 Task: Look for space in Pucallpa, Peru from 10th July, 2023 to 15th July, 2023 for 7 adults in price range Rs.10000 to Rs.15000. Place can be entire place or shared room with 4 bedrooms having 7 beds and 4 bathrooms. Property type can be house, flat, guest house. Amenities needed are: wifi, TV, free parkinig on premises, gym, breakfast. Booking option can be shelf check-in. Required host language is English.
Action: Mouse moved to (407, 84)
Screenshot: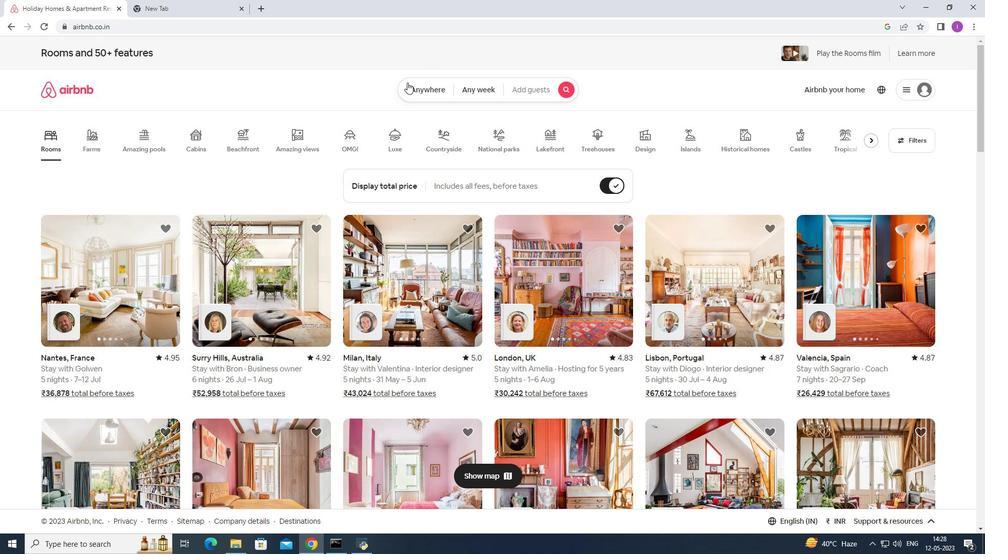 
Action: Mouse pressed left at (407, 84)
Screenshot: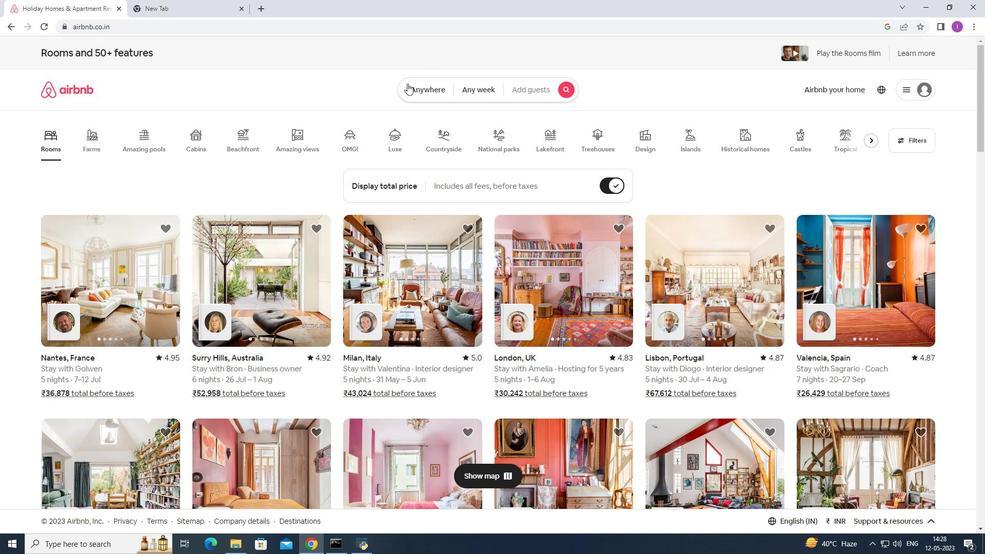 
Action: Mouse moved to (316, 134)
Screenshot: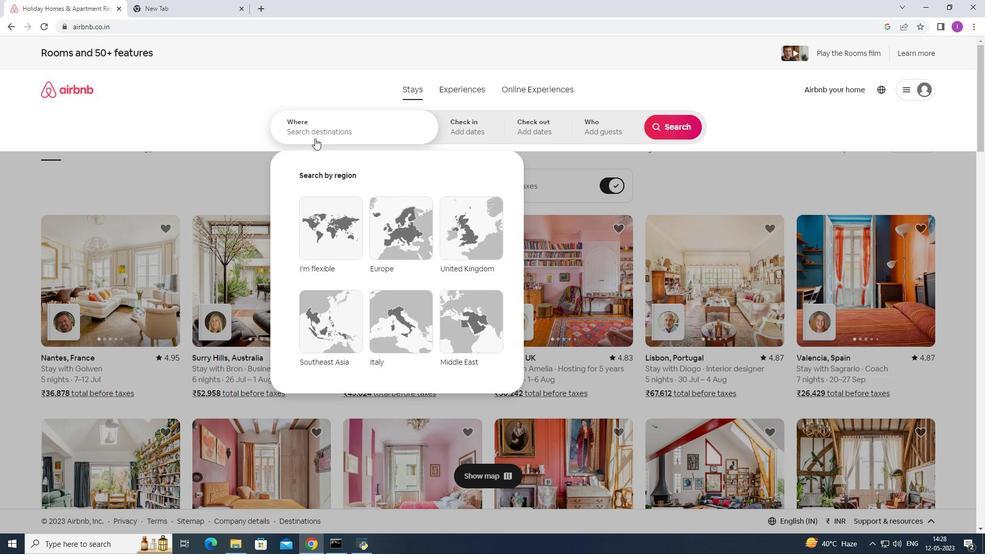 
Action: Mouse pressed left at (316, 134)
Screenshot: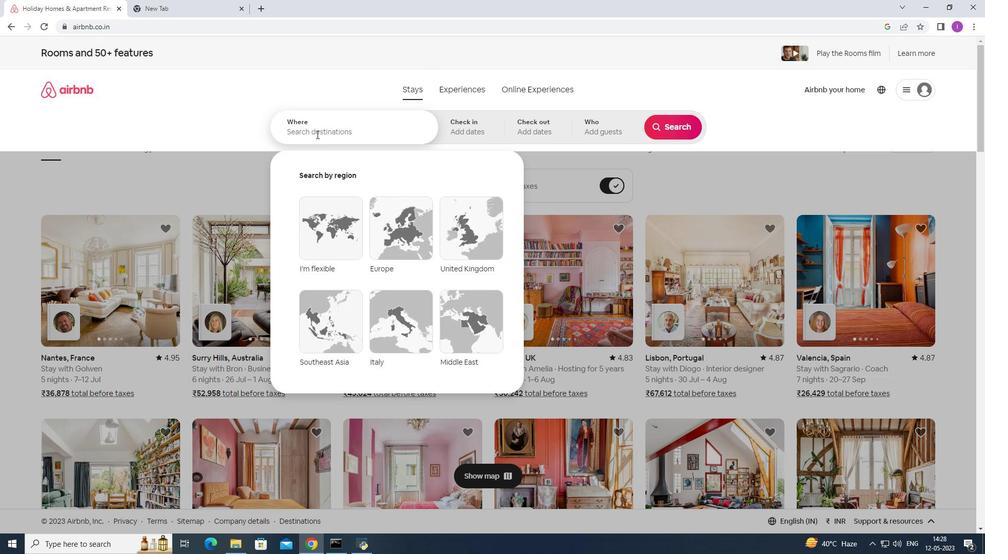 
Action: Mouse moved to (322, 132)
Screenshot: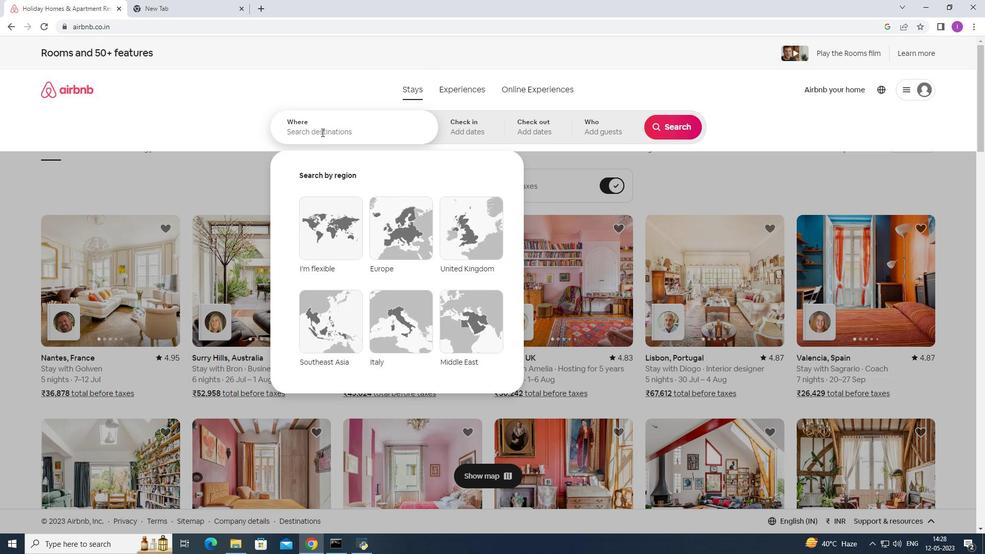 
Action: Key pressed <Key.shift>Pucallpa,<Key.shift>Peru
Screenshot: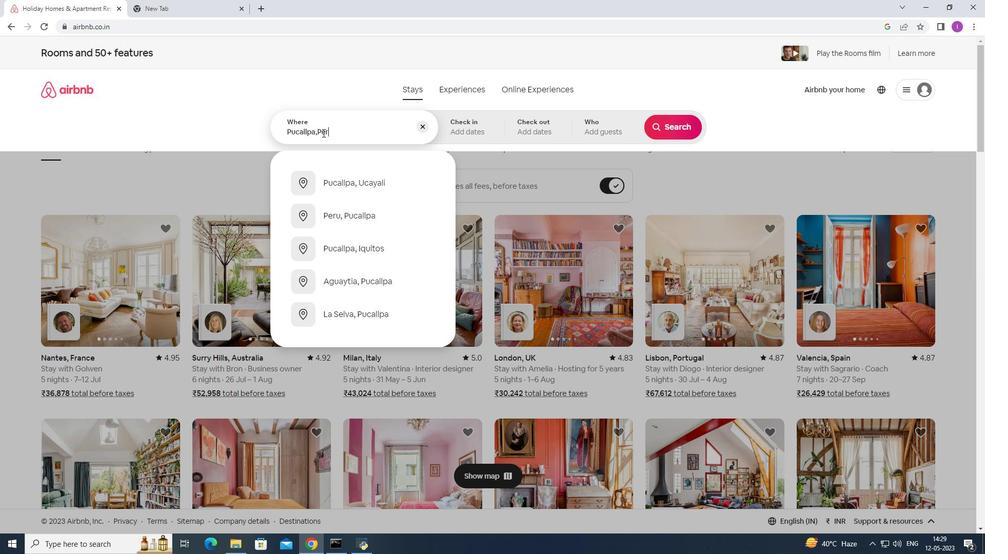 
Action: Mouse moved to (334, 176)
Screenshot: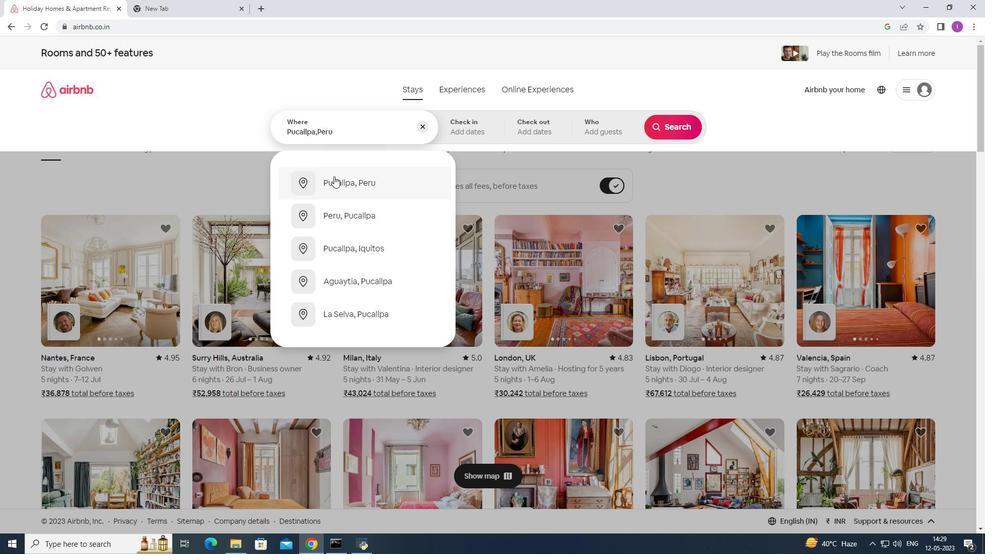 
Action: Mouse pressed left at (334, 176)
Screenshot: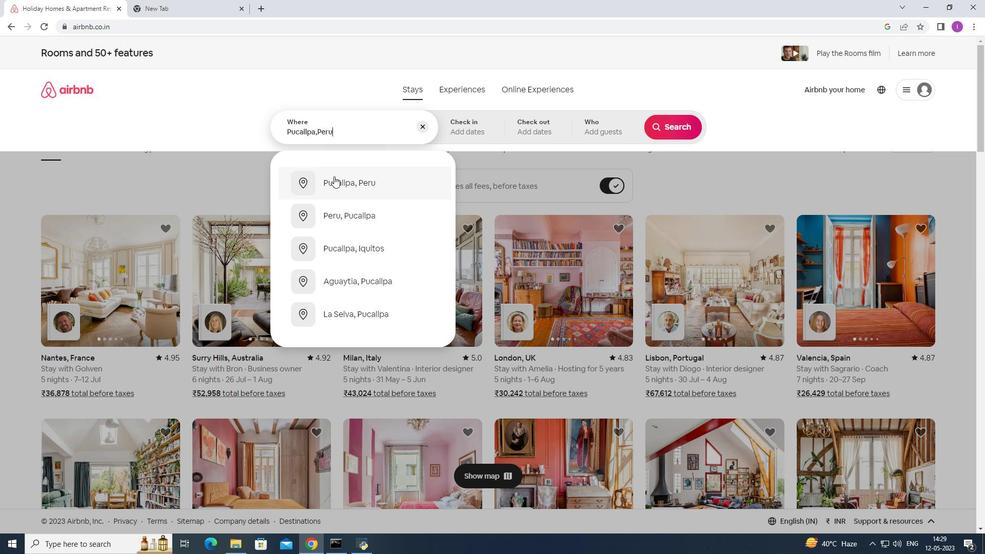 
Action: Mouse moved to (668, 212)
Screenshot: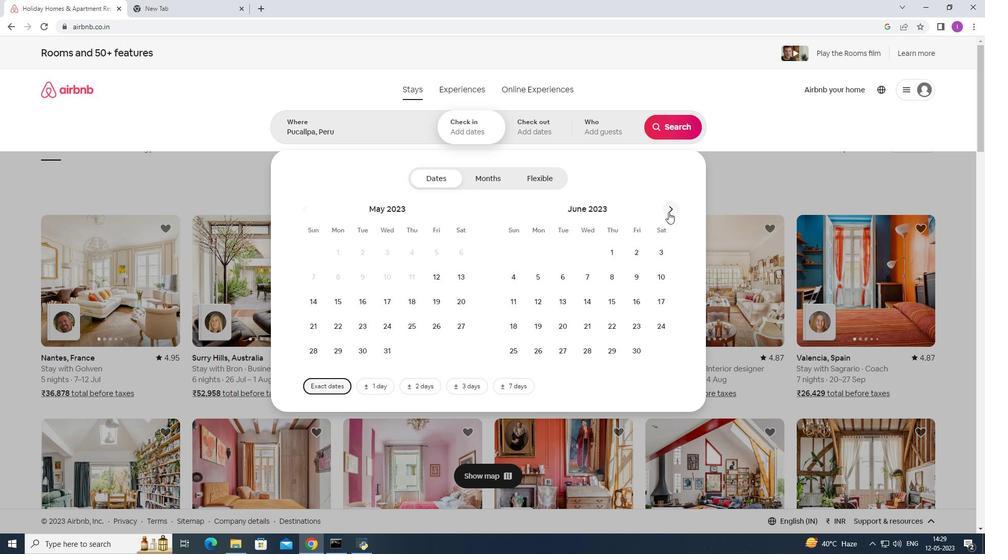 
Action: Mouse pressed left at (668, 212)
Screenshot: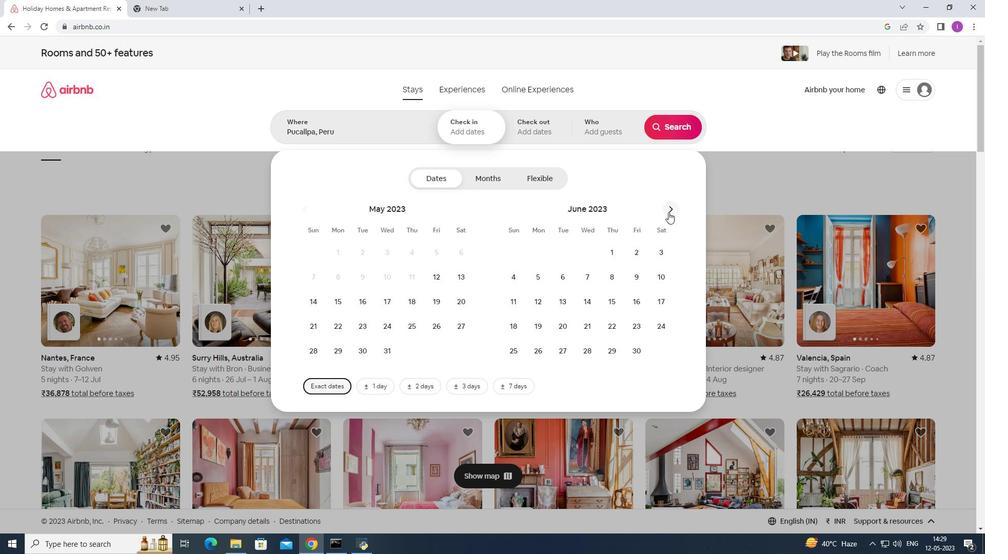 
Action: Mouse moved to (533, 304)
Screenshot: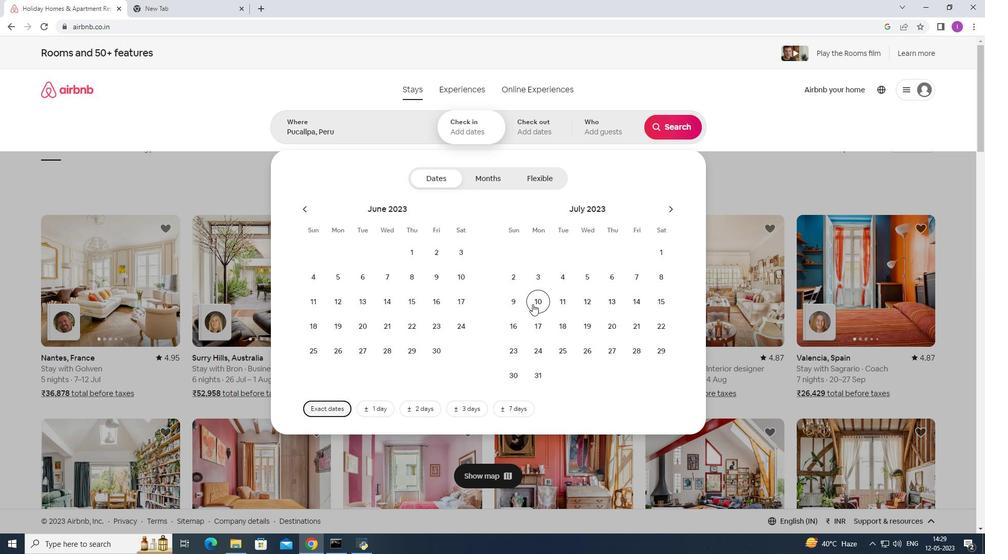 
Action: Mouse pressed left at (533, 304)
Screenshot: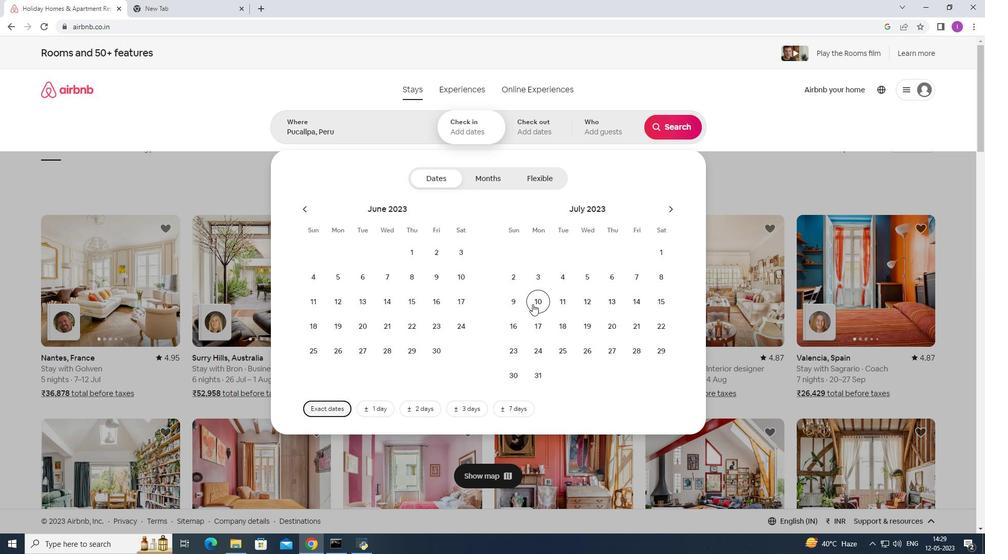 
Action: Mouse moved to (659, 302)
Screenshot: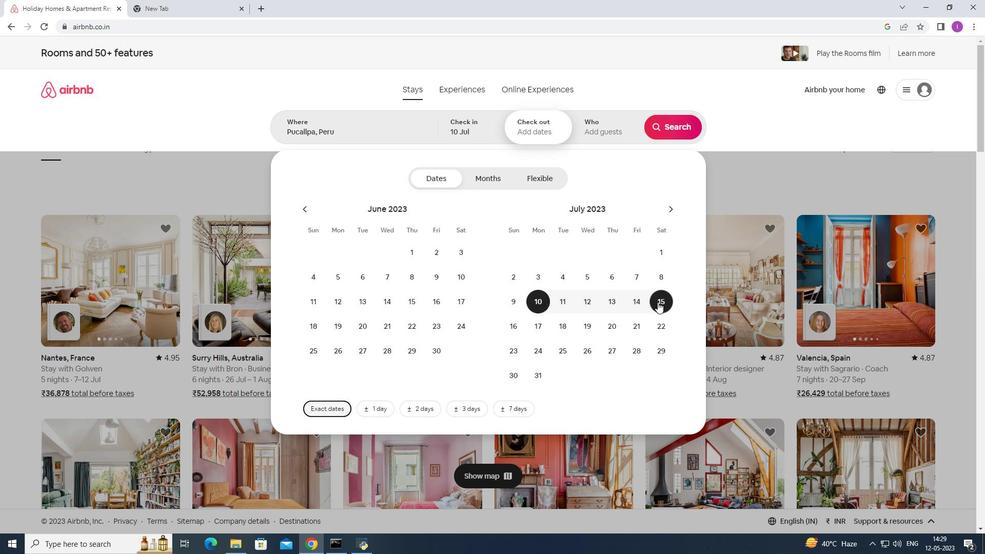 
Action: Mouse pressed left at (659, 302)
Screenshot: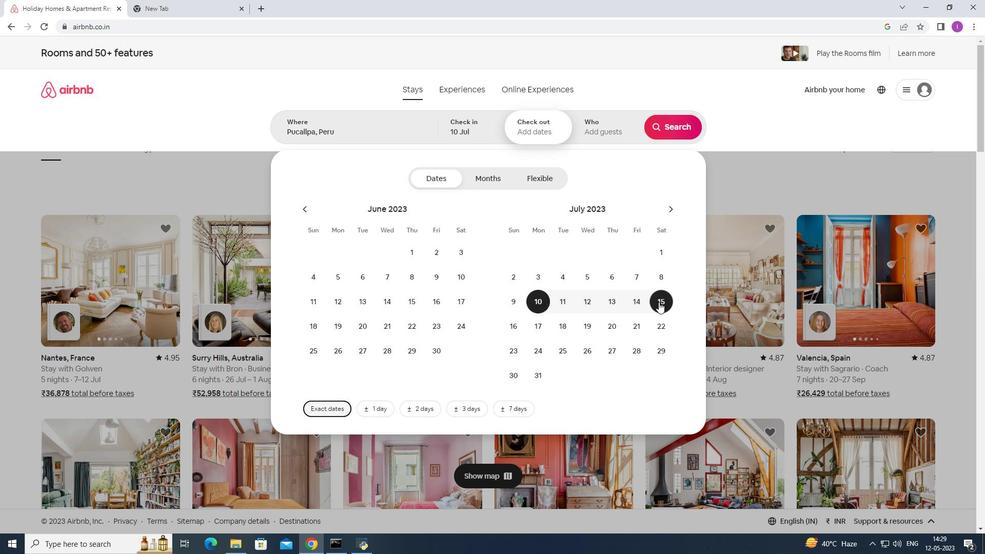 
Action: Mouse moved to (609, 131)
Screenshot: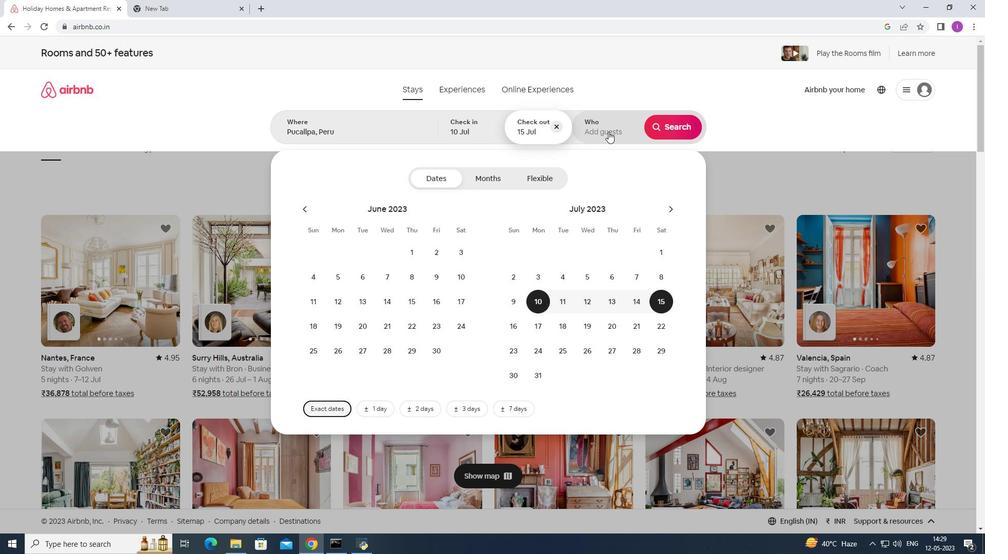 
Action: Mouse pressed left at (609, 131)
Screenshot: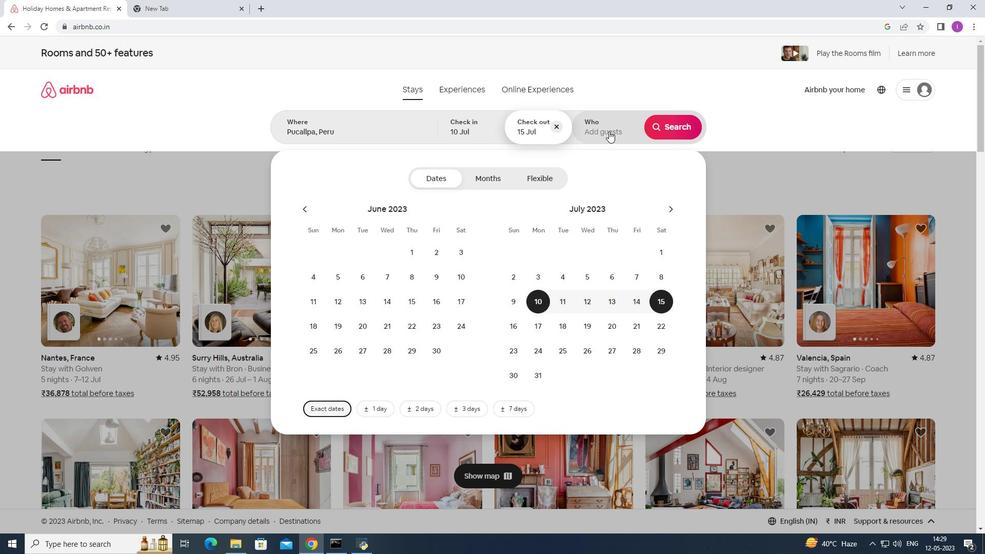 
Action: Mouse moved to (678, 182)
Screenshot: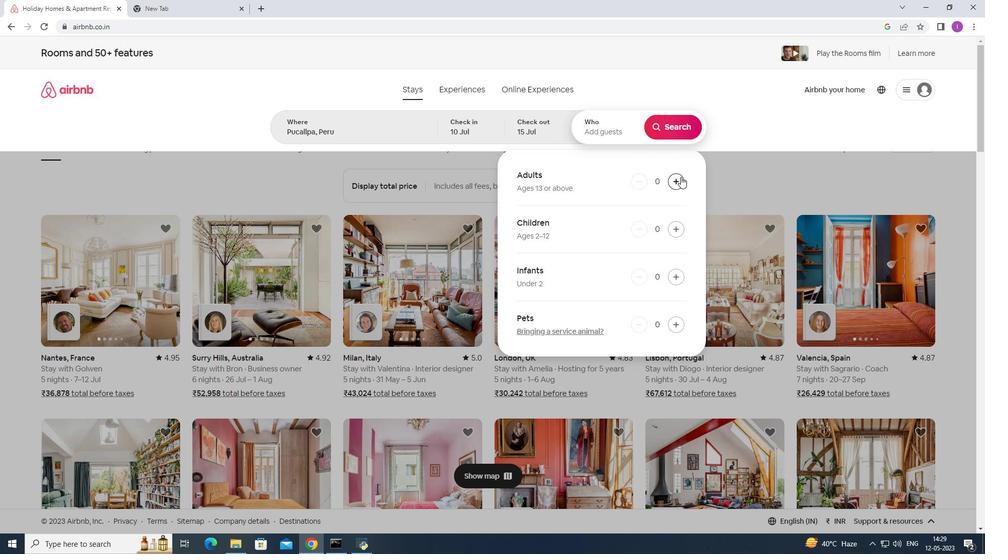 
Action: Mouse pressed left at (678, 182)
Screenshot: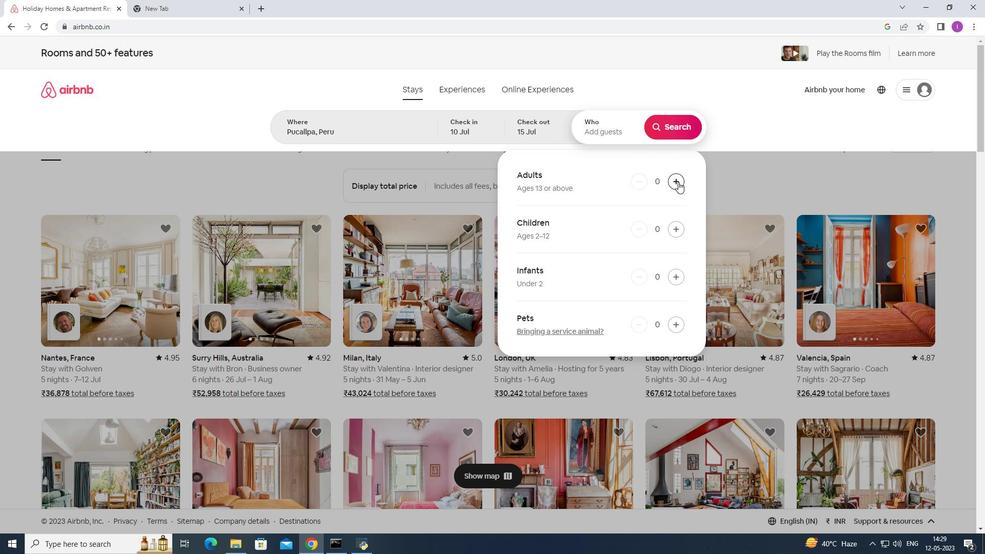 
Action: Mouse pressed left at (678, 182)
Screenshot: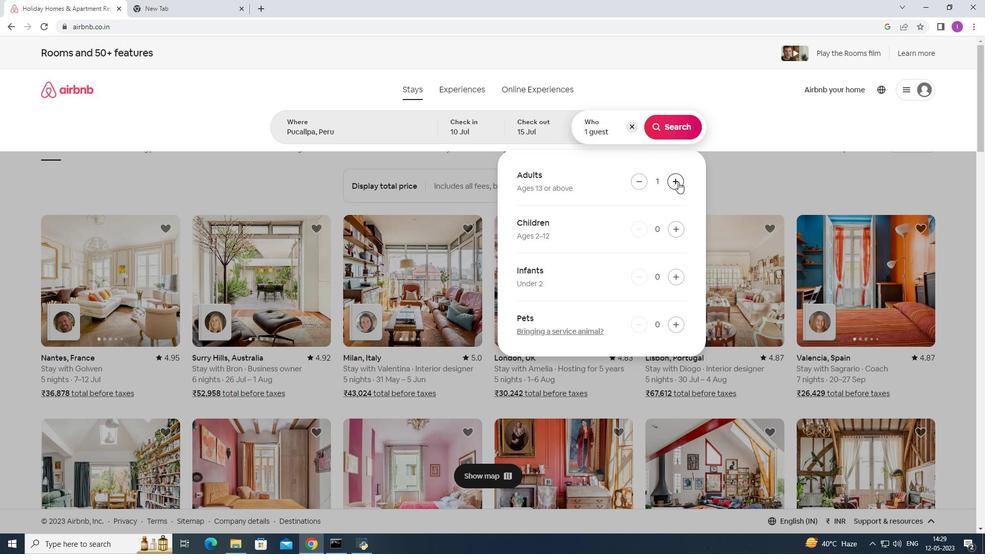 
Action: Mouse pressed left at (678, 182)
Screenshot: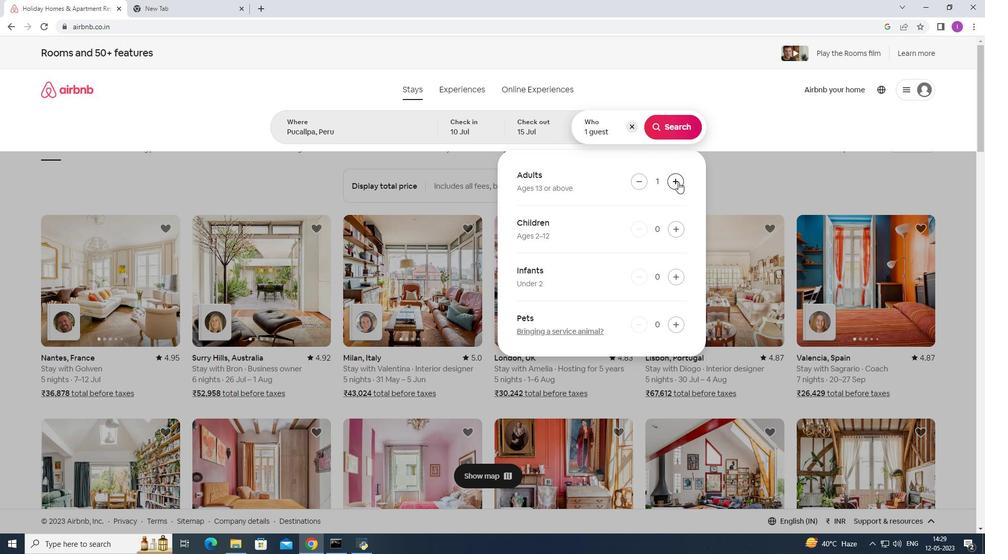 
Action: Mouse pressed left at (678, 182)
Screenshot: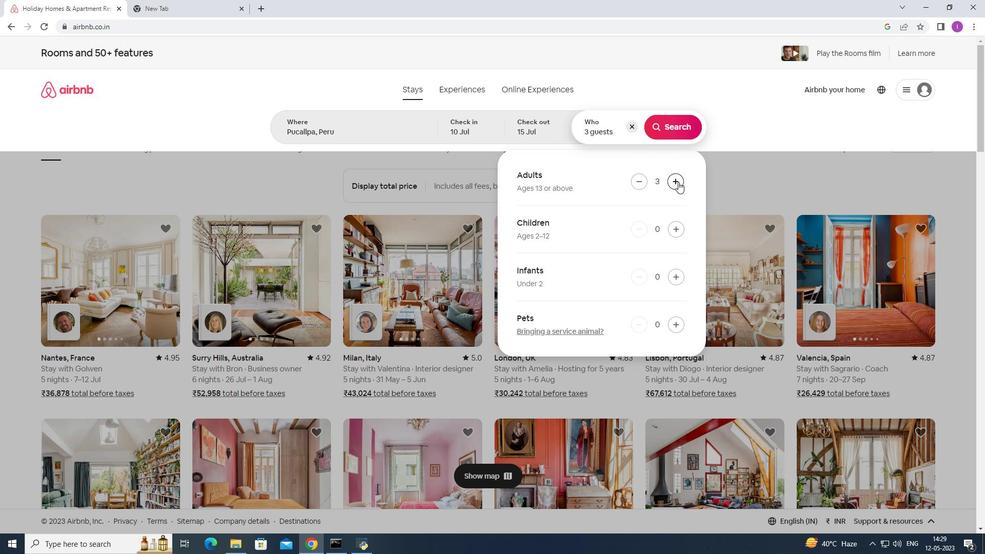 
Action: Mouse pressed left at (678, 182)
Screenshot: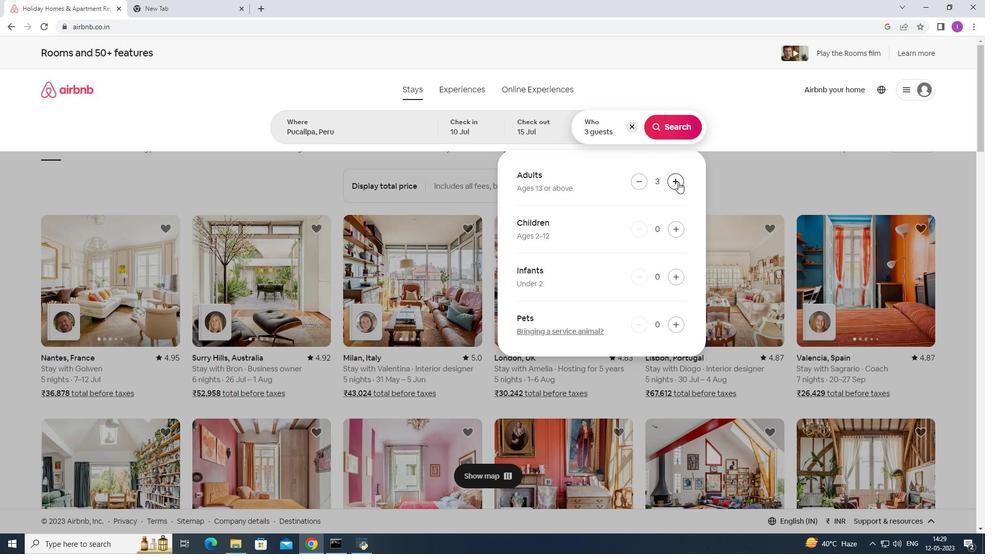 
Action: Mouse pressed left at (678, 182)
Screenshot: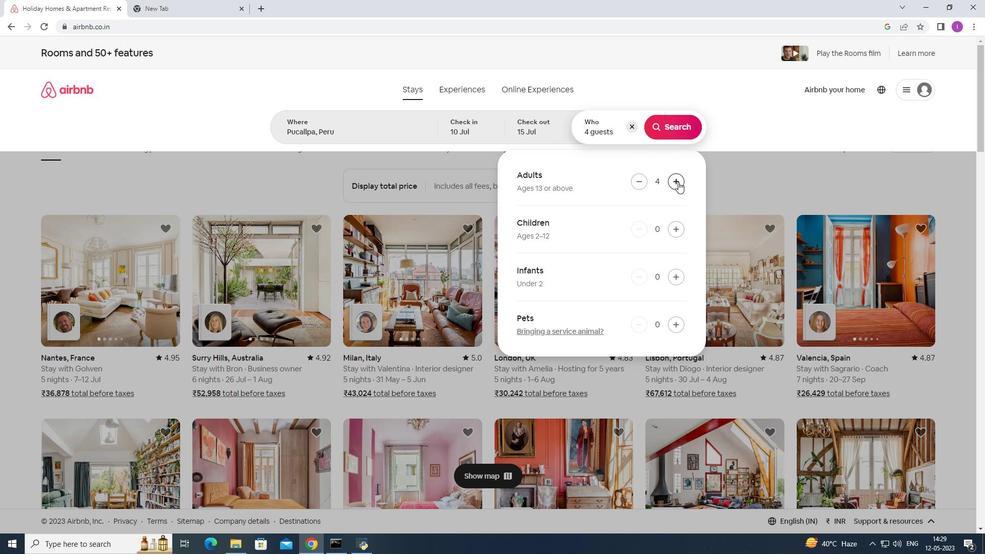 
Action: Mouse pressed left at (678, 182)
Screenshot: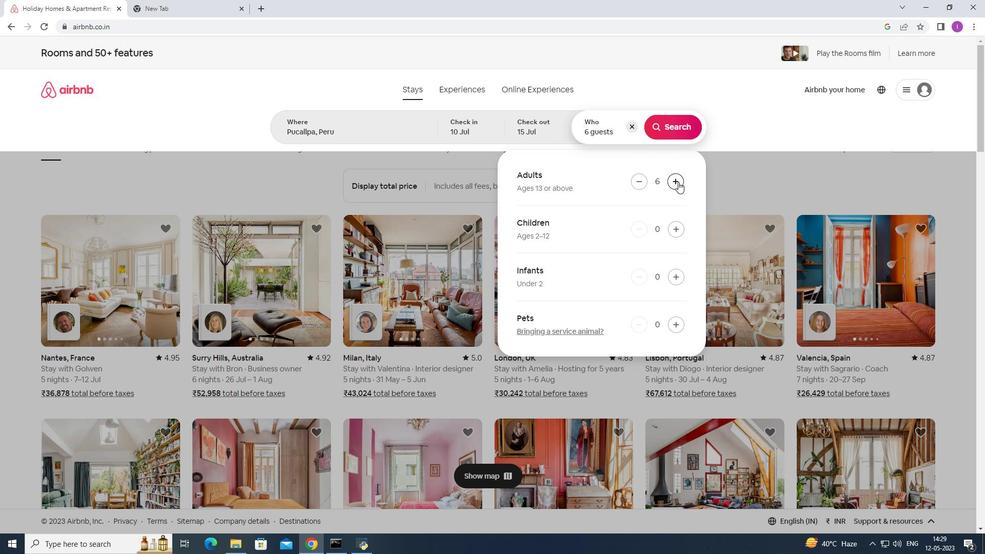 
Action: Mouse moved to (674, 123)
Screenshot: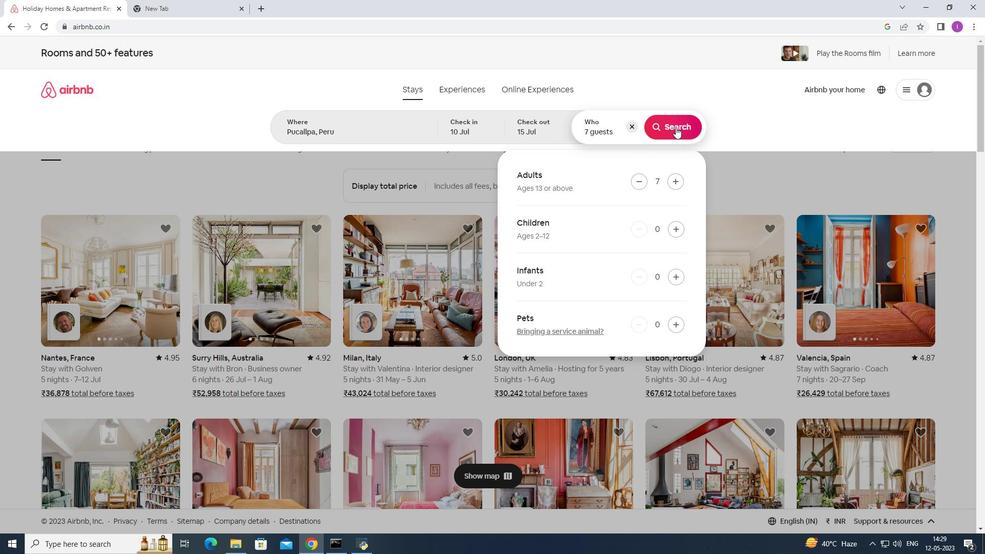 
Action: Mouse pressed left at (674, 123)
Screenshot: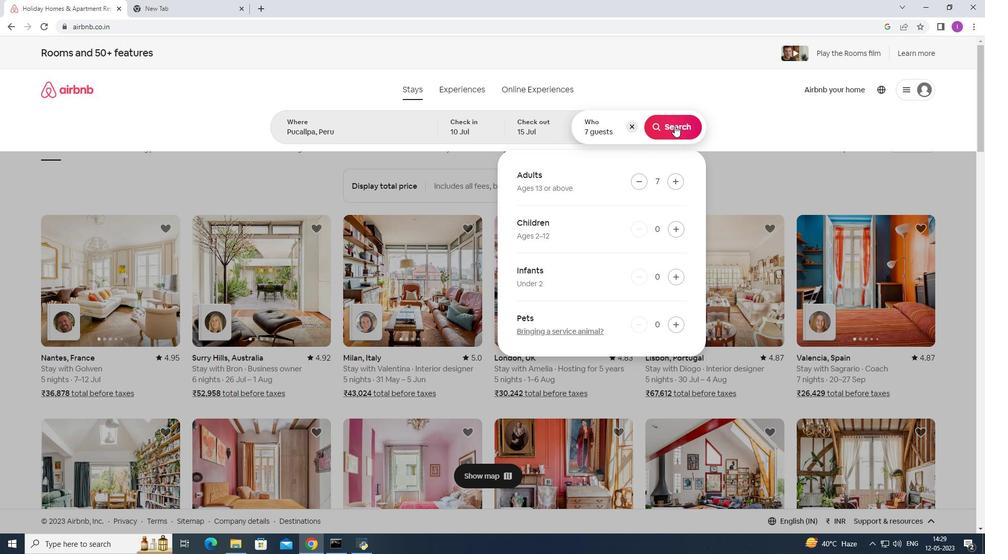 
Action: Mouse moved to (936, 98)
Screenshot: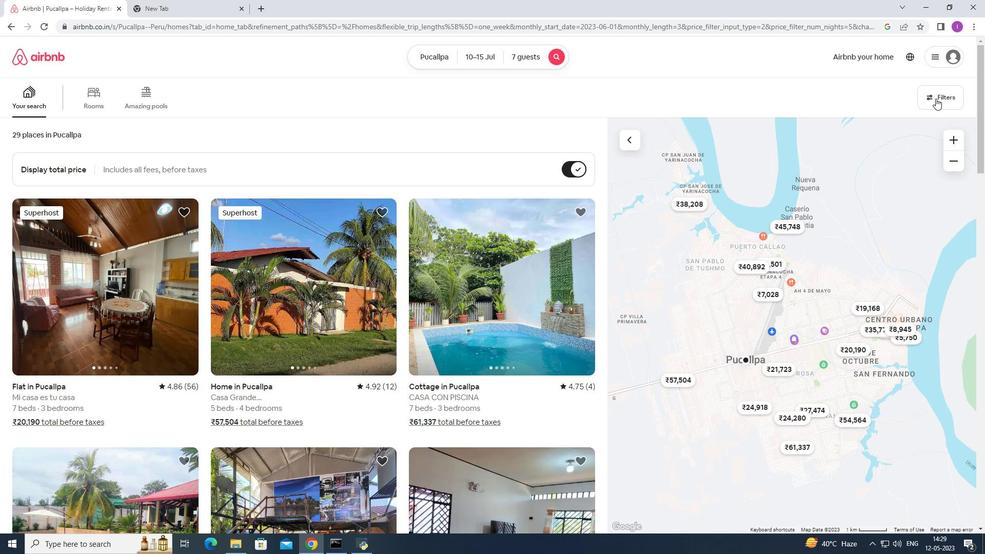 
Action: Mouse pressed left at (936, 98)
Screenshot: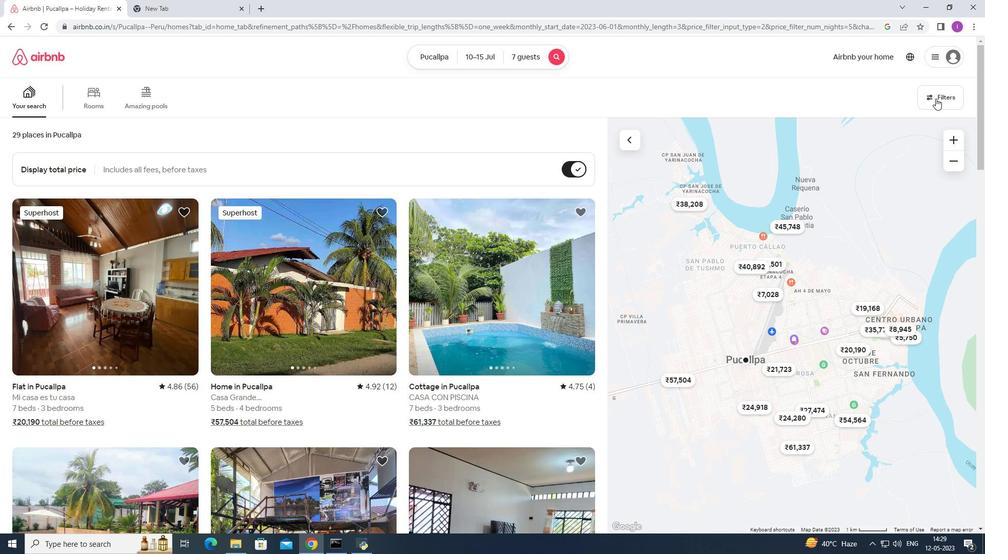 
Action: Mouse moved to (555, 351)
Screenshot: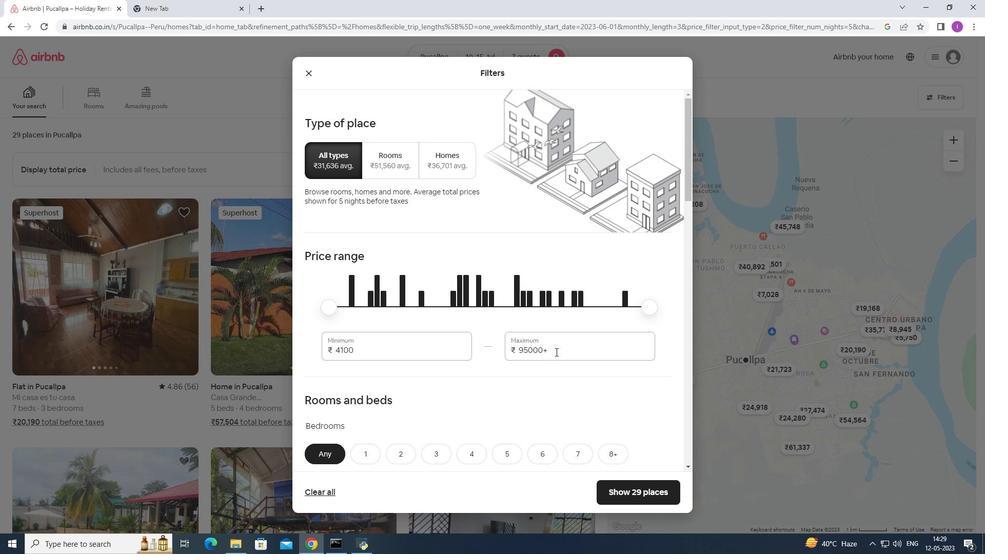 
Action: Mouse pressed left at (555, 351)
Screenshot: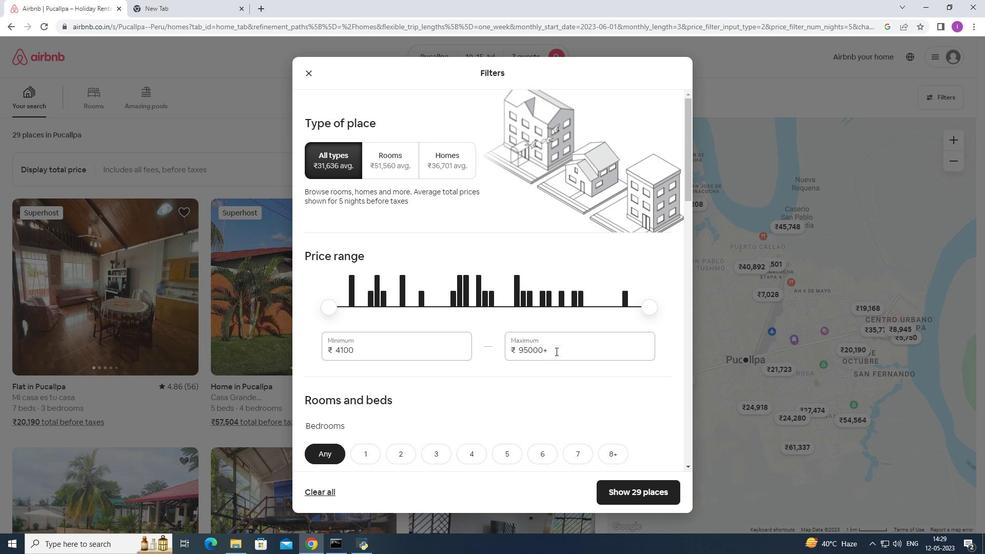 
Action: Mouse moved to (525, 337)
Screenshot: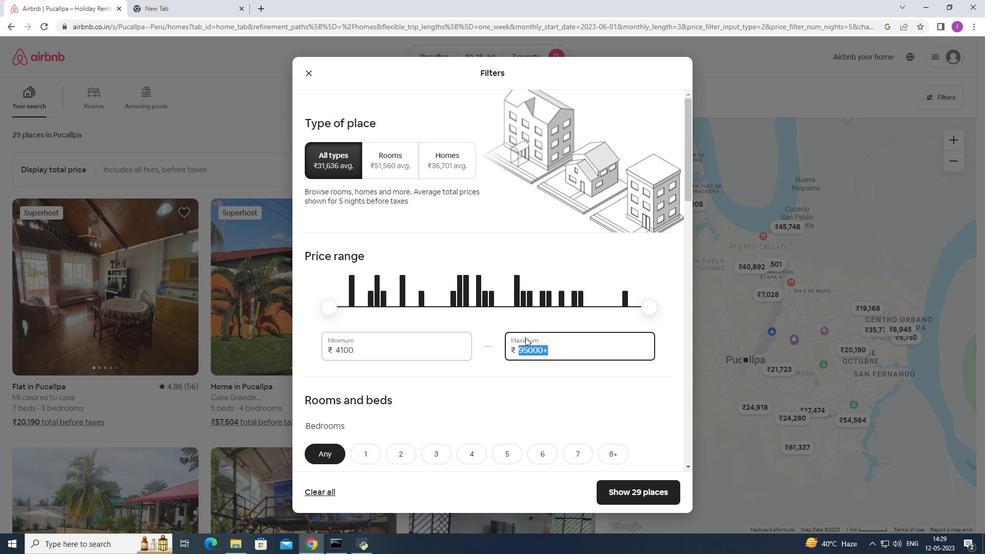 
Action: Key pressed 1
Screenshot: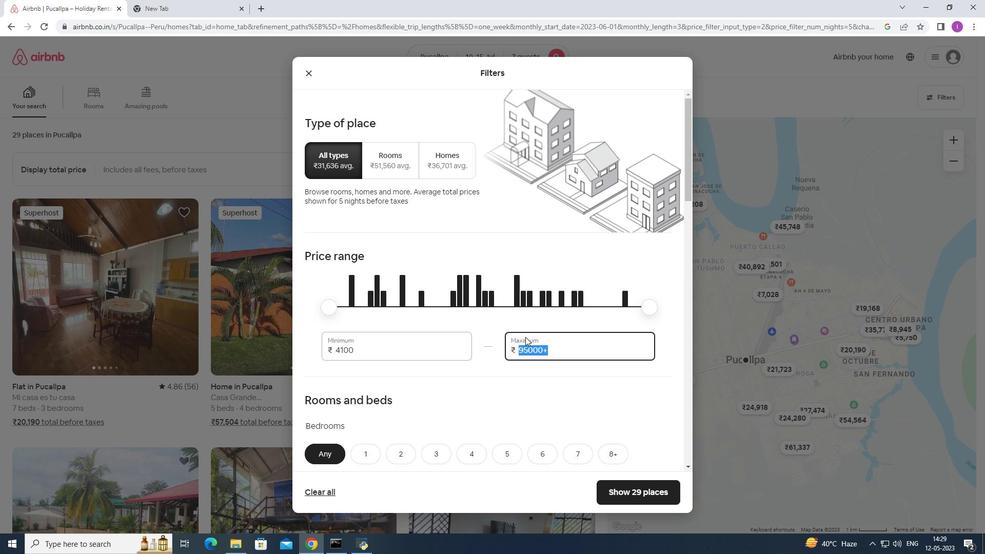 
Action: Mouse moved to (526, 335)
Screenshot: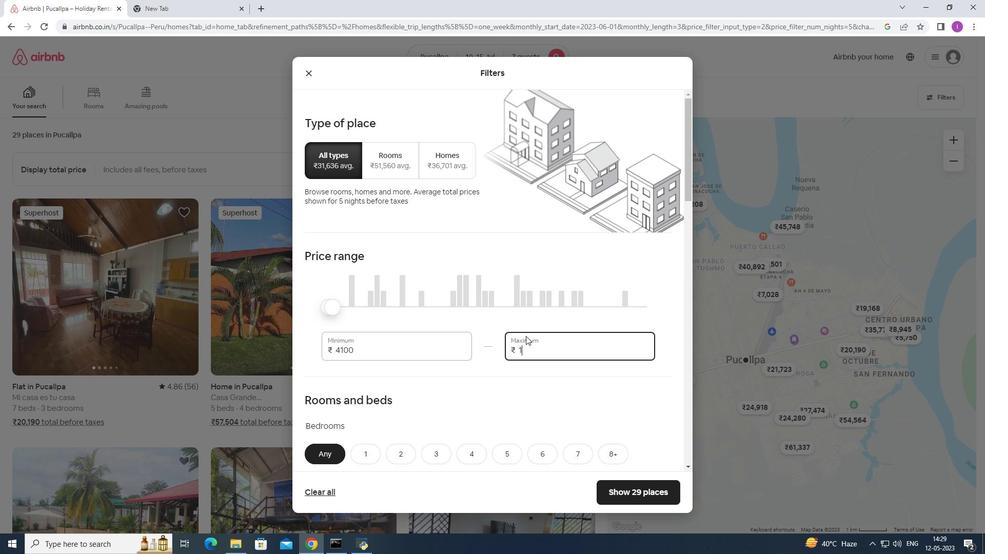 
Action: Key pressed 5
Screenshot: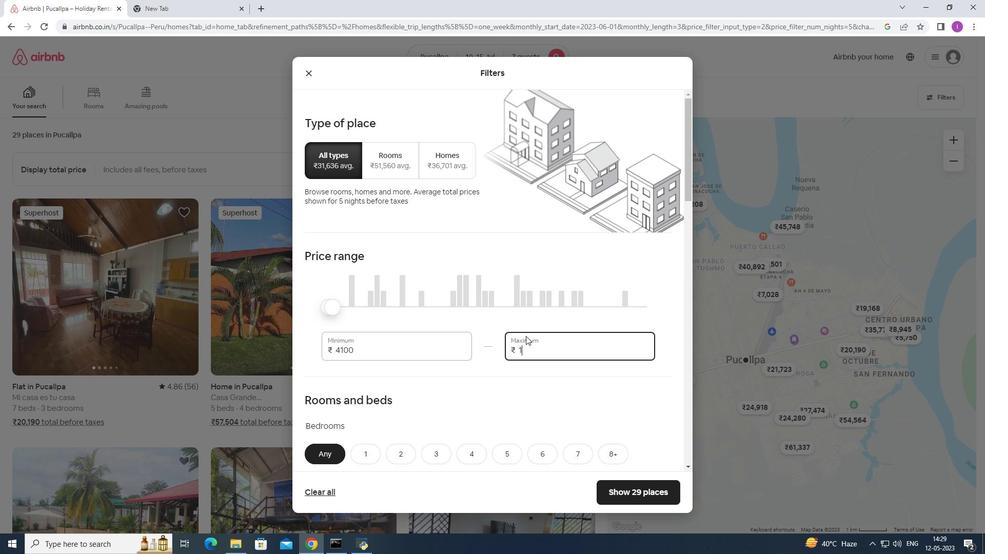 
Action: Mouse moved to (527, 333)
Screenshot: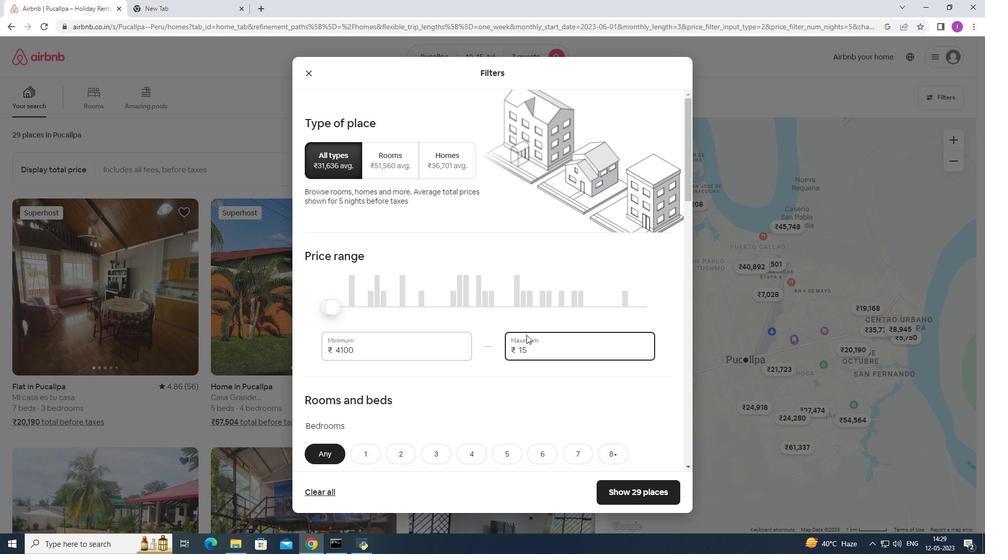 
Action: Key pressed 0
Screenshot: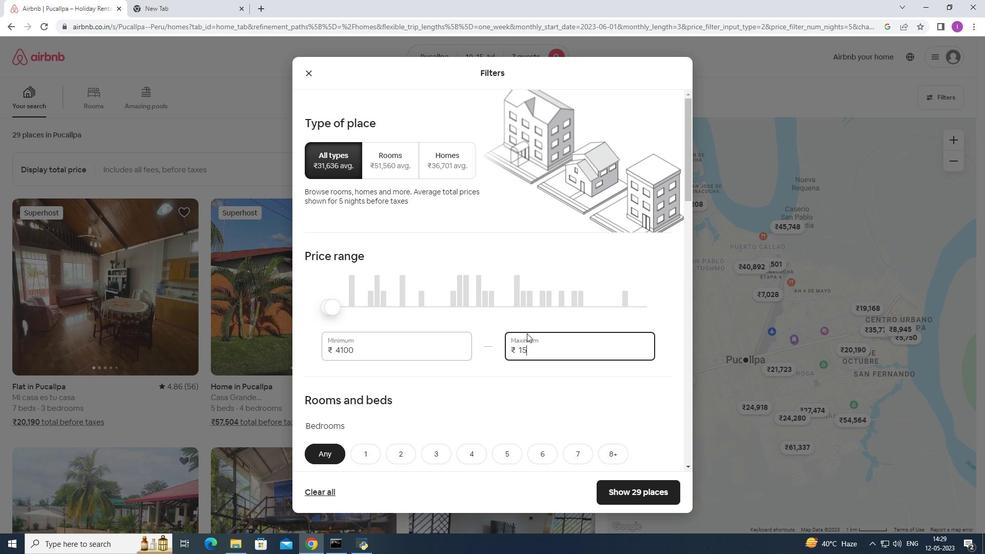 
Action: Mouse moved to (527, 332)
Screenshot: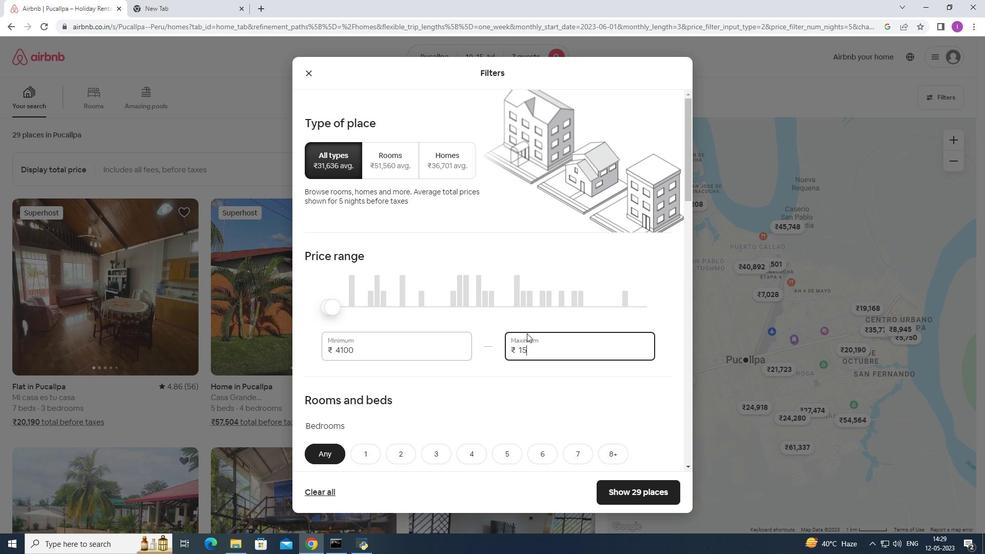 
Action: Key pressed 00
Screenshot: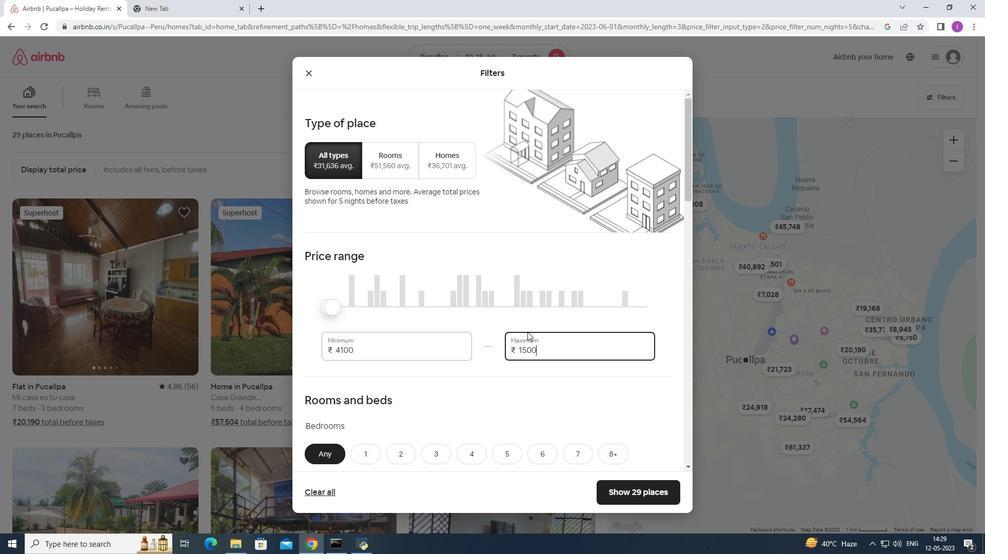 
Action: Mouse moved to (377, 352)
Screenshot: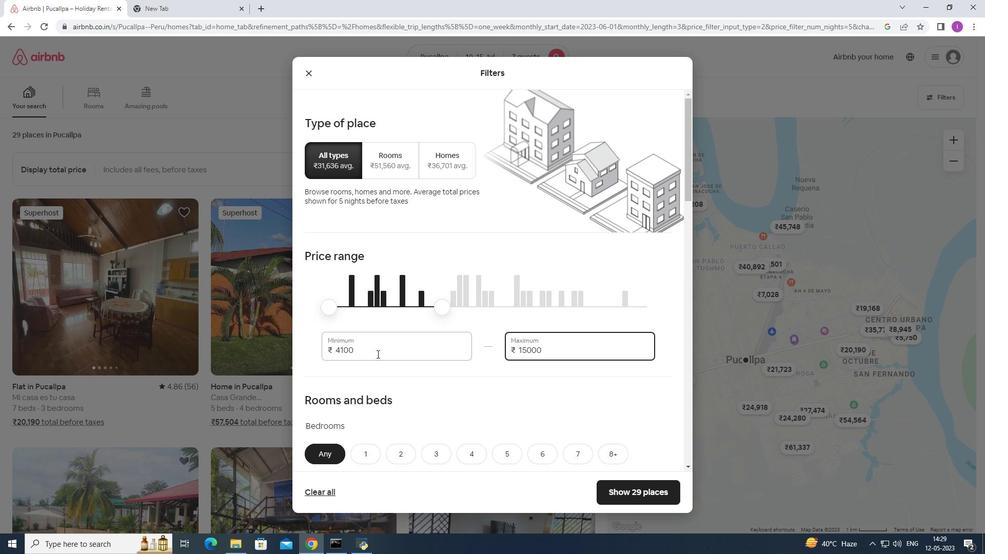 
Action: Mouse pressed left at (377, 352)
Screenshot: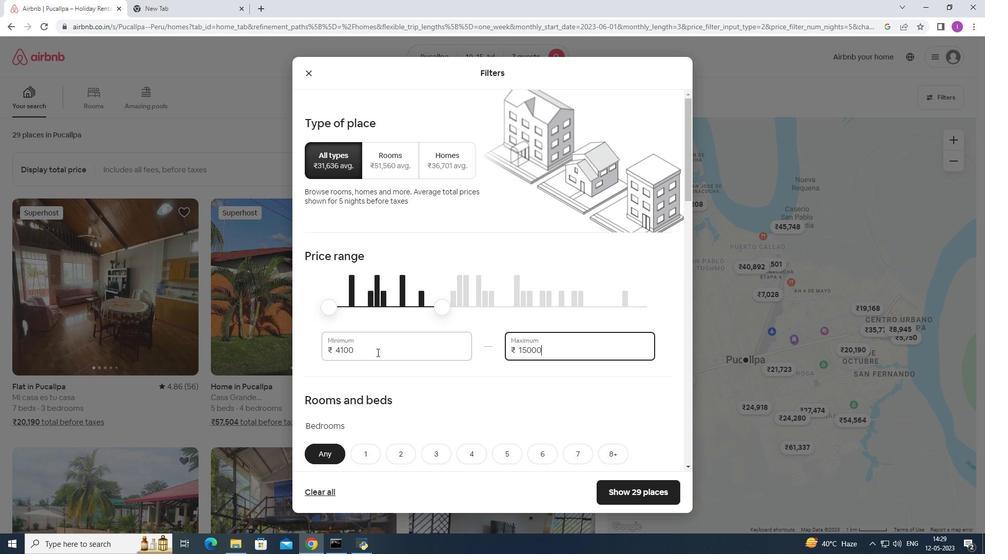 
Action: Mouse moved to (327, 342)
Screenshot: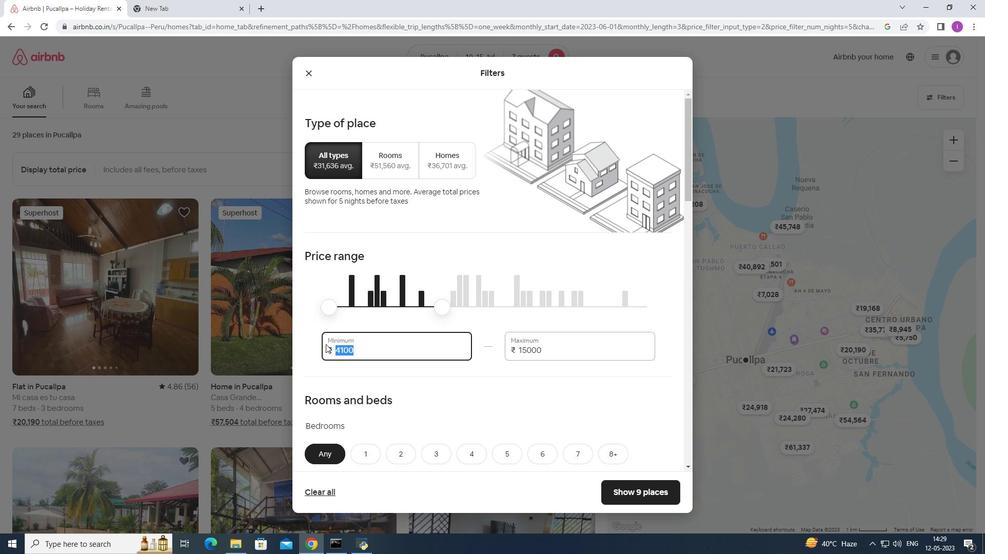 
Action: Key pressed 1
Screenshot: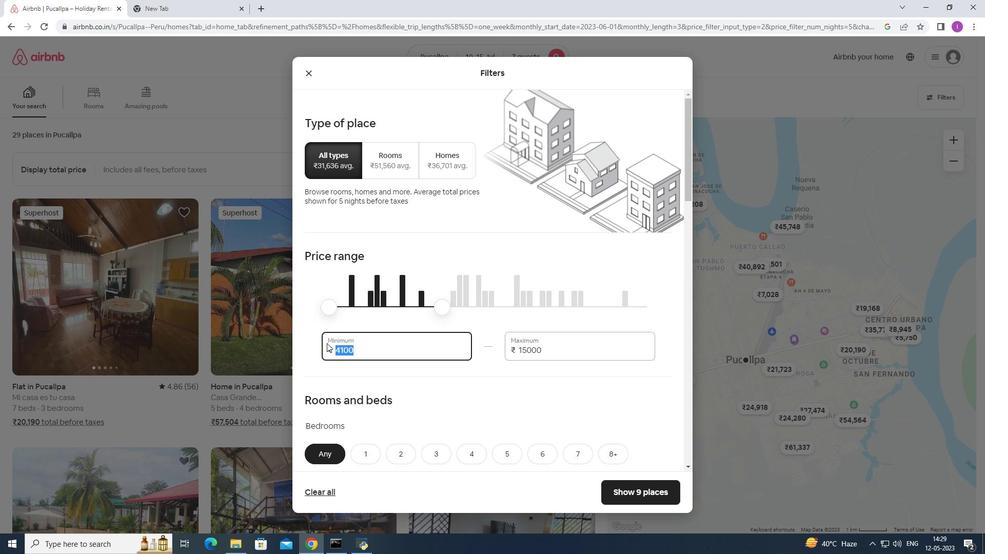 
Action: Mouse moved to (327, 341)
Screenshot: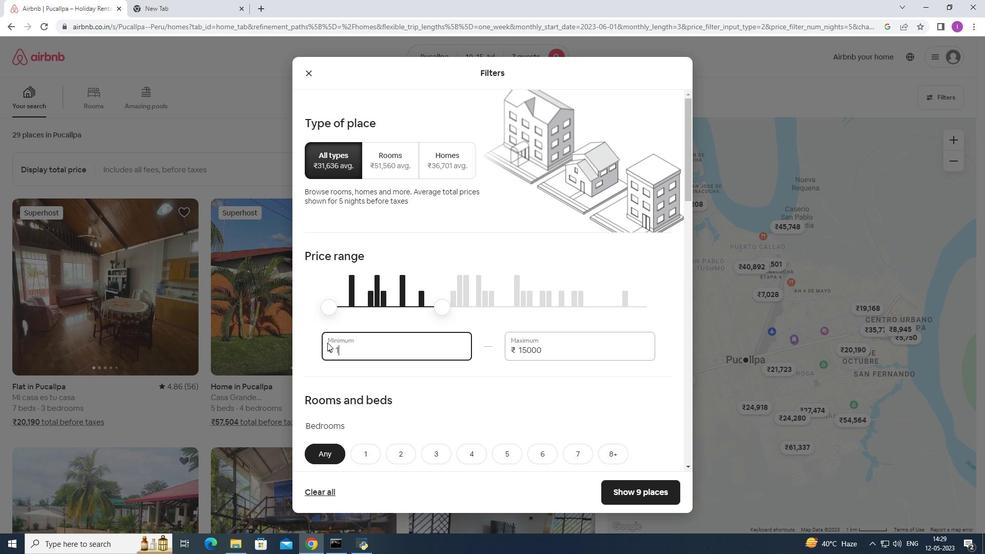 
Action: Key pressed 0
Screenshot: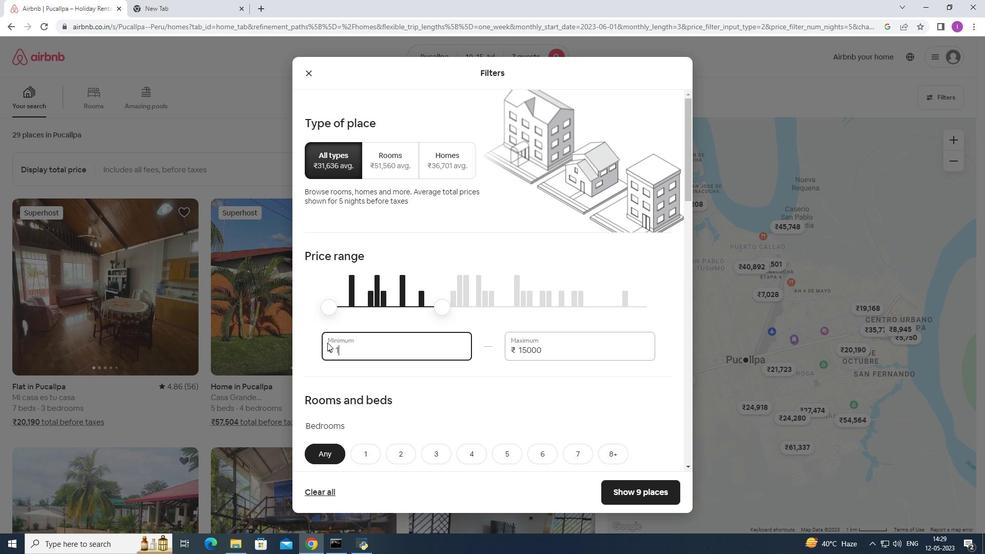 
Action: Mouse moved to (328, 340)
Screenshot: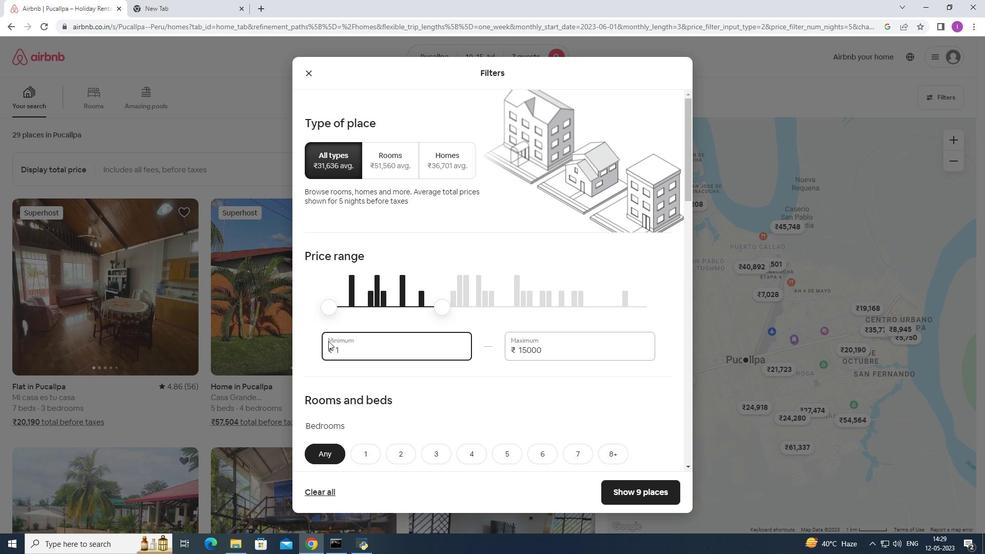 
Action: Key pressed 0
Screenshot: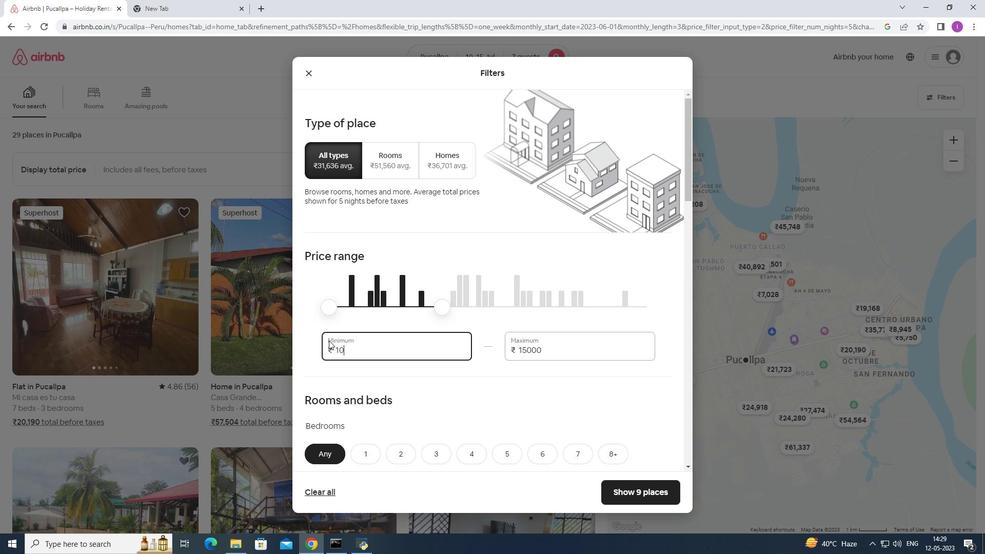 
Action: Mouse moved to (329, 339)
Screenshot: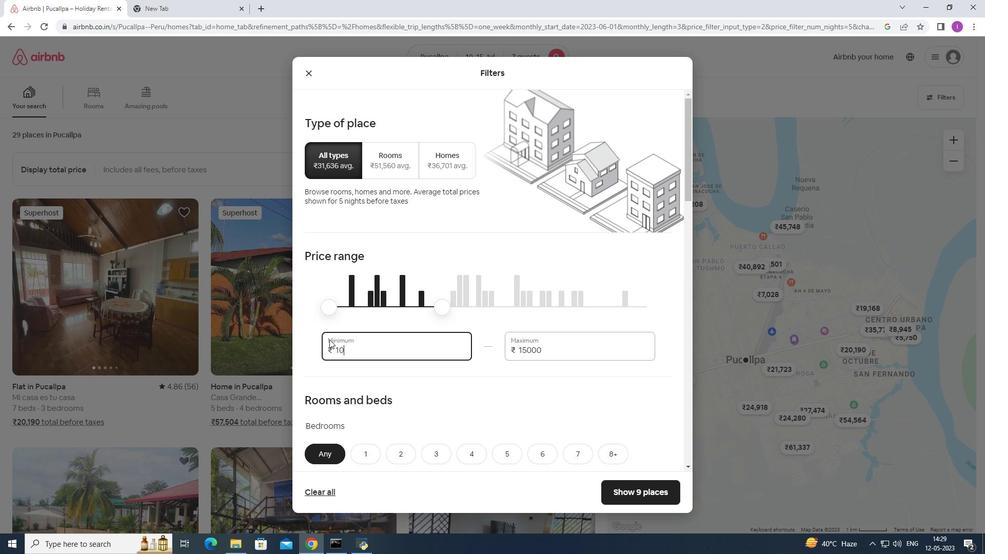 
Action: Key pressed 0
Screenshot: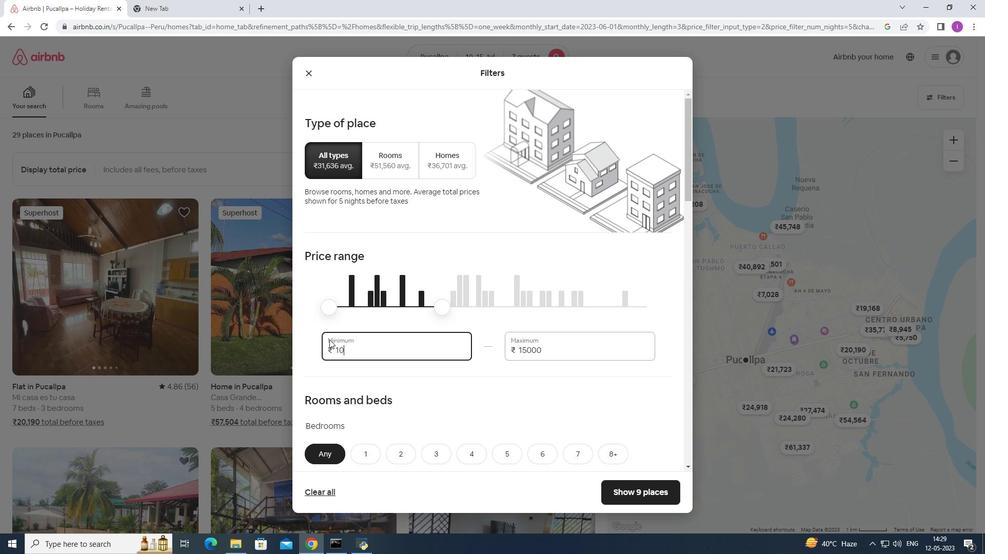 
Action: Mouse moved to (330, 339)
Screenshot: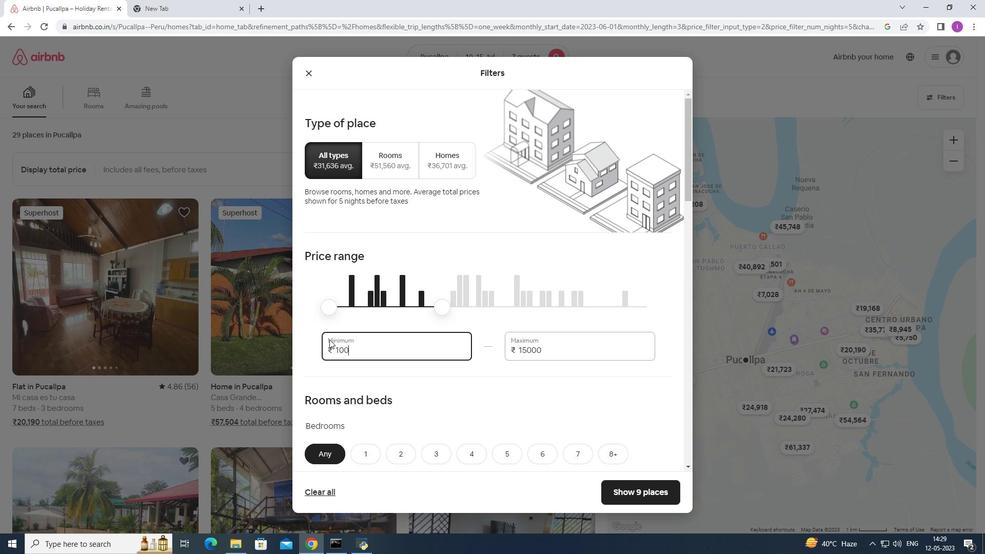 
Action: Key pressed 0
Screenshot: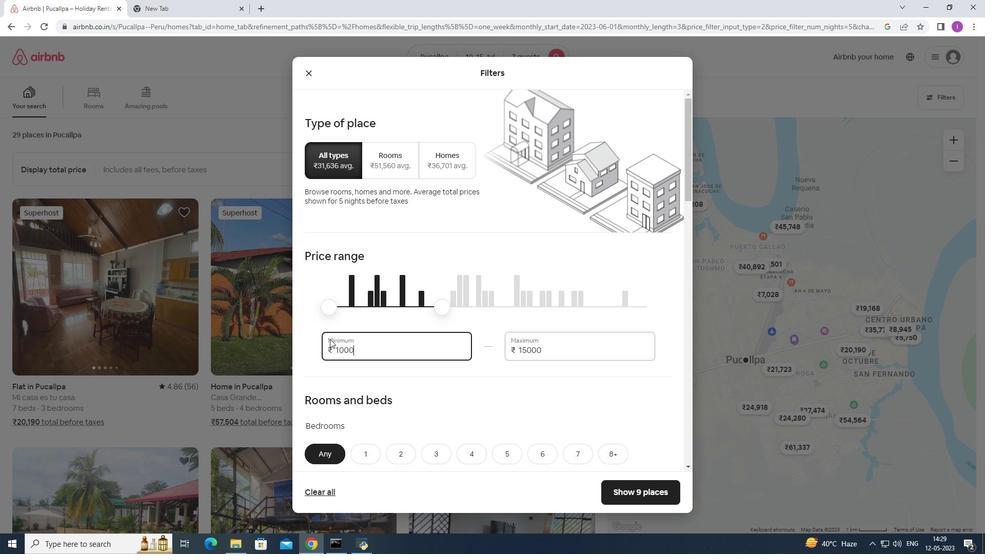 
Action: Mouse moved to (437, 362)
Screenshot: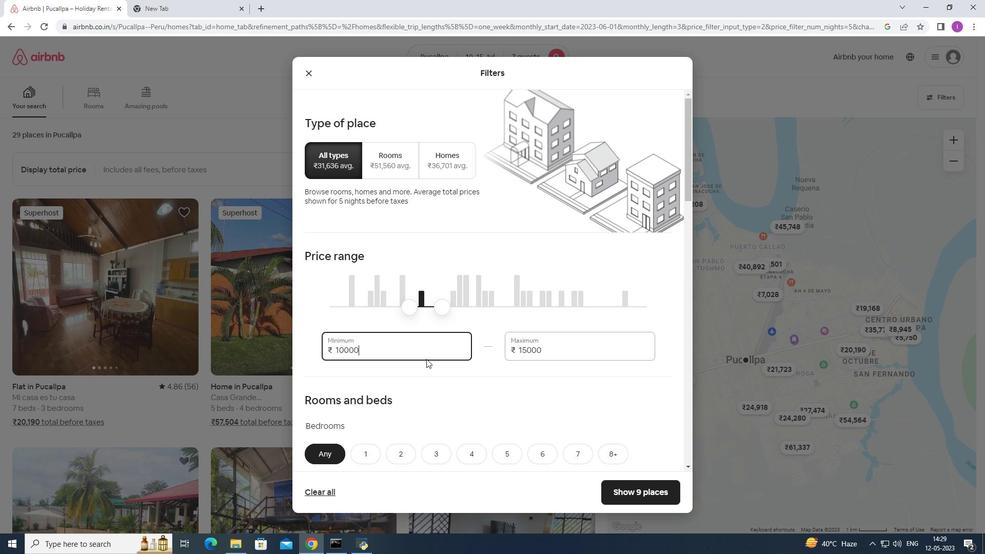 
Action: Mouse scrolled (437, 362) with delta (0, 0)
Screenshot: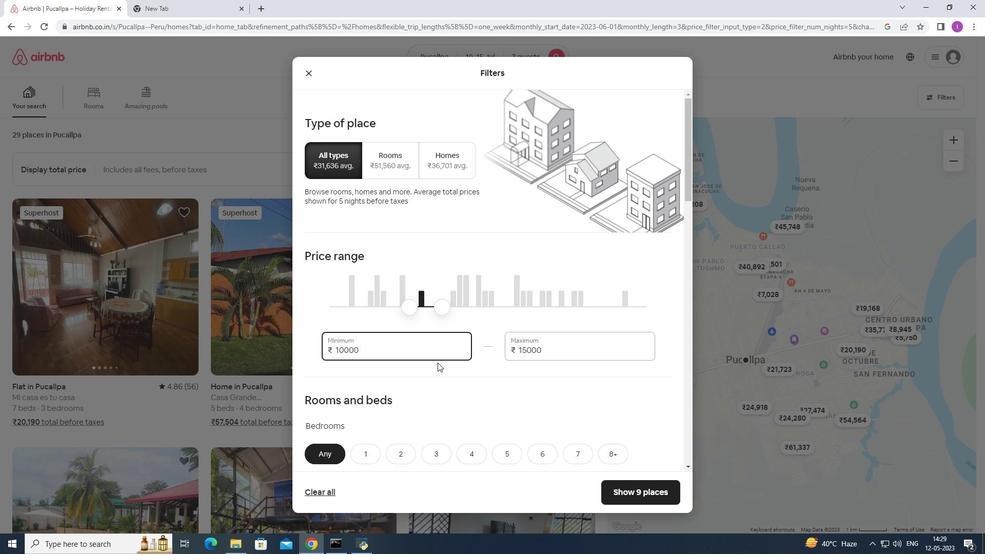 
Action: Mouse scrolled (437, 362) with delta (0, 0)
Screenshot: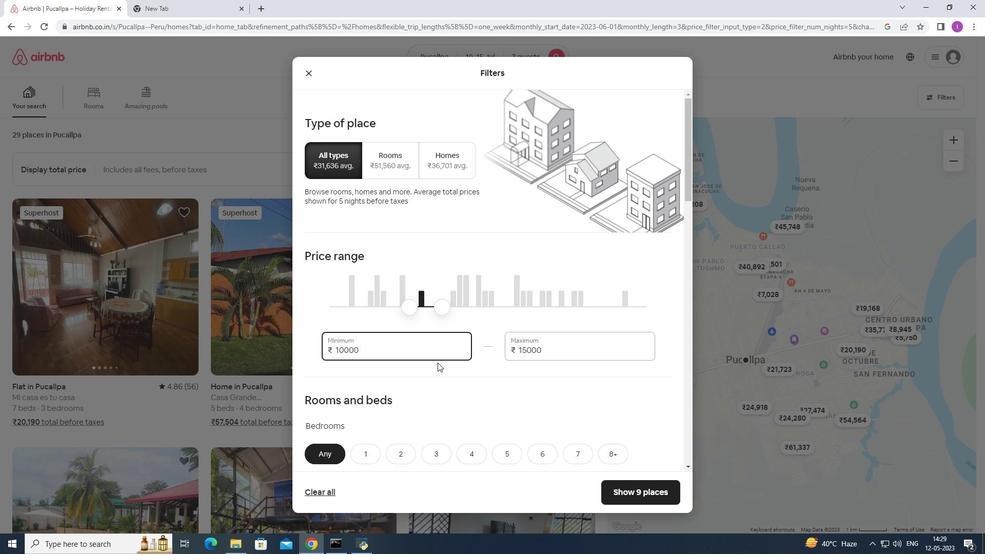 
Action: Mouse moved to (438, 362)
Screenshot: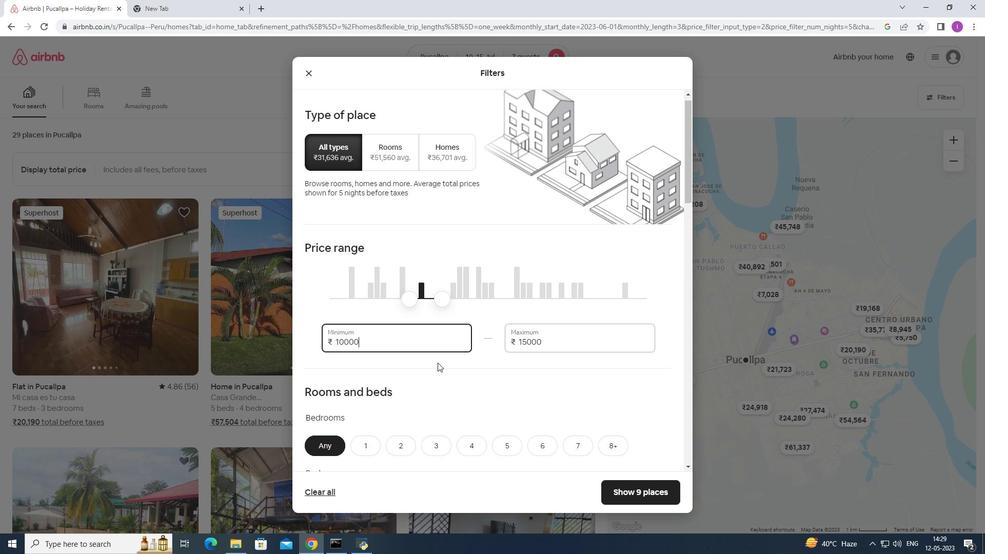 
Action: Mouse scrolled (438, 362) with delta (0, 0)
Screenshot: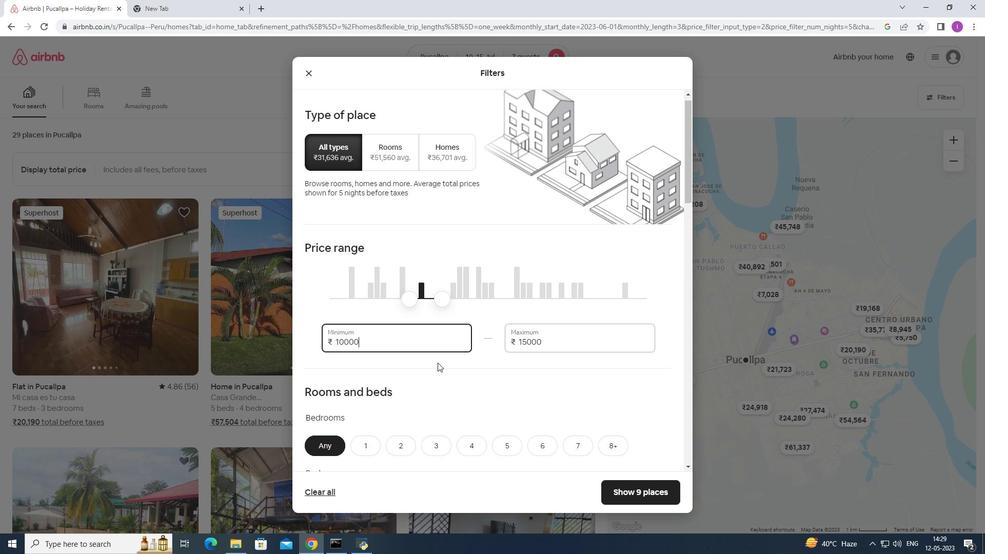 
Action: Mouse moved to (465, 303)
Screenshot: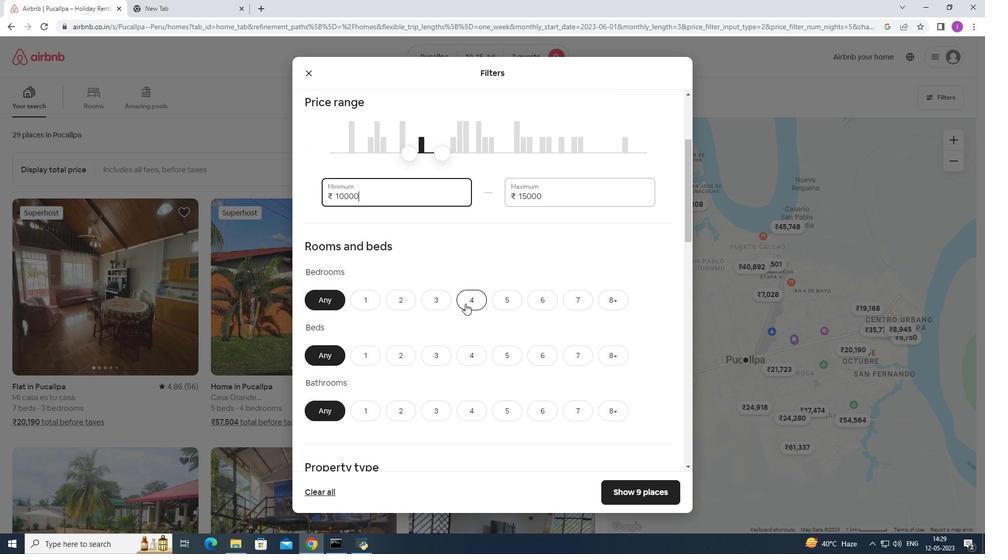 
Action: Mouse pressed left at (465, 303)
Screenshot: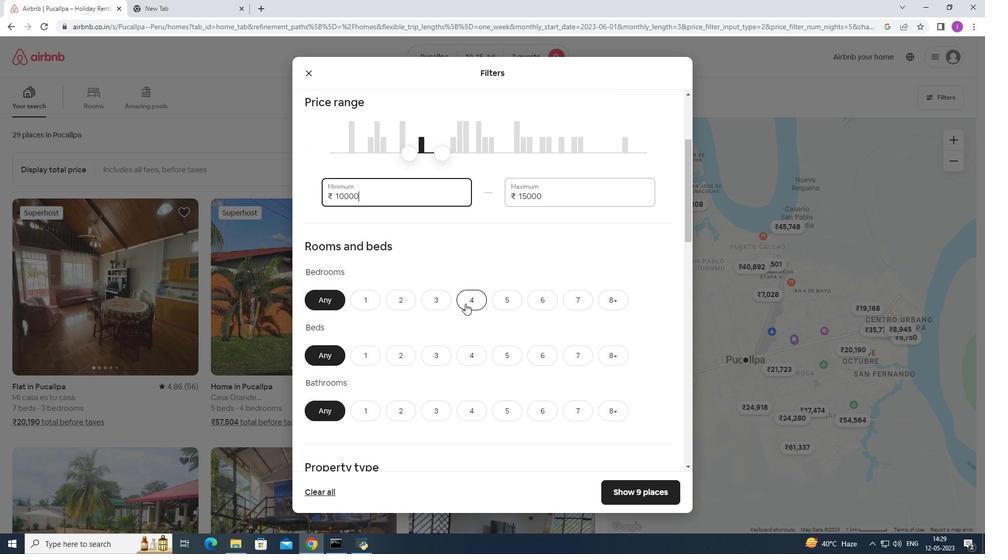 
Action: Mouse moved to (579, 359)
Screenshot: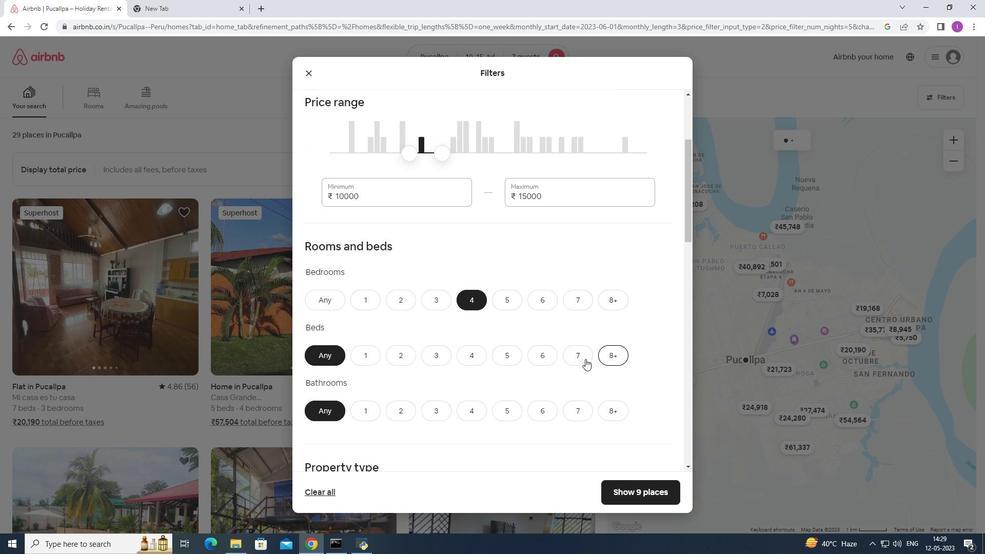 
Action: Mouse pressed left at (579, 359)
Screenshot: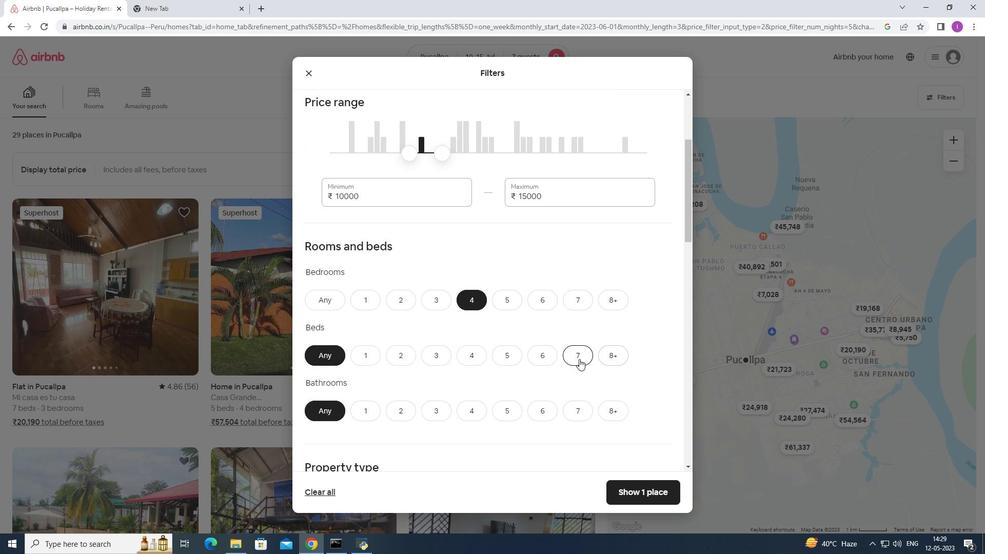 
Action: Mouse moved to (468, 405)
Screenshot: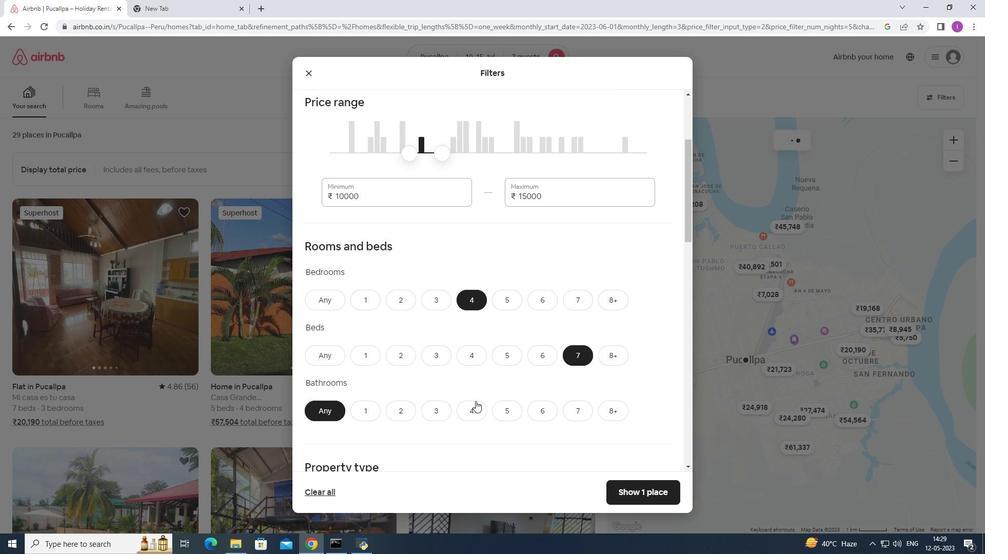 
Action: Mouse pressed left at (468, 405)
Screenshot: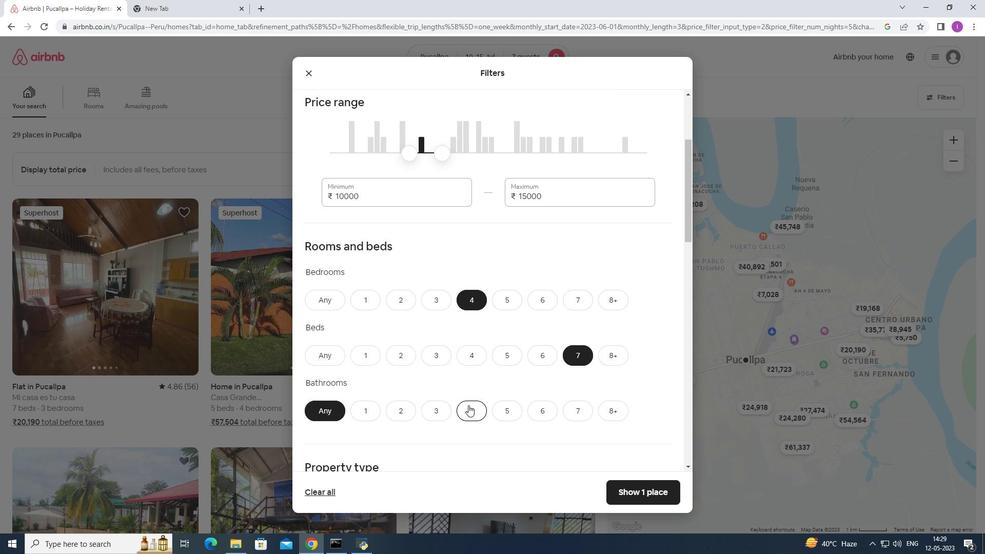 
Action: Mouse moved to (485, 324)
Screenshot: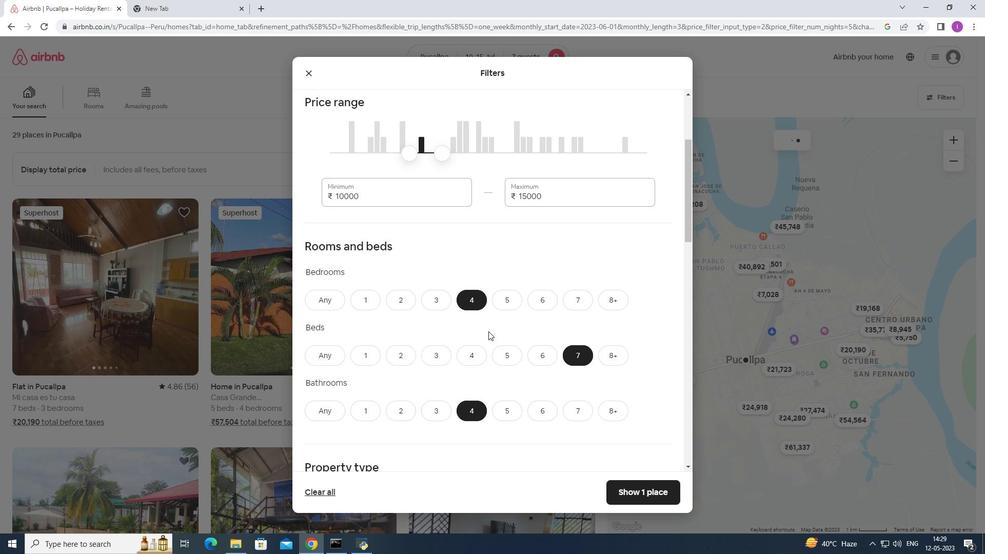 
Action: Mouse scrolled (485, 324) with delta (0, 0)
Screenshot: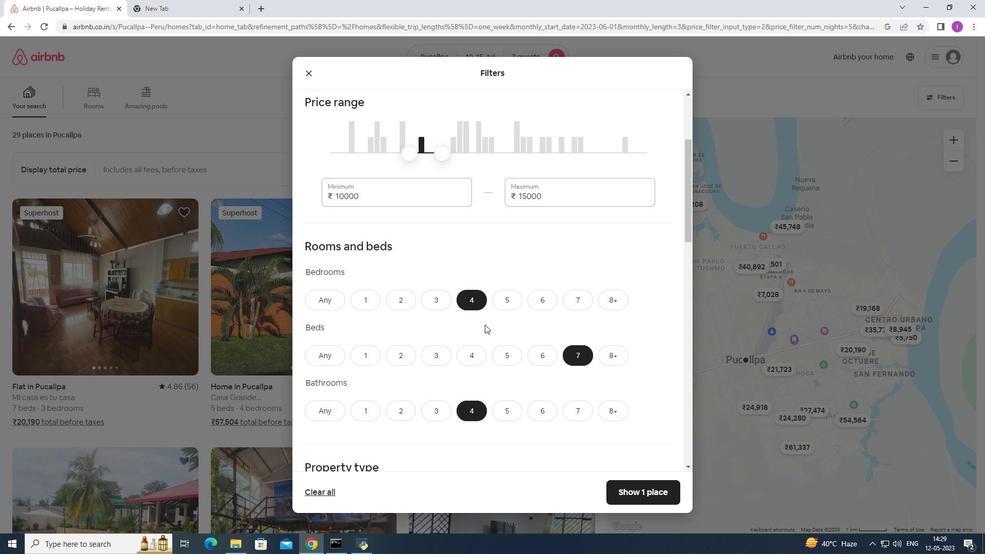 
Action: Mouse moved to (485, 324)
Screenshot: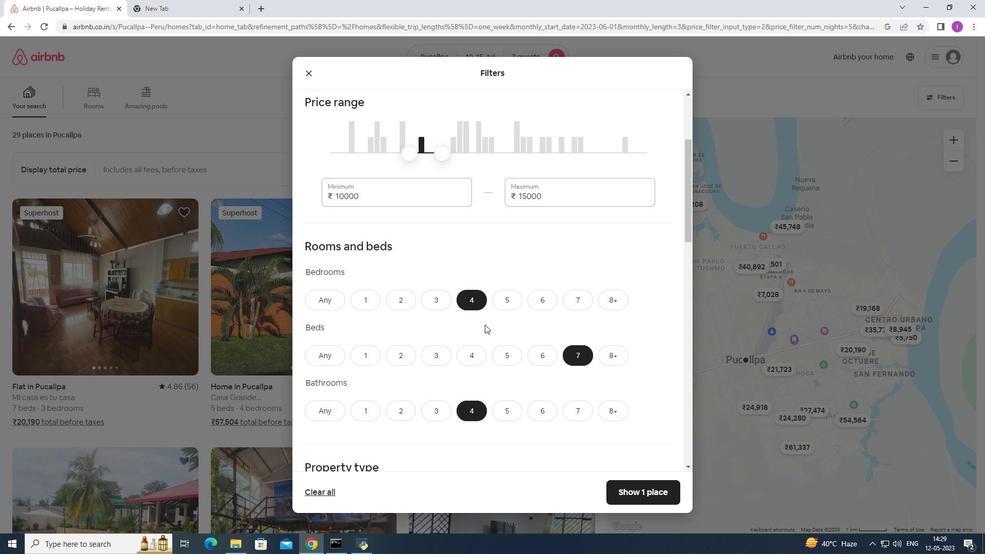 
Action: Mouse scrolled (485, 323) with delta (0, 0)
Screenshot: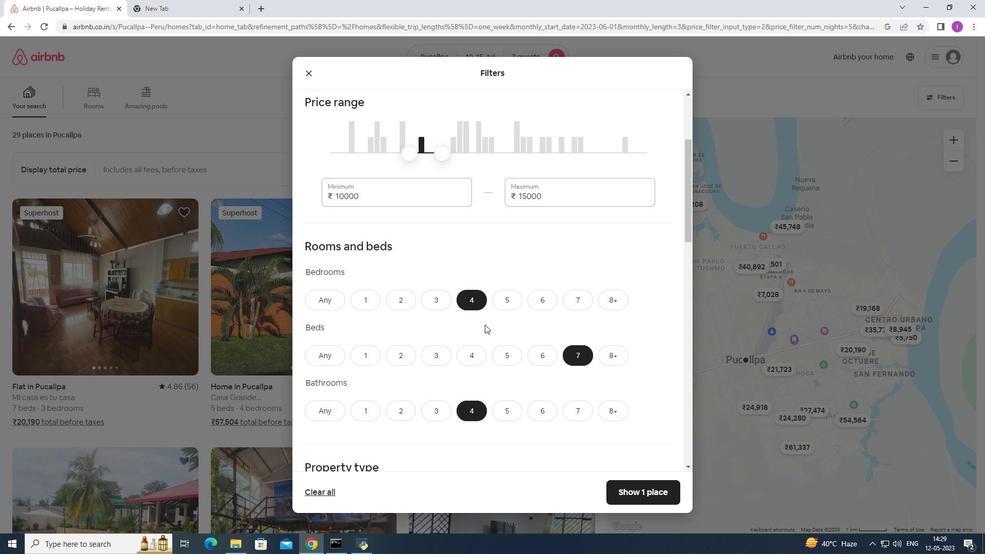
Action: Mouse moved to (485, 323)
Screenshot: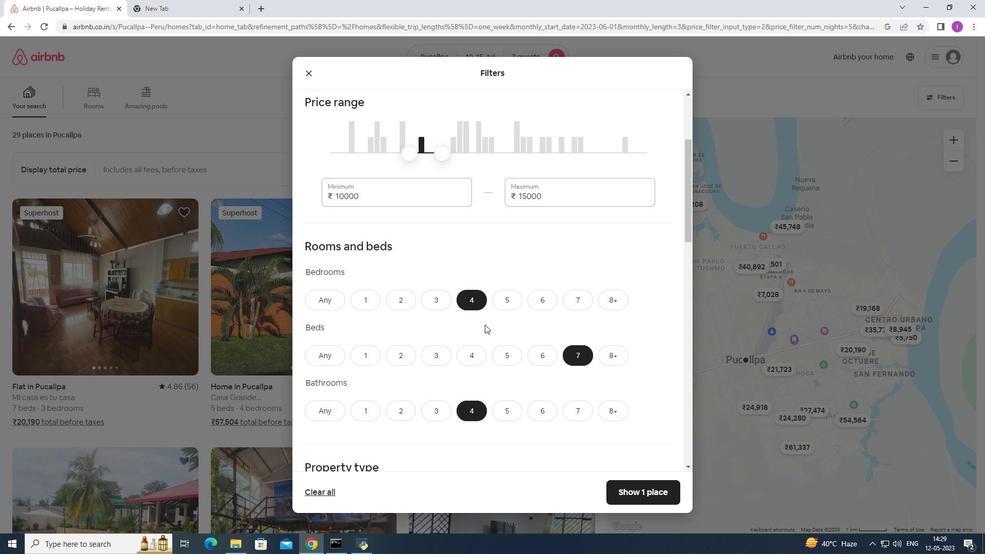 
Action: Mouse scrolled (485, 323) with delta (0, 0)
Screenshot: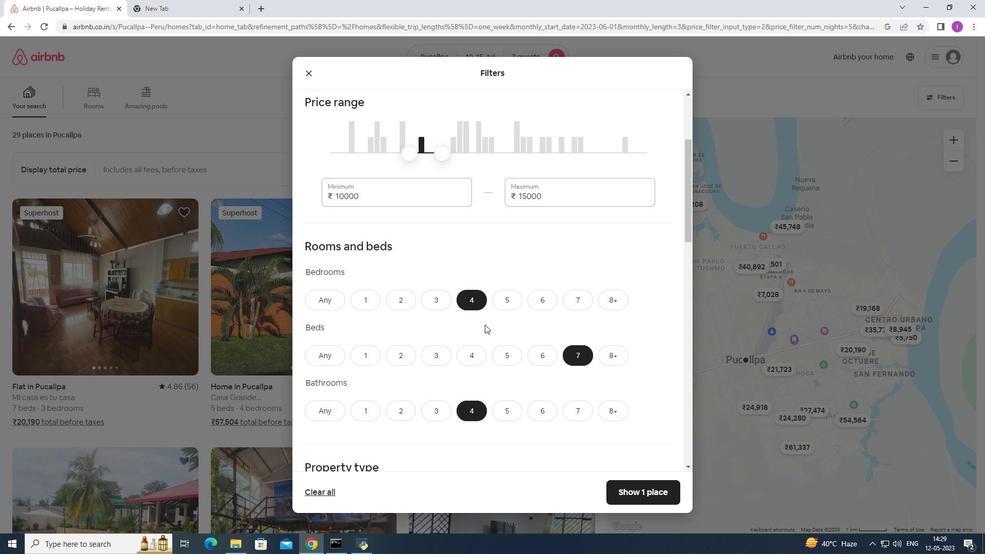 
Action: Mouse moved to (487, 316)
Screenshot: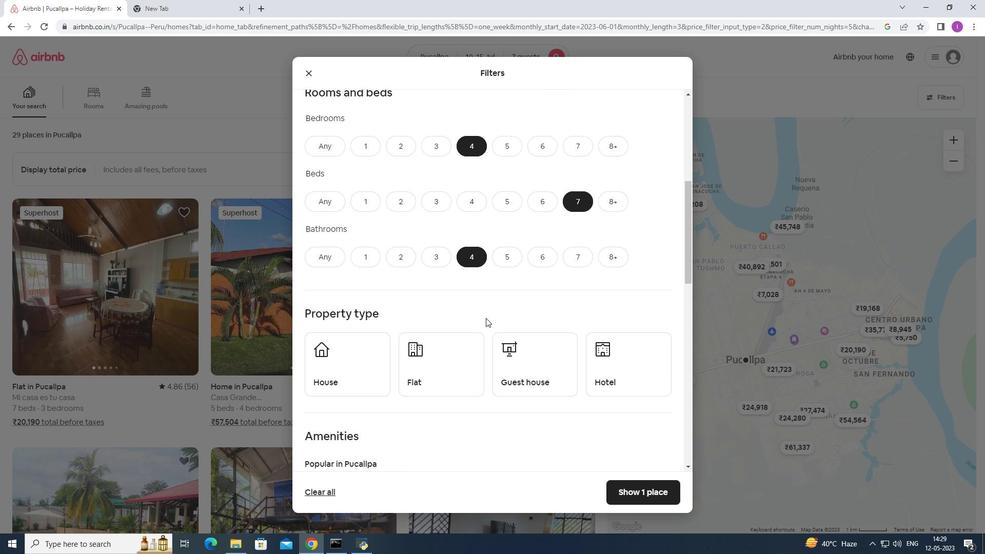 
Action: Mouse scrolled (487, 316) with delta (0, 0)
Screenshot: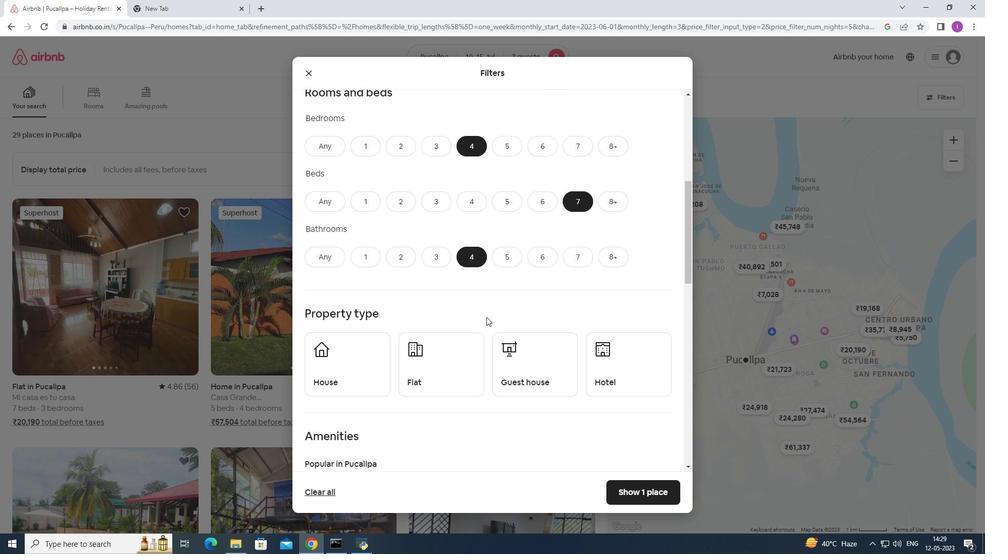 
Action: Mouse moved to (342, 302)
Screenshot: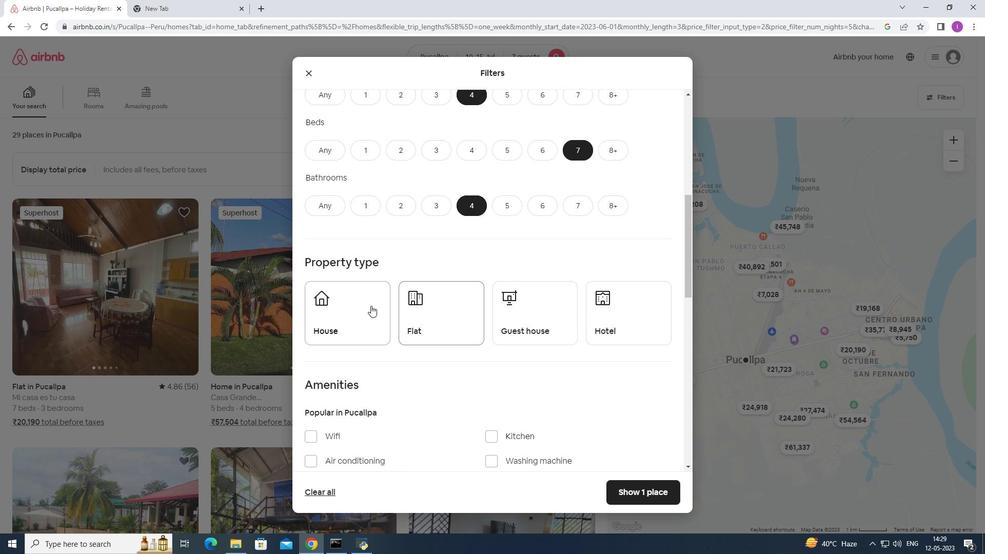 
Action: Mouse pressed left at (342, 302)
Screenshot: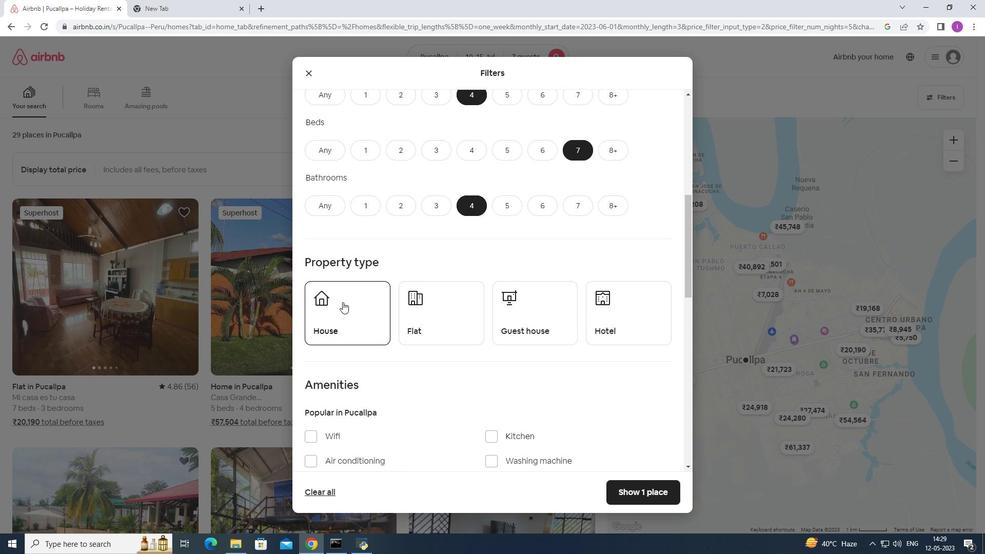 
Action: Mouse moved to (411, 305)
Screenshot: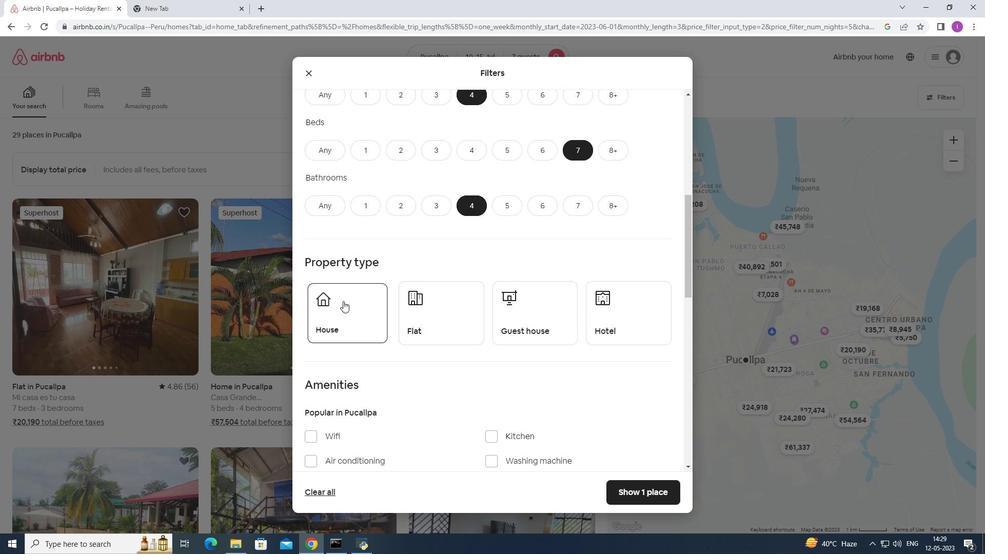 
Action: Mouse pressed left at (411, 305)
Screenshot: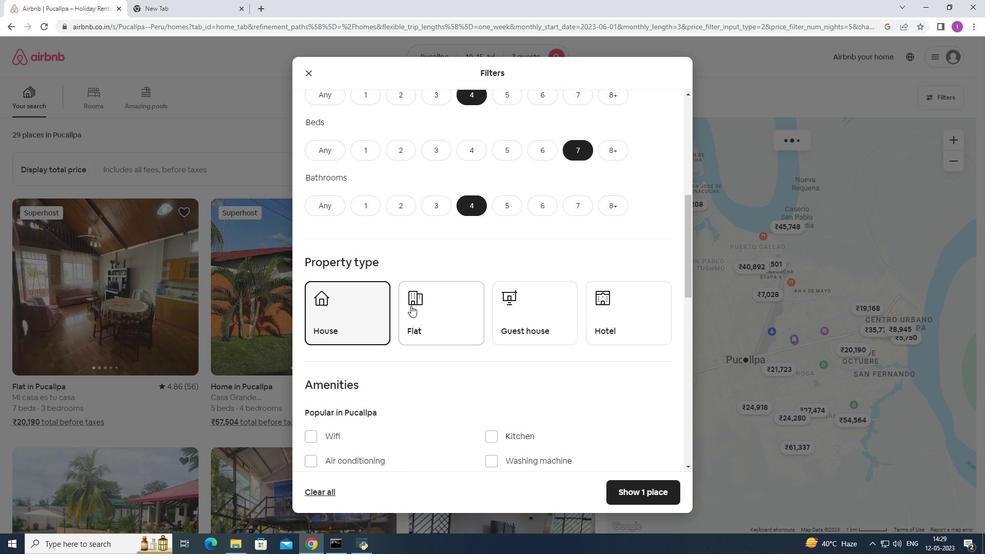 
Action: Mouse moved to (546, 307)
Screenshot: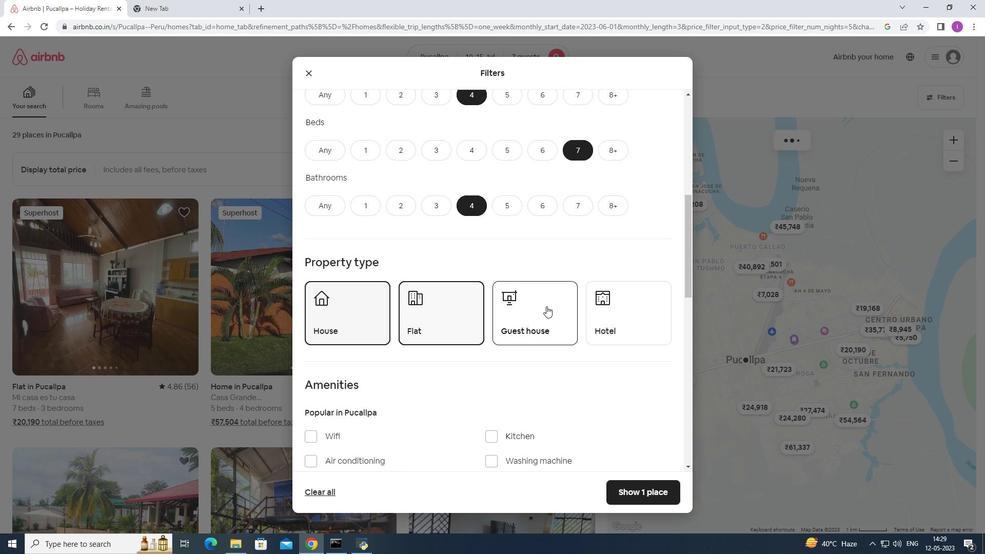 
Action: Mouse pressed left at (546, 307)
Screenshot: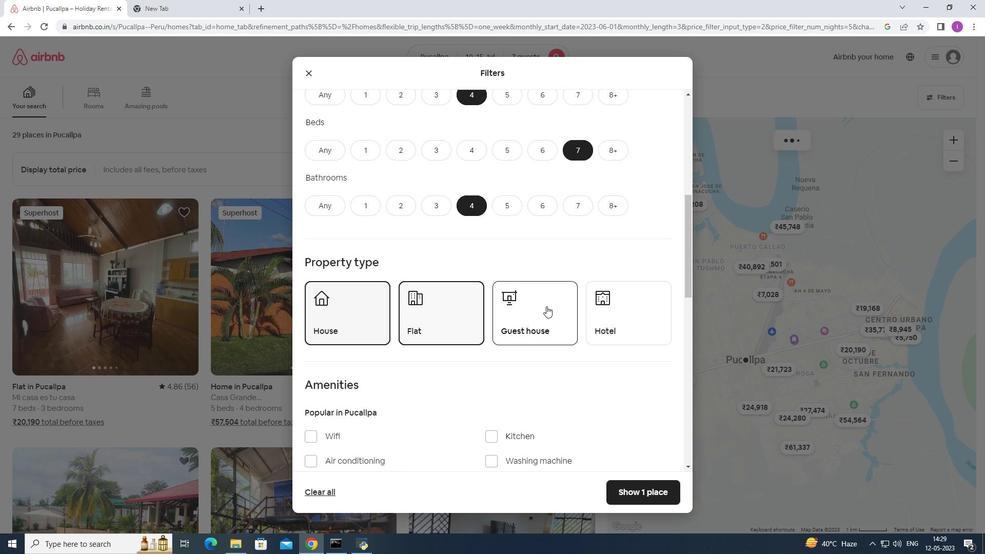 
Action: Mouse moved to (526, 326)
Screenshot: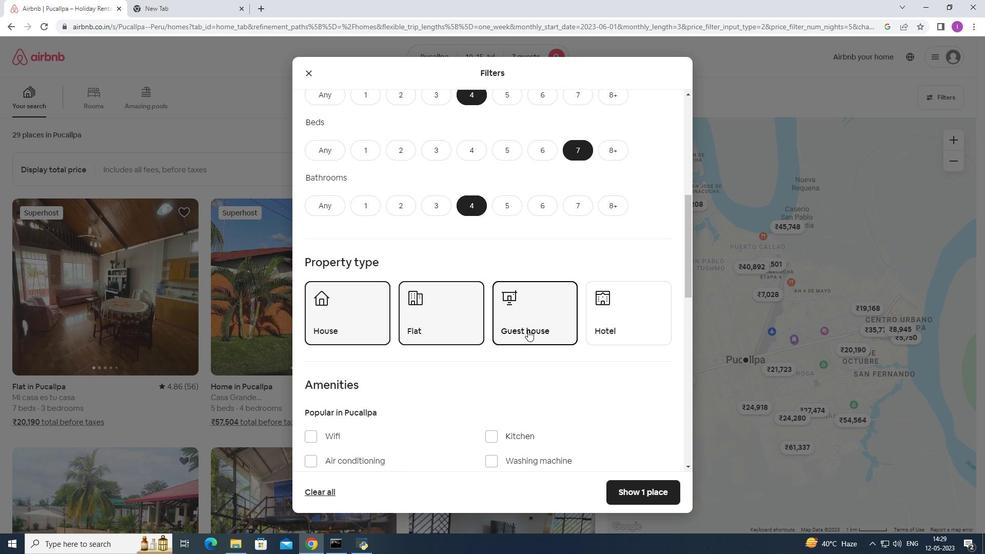 
Action: Mouse scrolled (526, 326) with delta (0, 0)
Screenshot: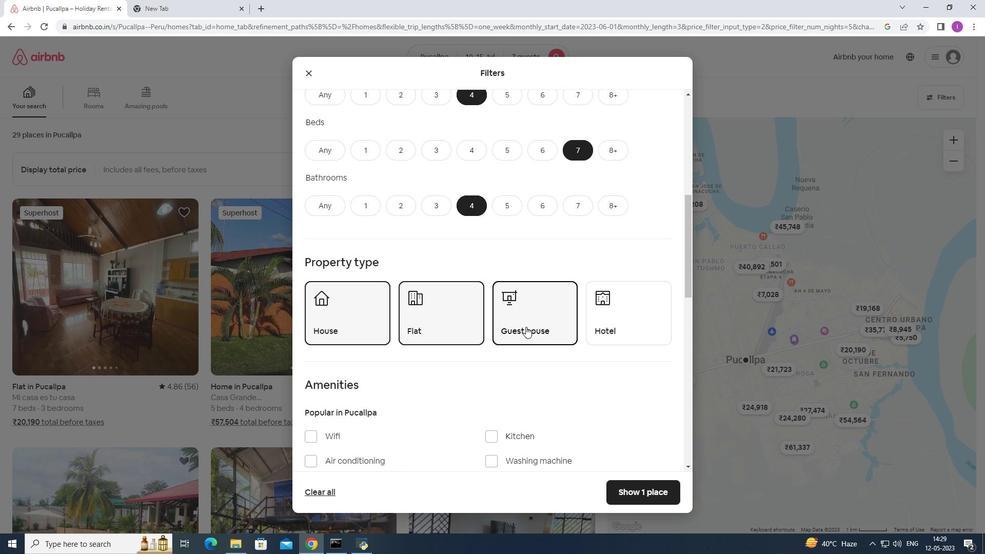 
Action: Mouse scrolled (526, 326) with delta (0, 0)
Screenshot: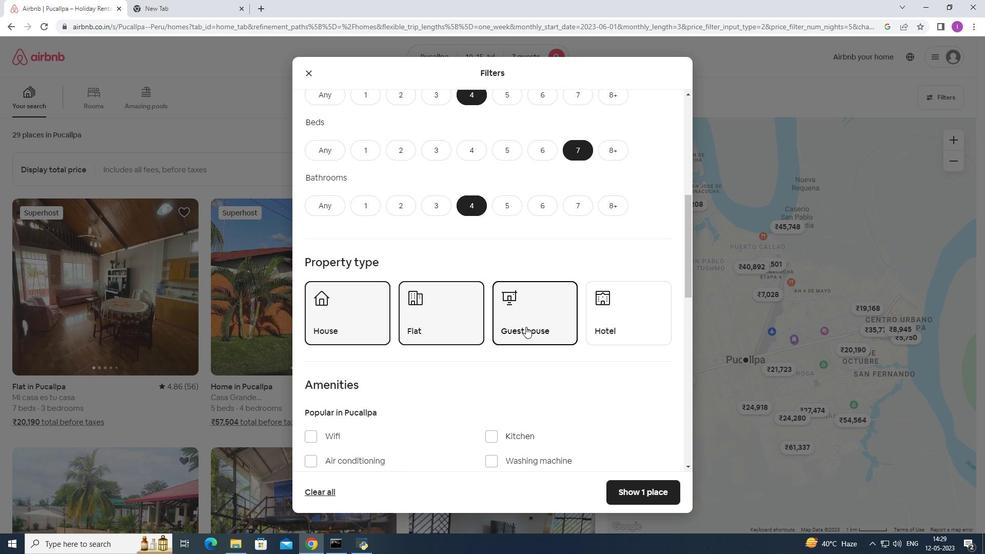 
Action: Mouse moved to (313, 334)
Screenshot: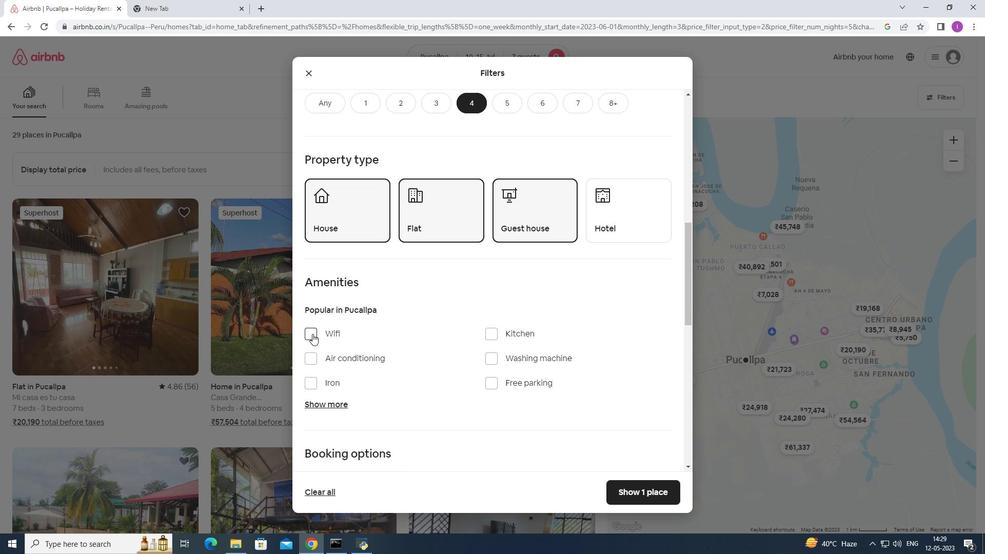 
Action: Mouse pressed left at (313, 334)
Screenshot: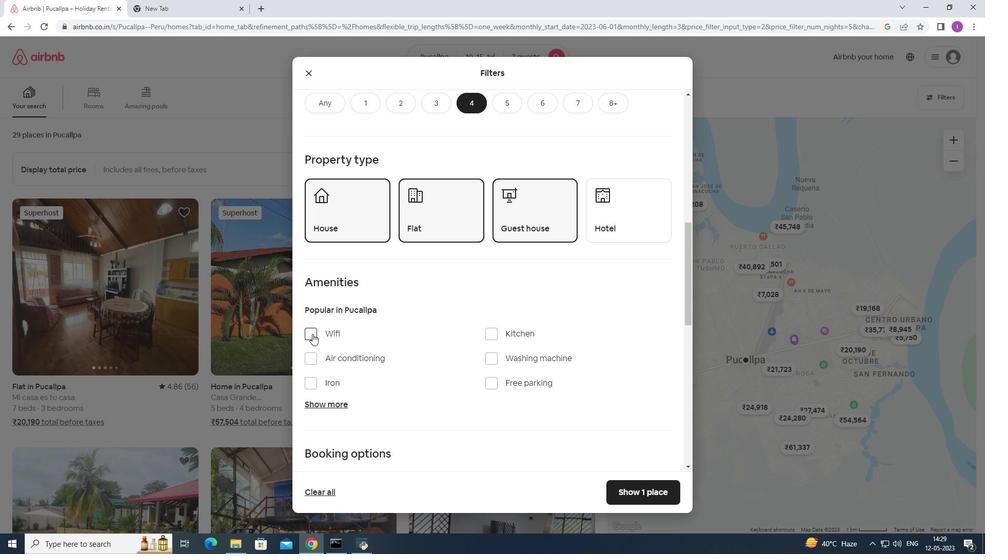 
Action: Mouse moved to (493, 382)
Screenshot: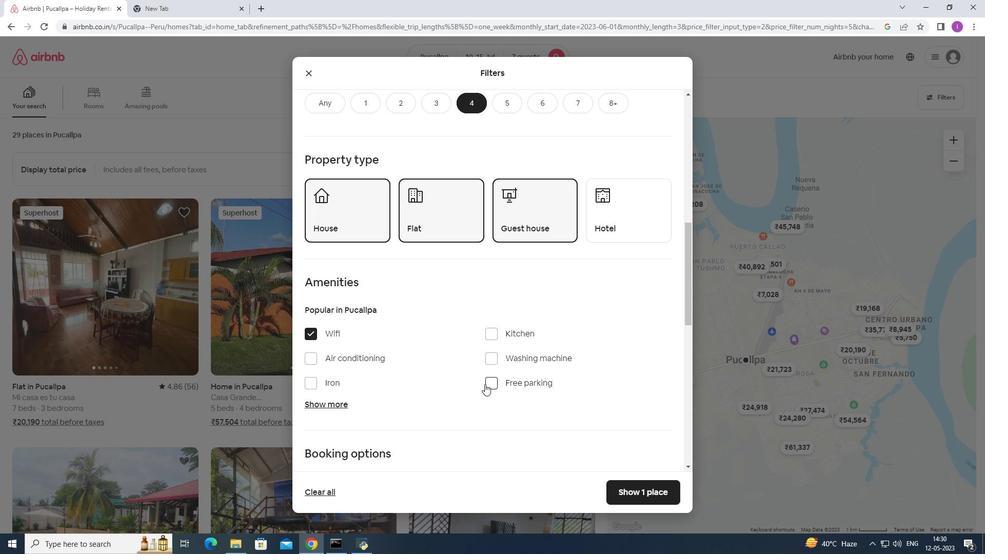 
Action: Mouse pressed left at (493, 382)
Screenshot: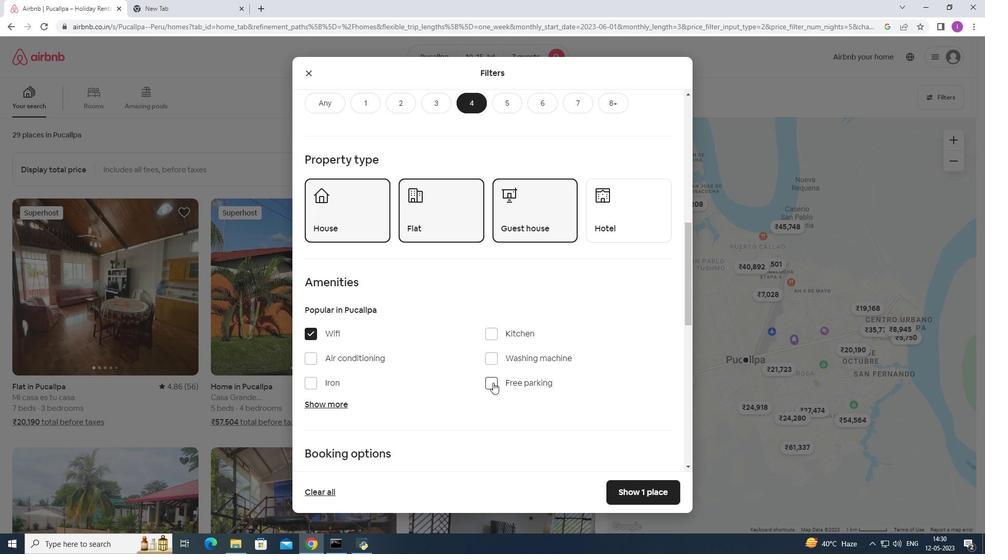 
Action: Mouse moved to (332, 405)
Screenshot: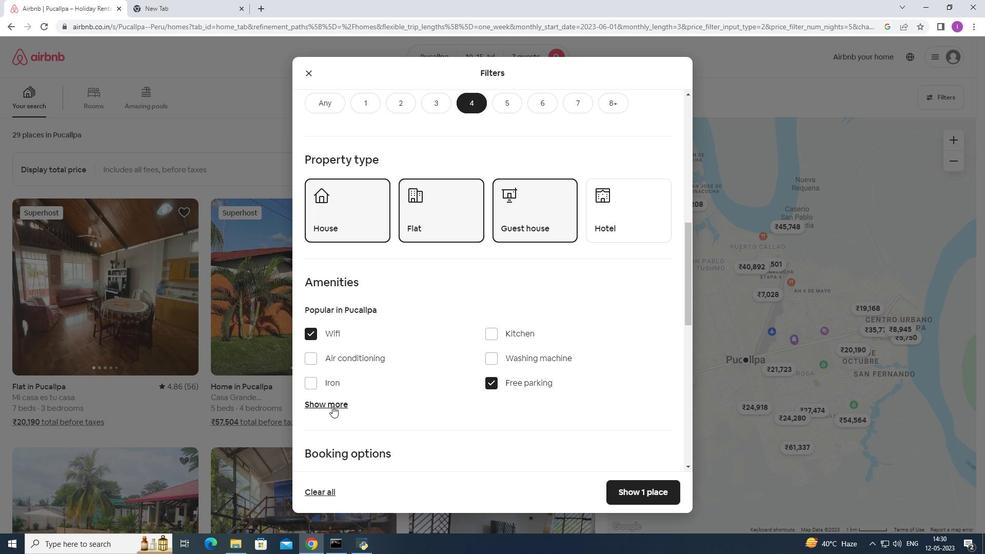 
Action: Mouse pressed left at (332, 405)
Screenshot: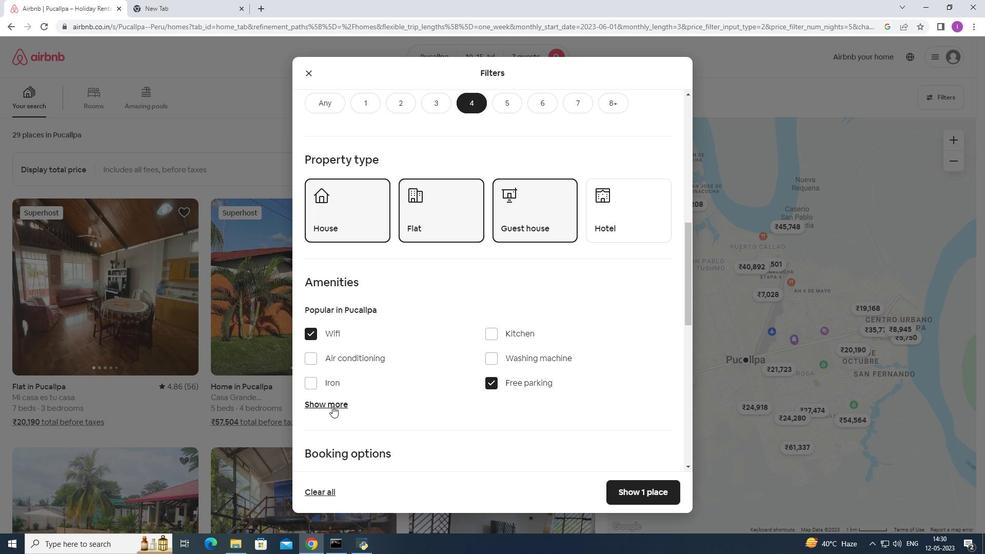 
Action: Mouse moved to (521, 433)
Screenshot: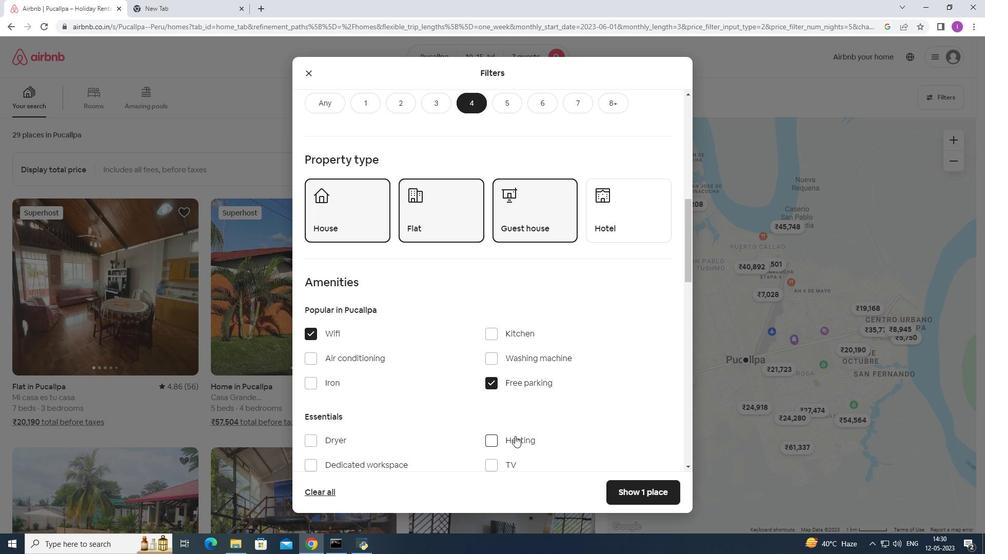 
Action: Mouse scrolled (521, 433) with delta (0, 0)
Screenshot: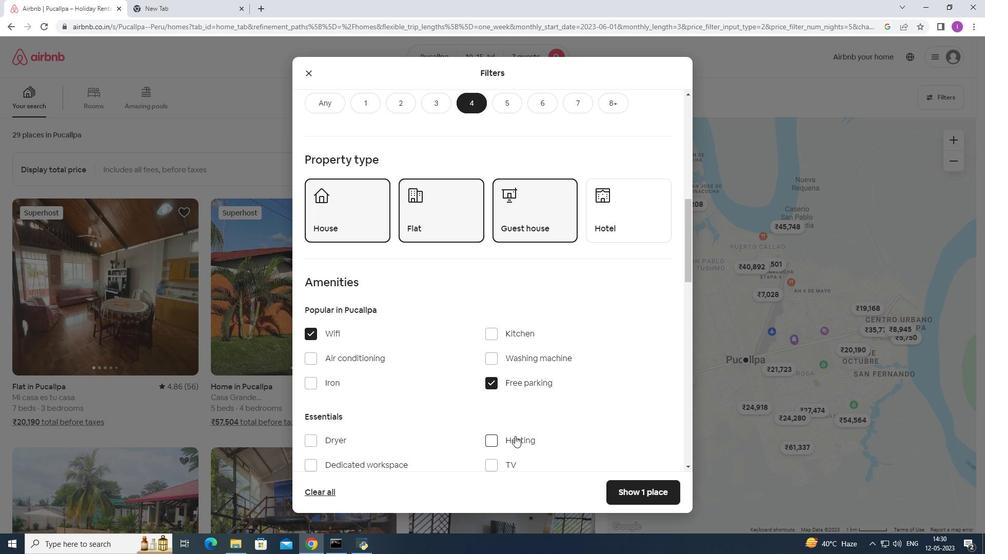
Action: Mouse scrolled (521, 433) with delta (0, 0)
Screenshot: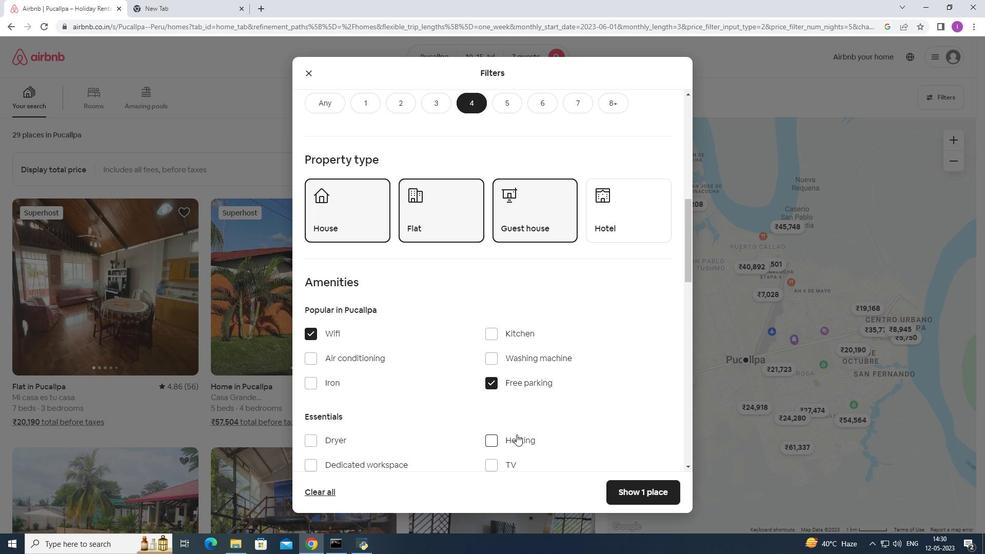 
Action: Mouse scrolled (521, 433) with delta (0, 0)
Screenshot: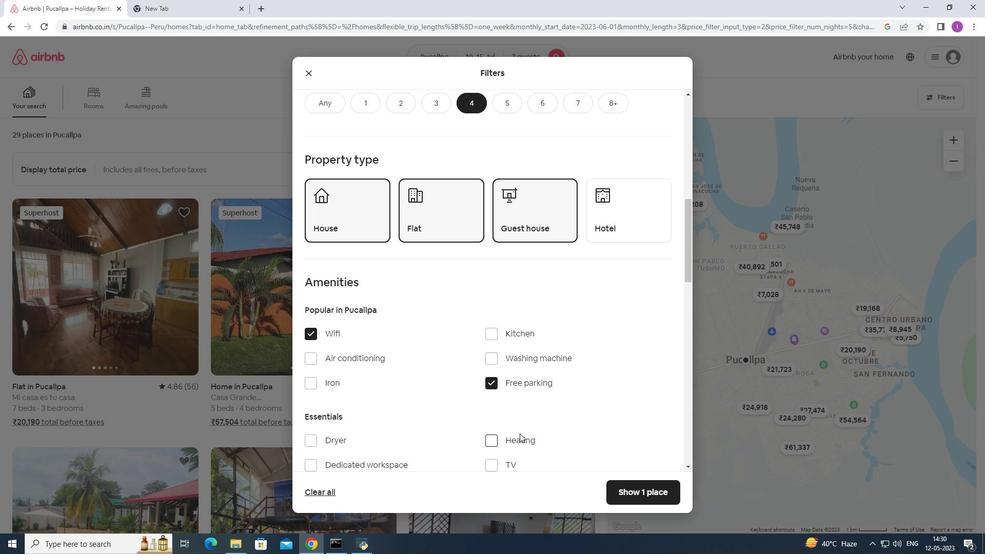 
Action: Mouse moved to (492, 316)
Screenshot: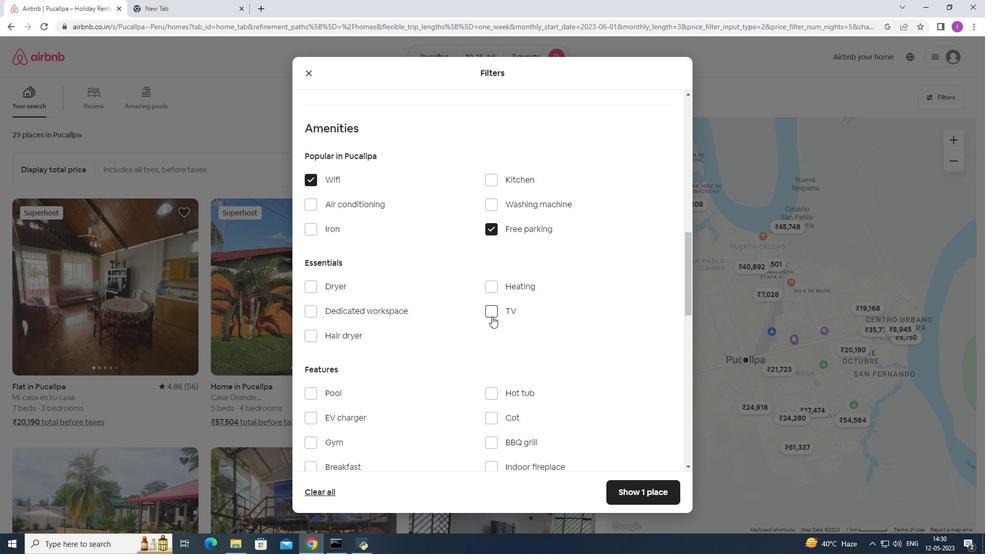 
Action: Mouse pressed left at (492, 316)
Screenshot: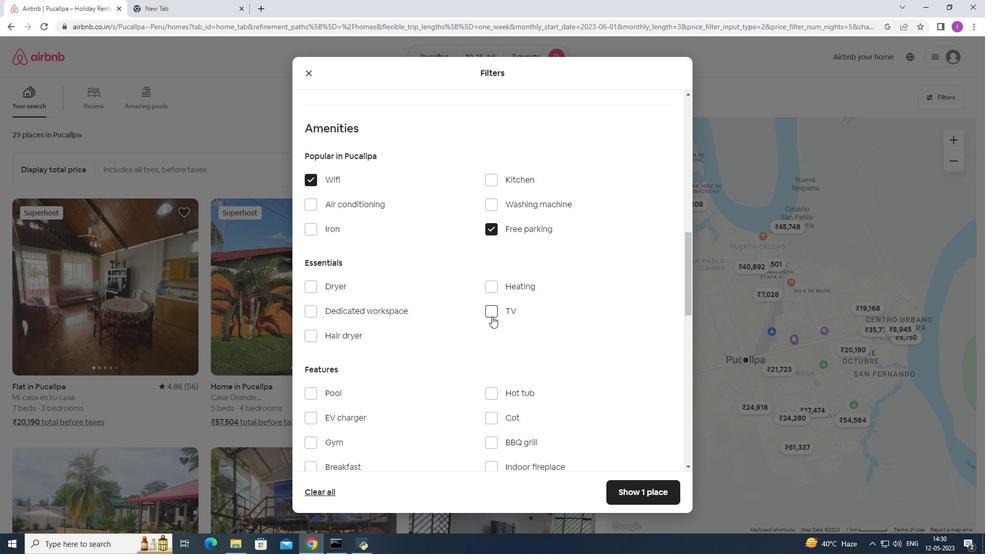 
Action: Mouse moved to (407, 417)
Screenshot: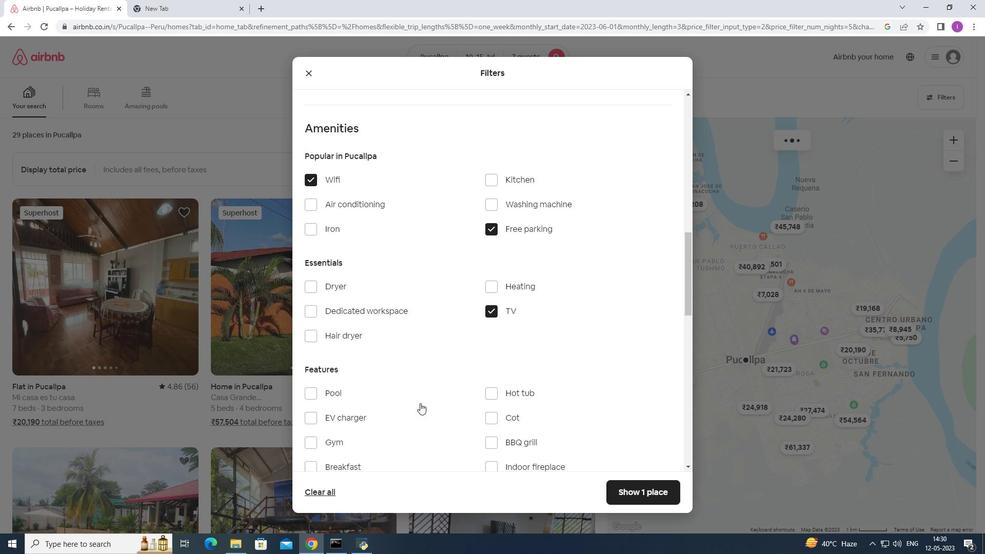 
Action: Mouse scrolled (407, 417) with delta (0, 0)
Screenshot: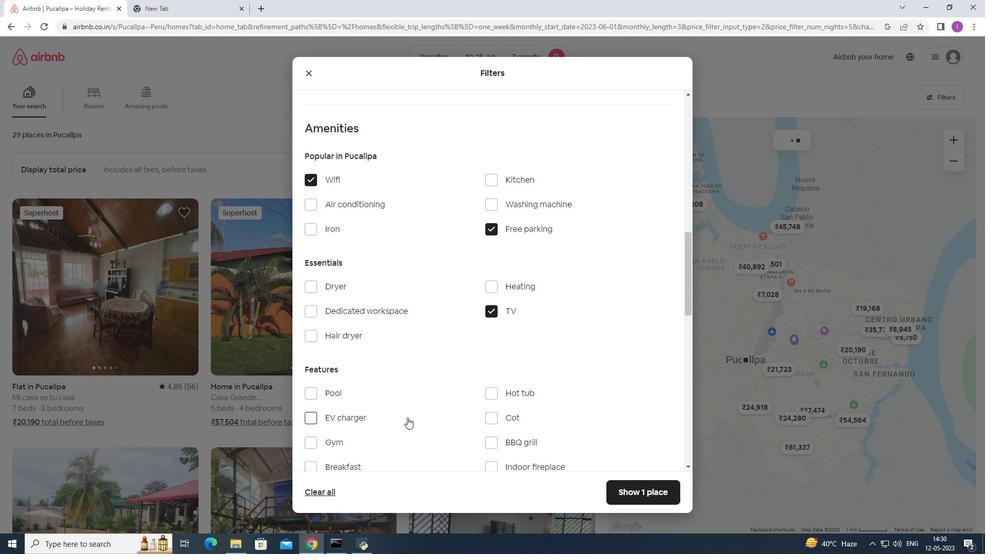 
Action: Mouse scrolled (407, 417) with delta (0, 0)
Screenshot: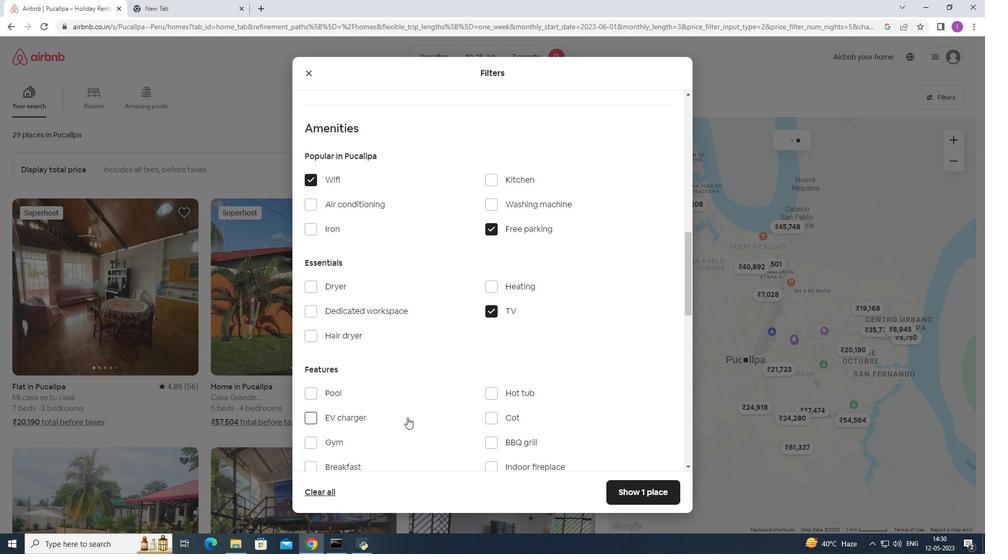 
Action: Mouse moved to (313, 340)
Screenshot: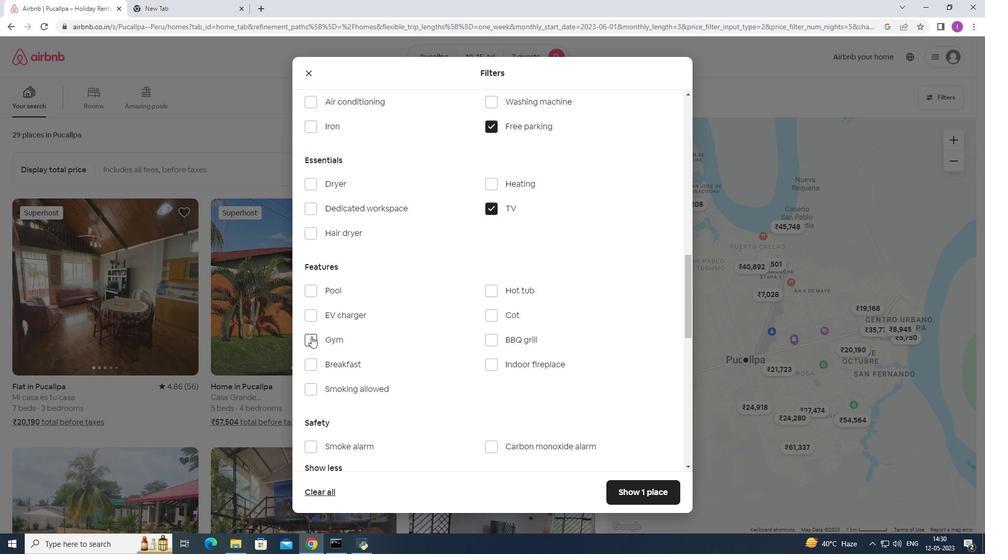 
Action: Mouse pressed left at (313, 340)
Screenshot: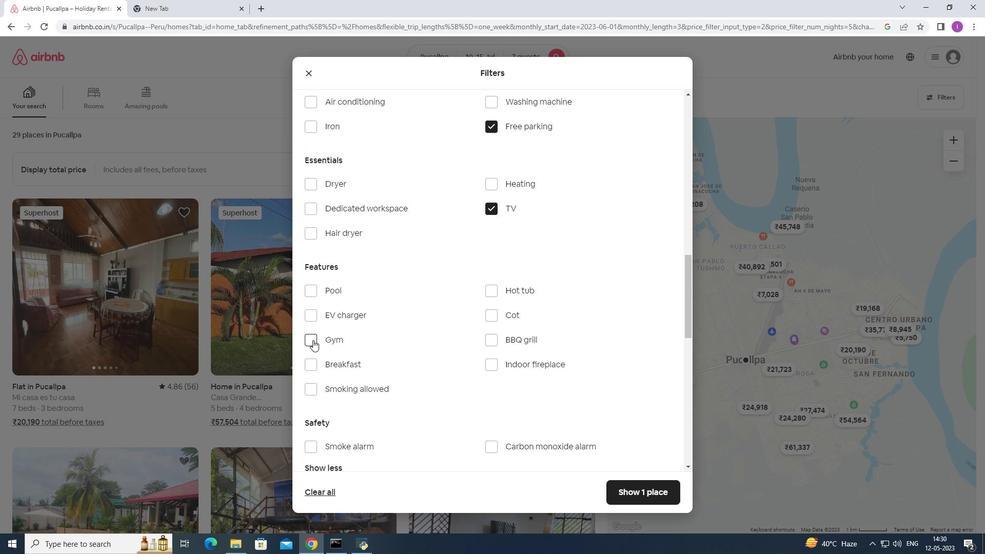 
Action: Mouse moved to (313, 366)
Screenshot: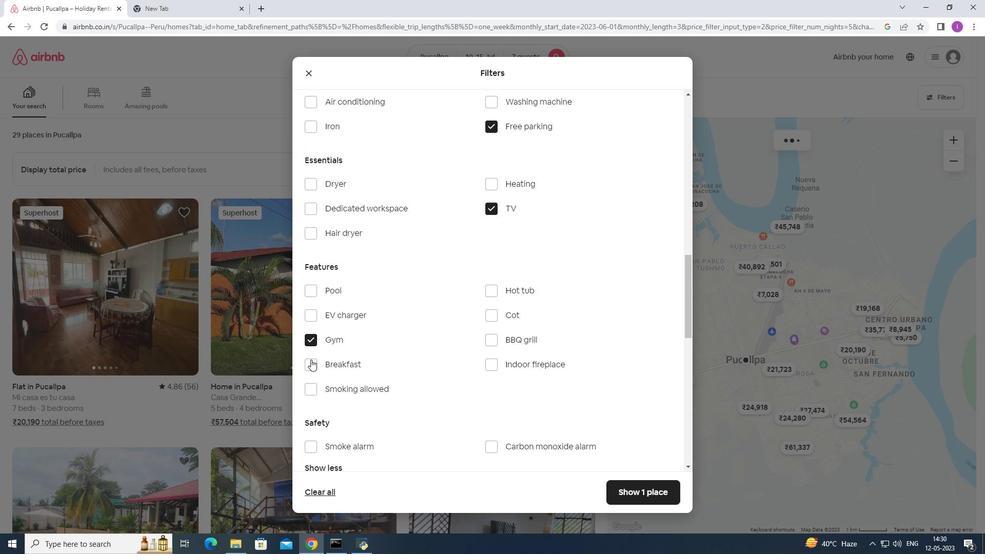 
Action: Mouse pressed left at (313, 366)
Screenshot: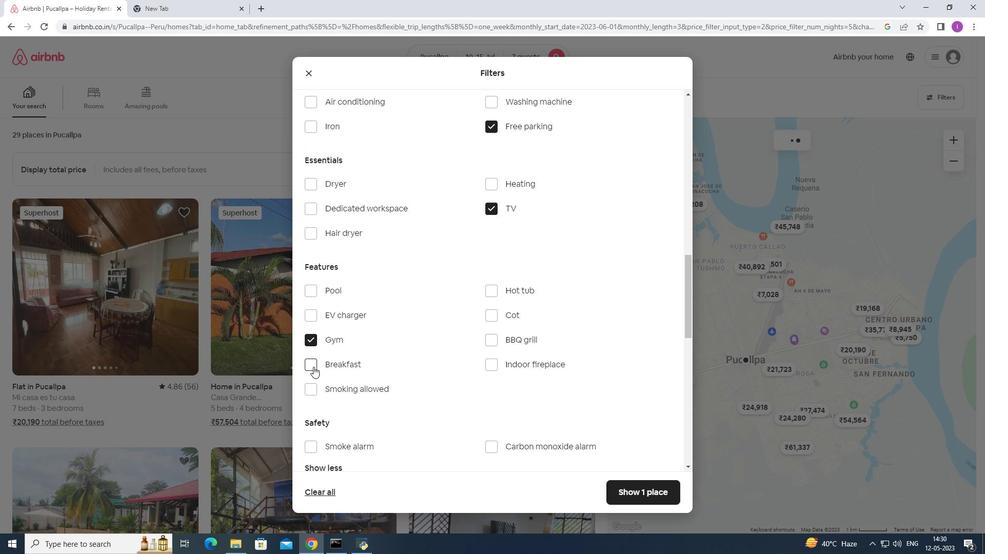 
Action: Mouse moved to (314, 366)
Screenshot: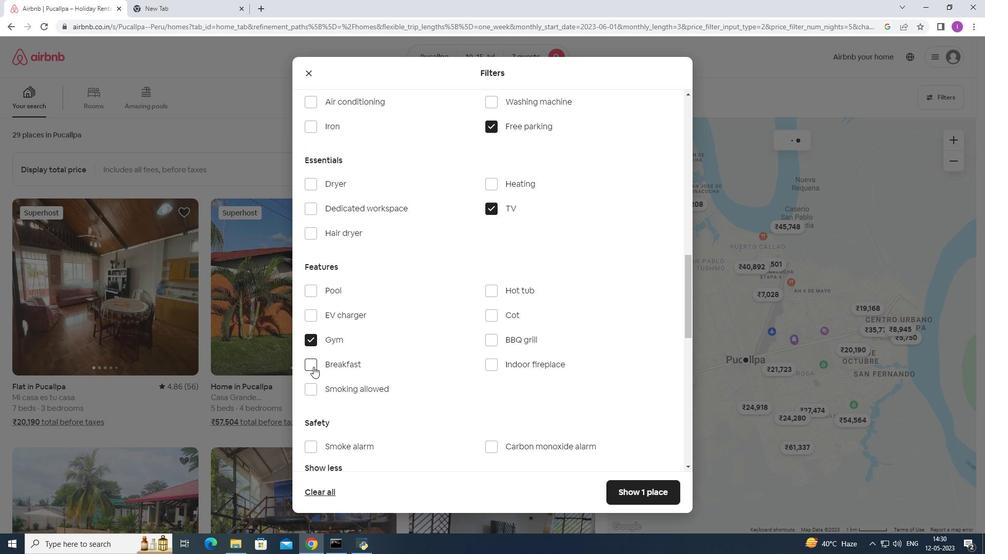 
Action: Mouse pressed left at (314, 366)
Screenshot: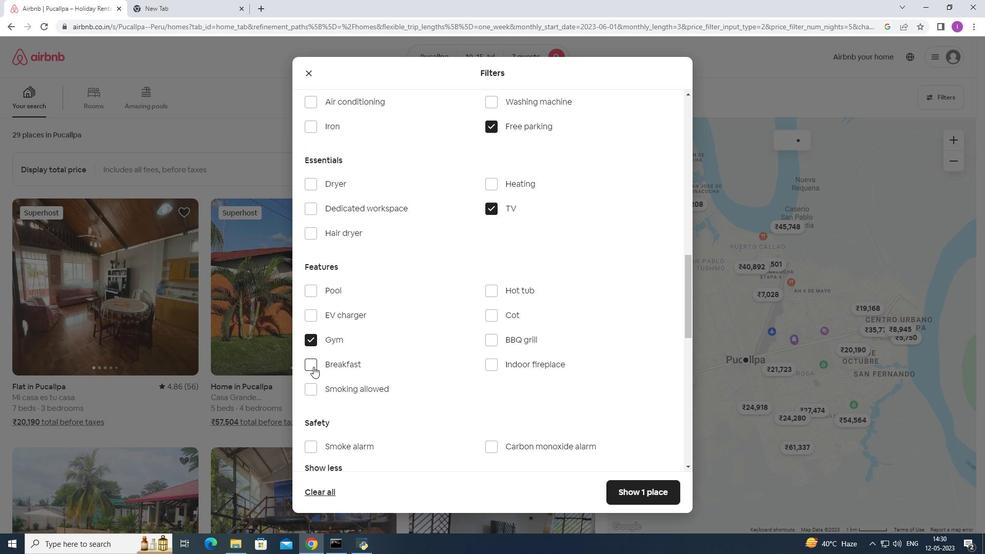 
Action: Mouse moved to (441, 343)
Screenshot: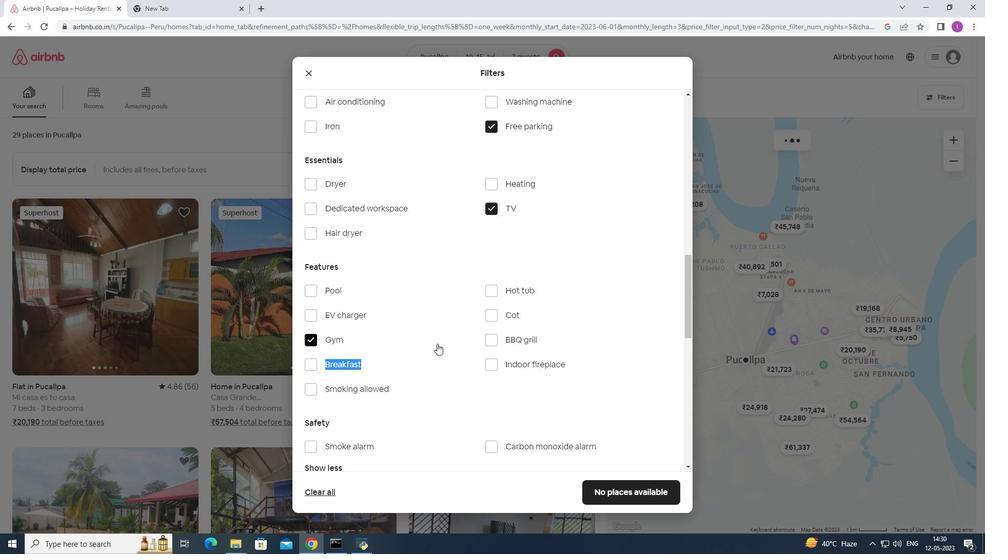 
Action: Mouse scrolled (441, 342) with delta (0, 0)
Screenshot: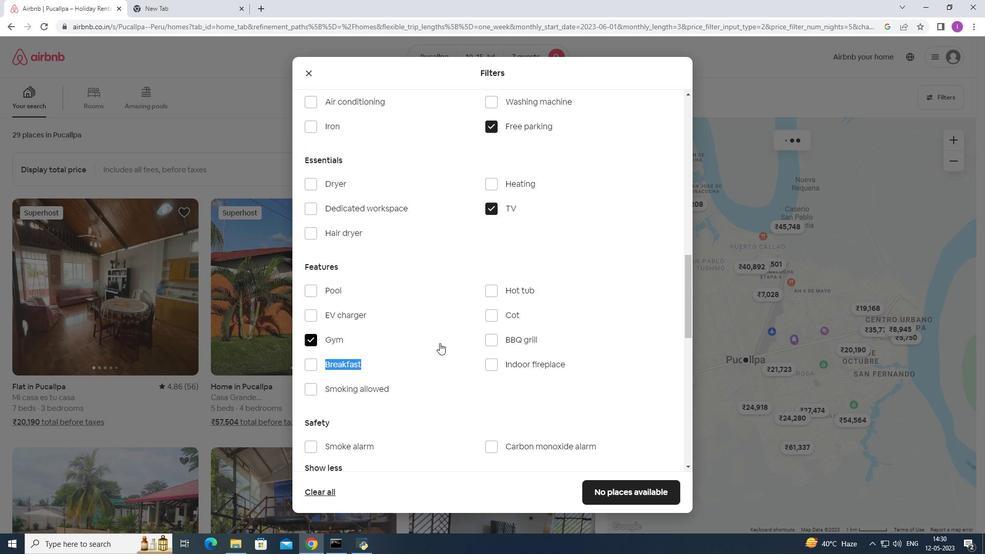 
Action: Mouse scrolled (441, 342) with delta (0, 0)
Screenshot: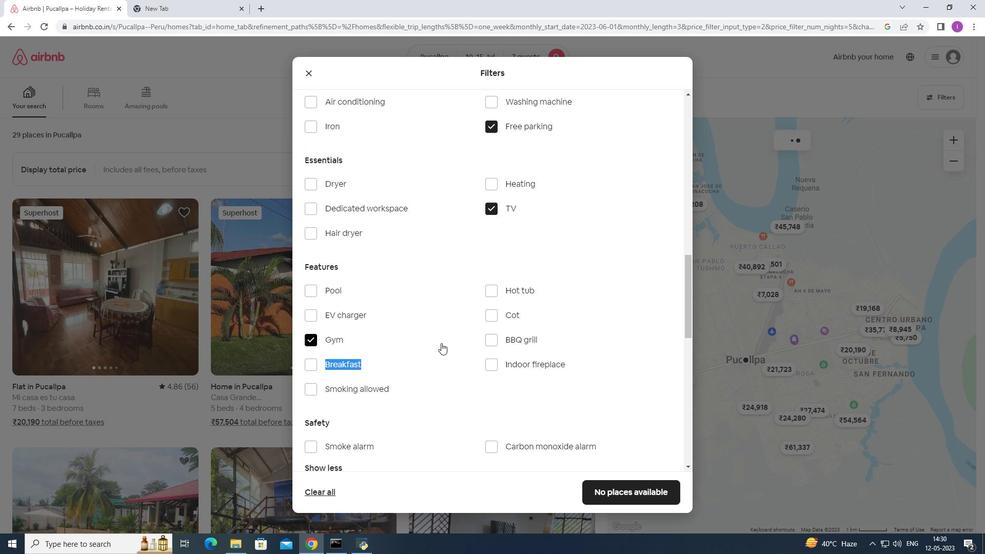 
Action: Mouse scrolled (441, 342) with delta (0, 0)
Screenshot: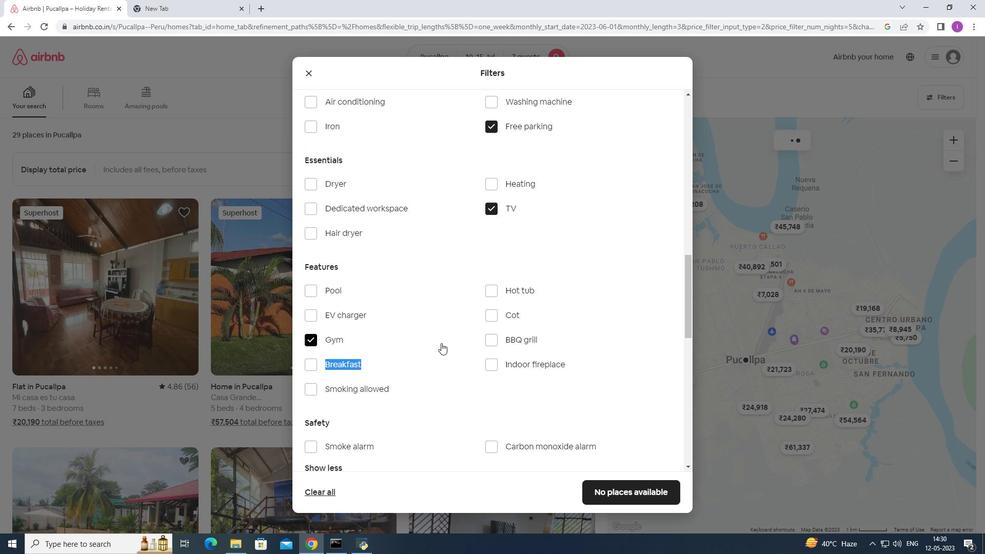
Action: Mouse moved to (308, 212)
Screenshot: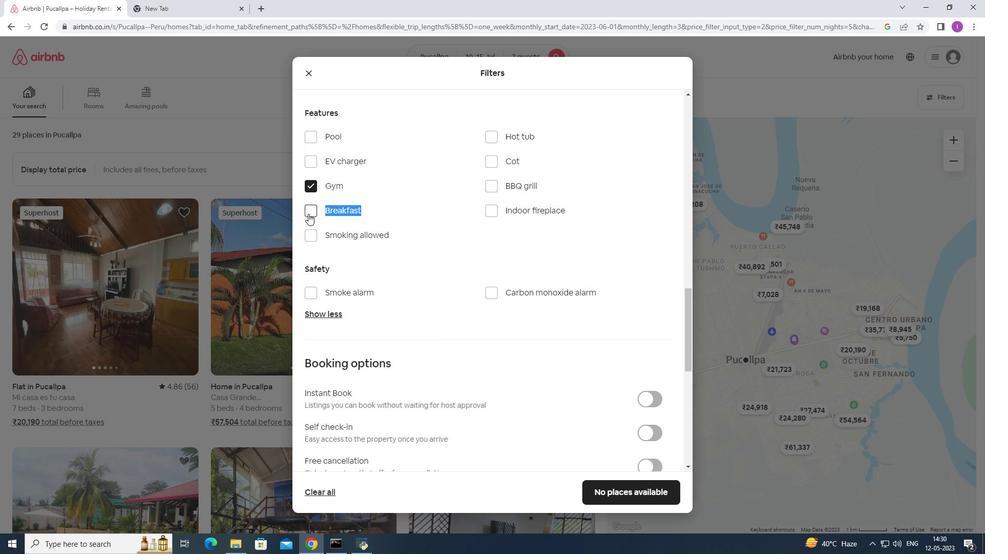 
Action: Mouse pressed left at (308, 212)
Screenshot: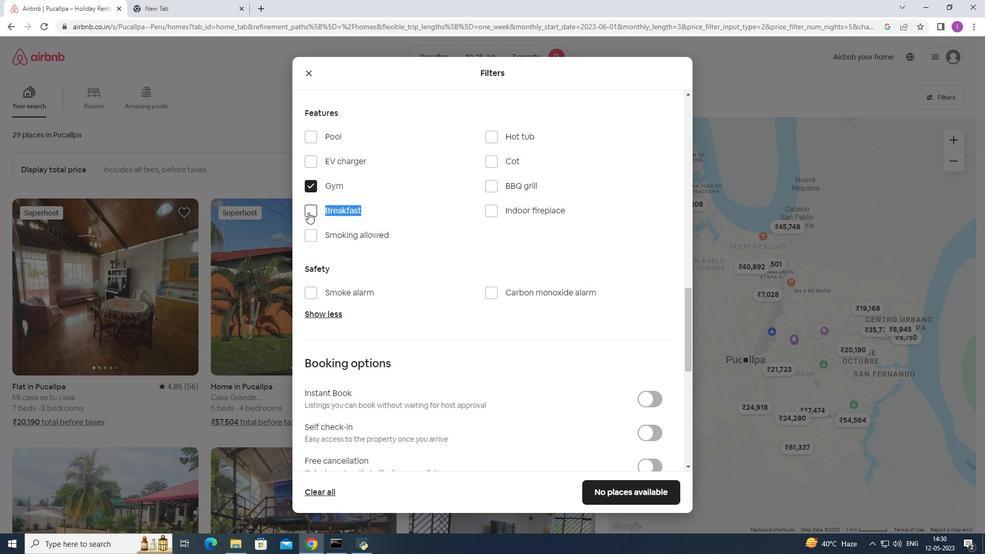 
Action: Mouse moved to (404, 303)
Screenshot: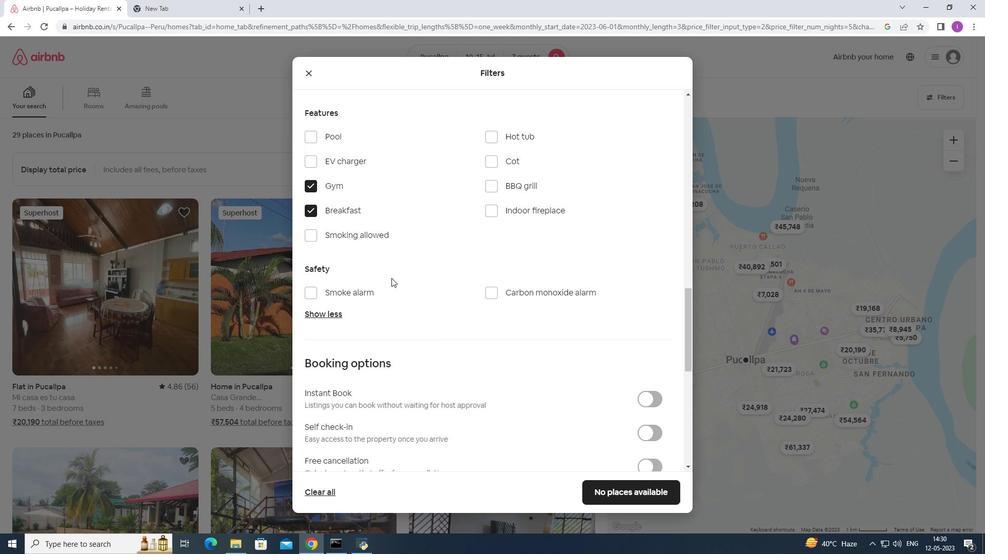 
Action: Mouse scrolled (404, 303) with delta (0, 0)
Screenshot: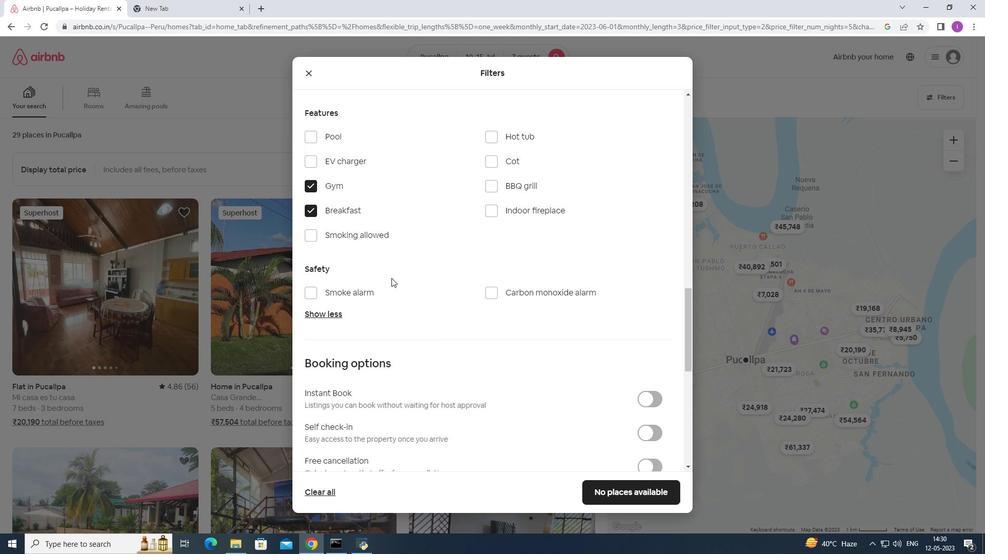
Action: Mouse moved to (408, 313)
Screenshot: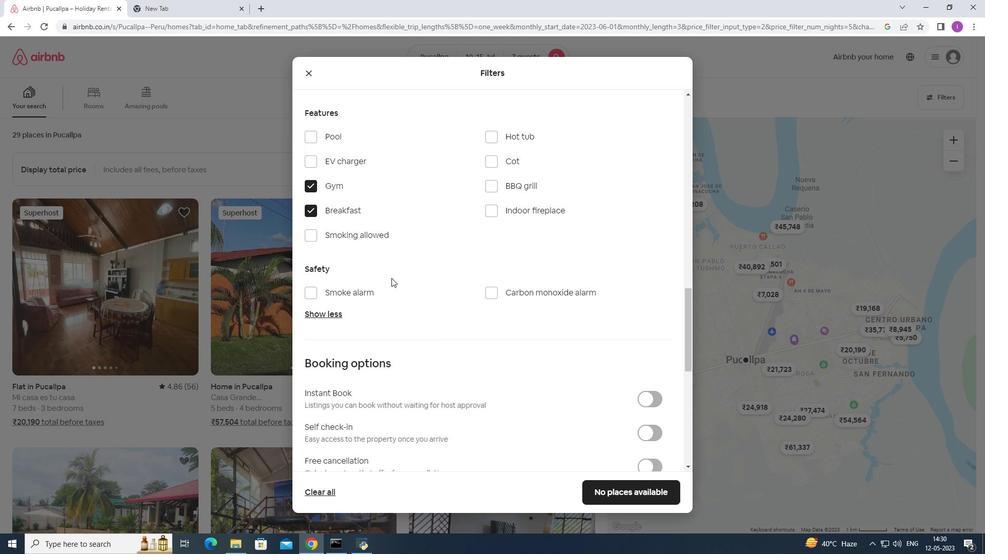 
Action: Mouse scrolled (408, 313) with delta (0, 0)
Screenshot: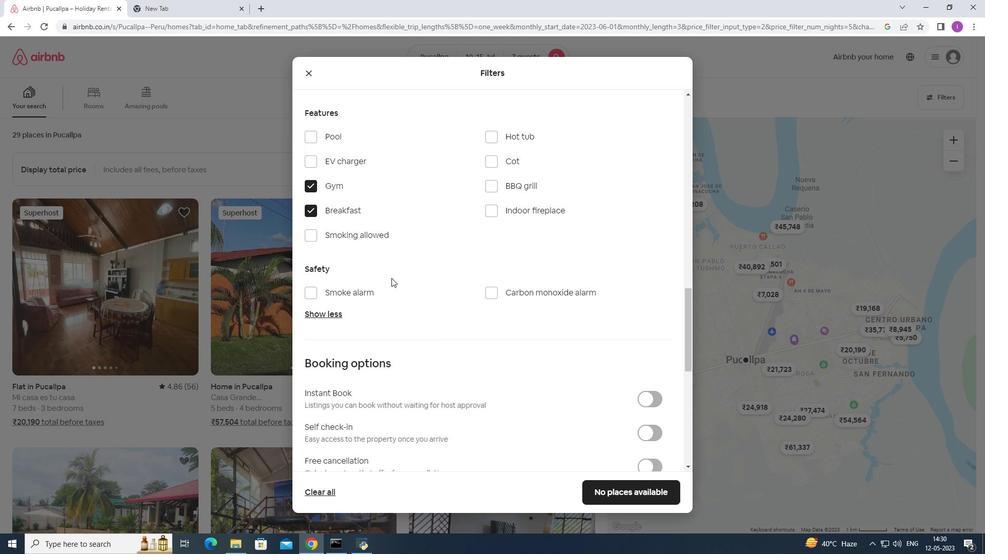 
Action: Mouse scrolled (408, 313) with delta (0, 0)
Screenshot: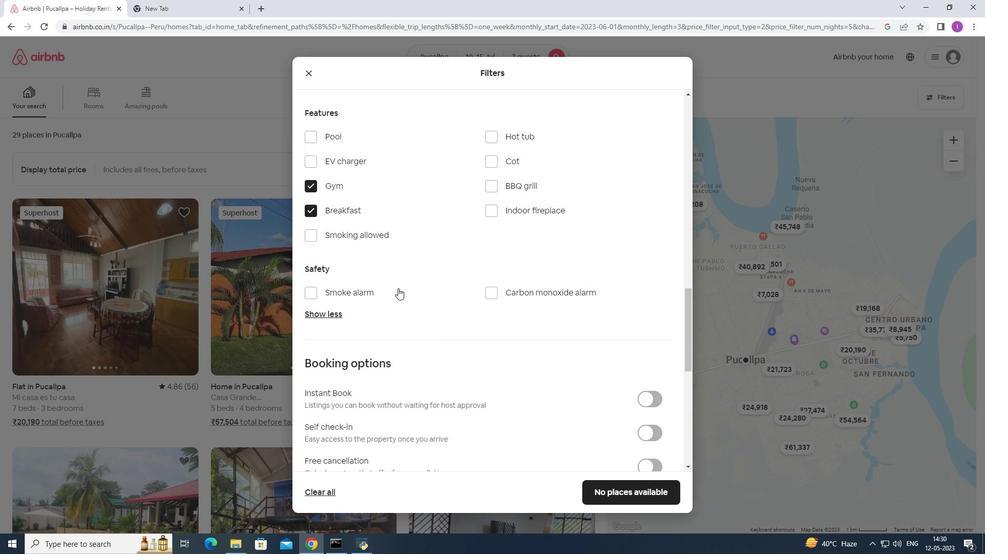 
Action: Mouse scrolled (408, 313) with delta (0, 0)
Screenshot: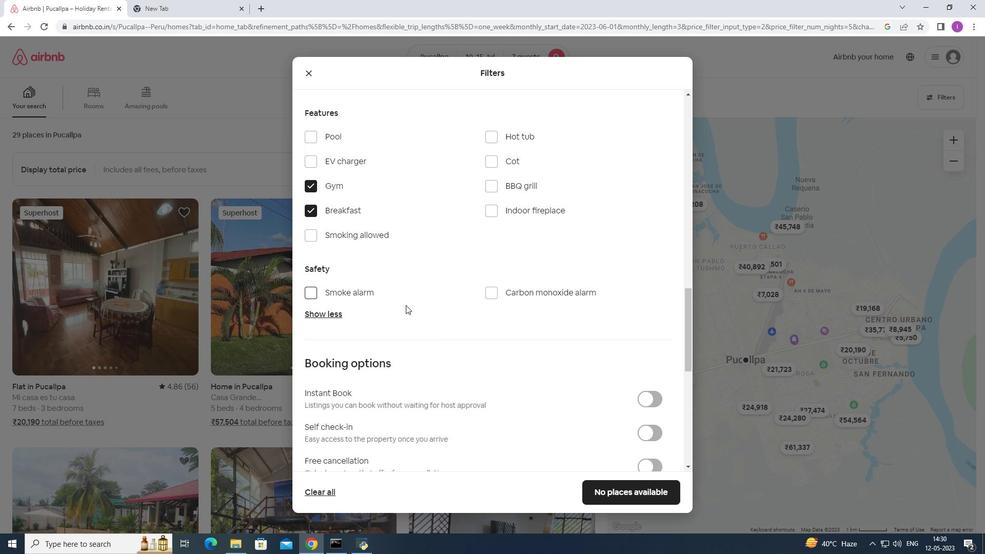 
Action: Mouse moved to (649, 226)
Screenshot: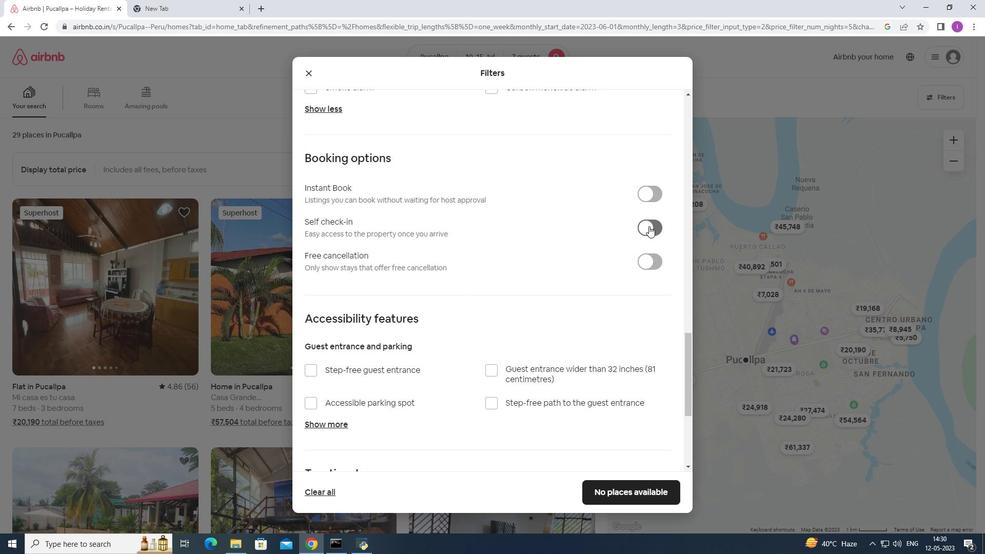 
Action: Mouse pressed left at (649, 226)
Screenshot: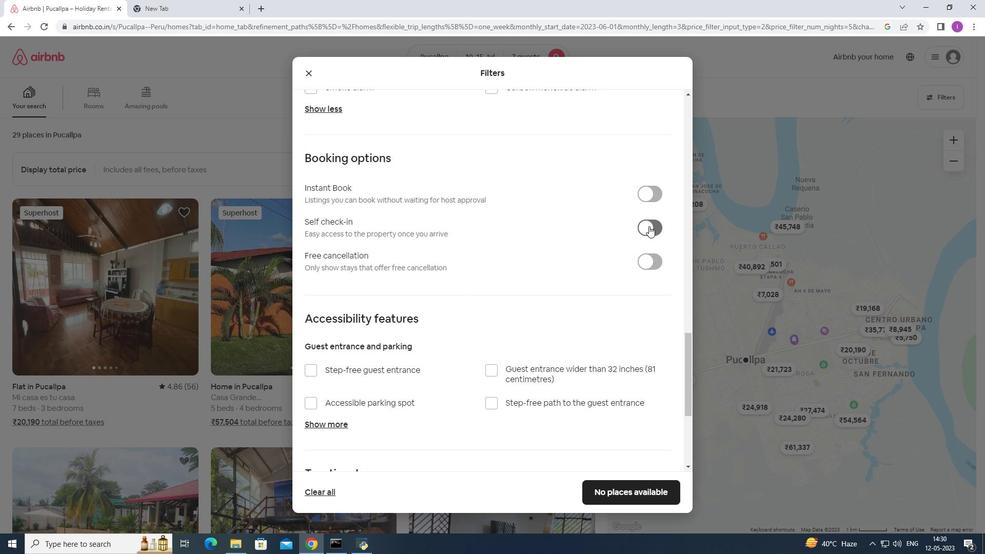 
Action: Mouse moved to (434, 278)
Screenshot: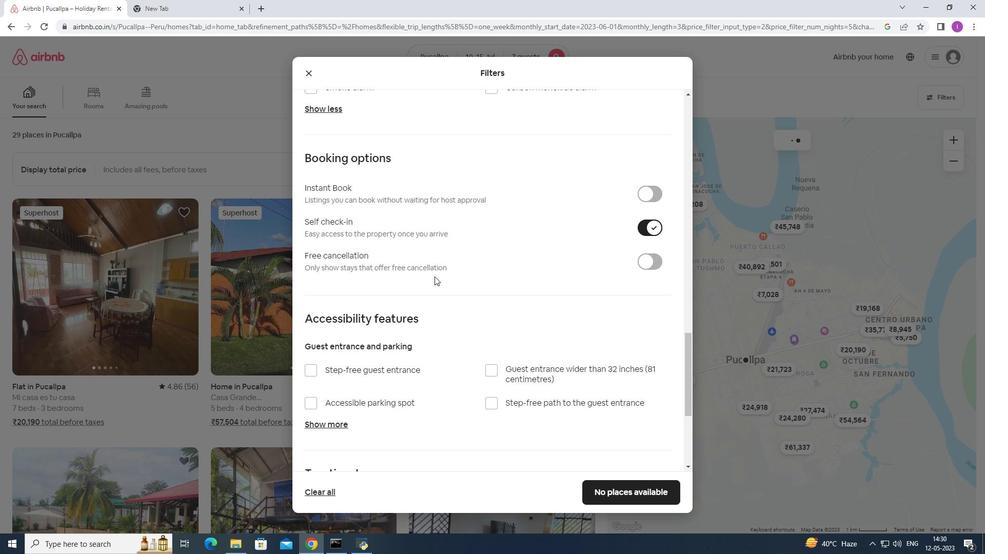
Action: Mouse scrolled (434, 278) with delta (0, 0)
Screenshot: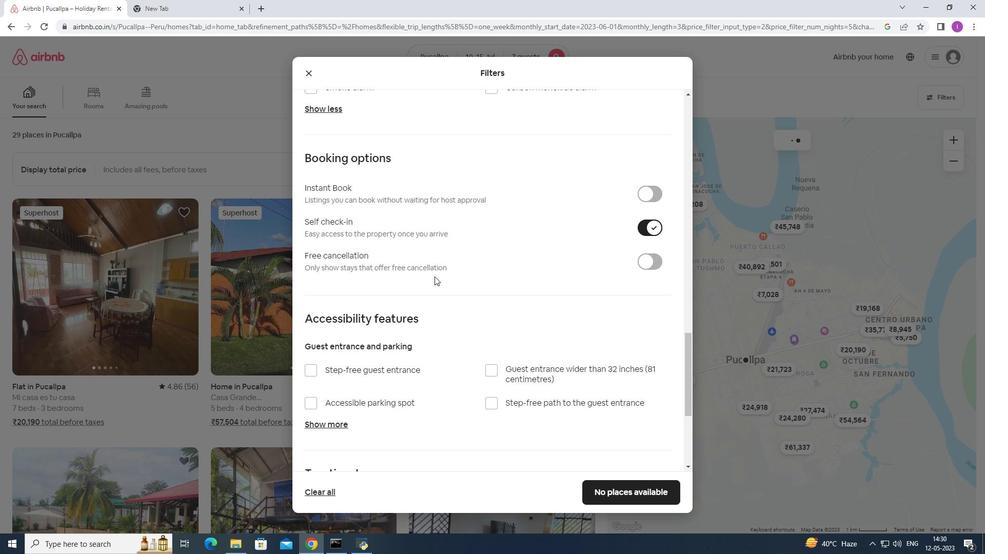
Action: Mouse moved to (434, 280)
Screenshot: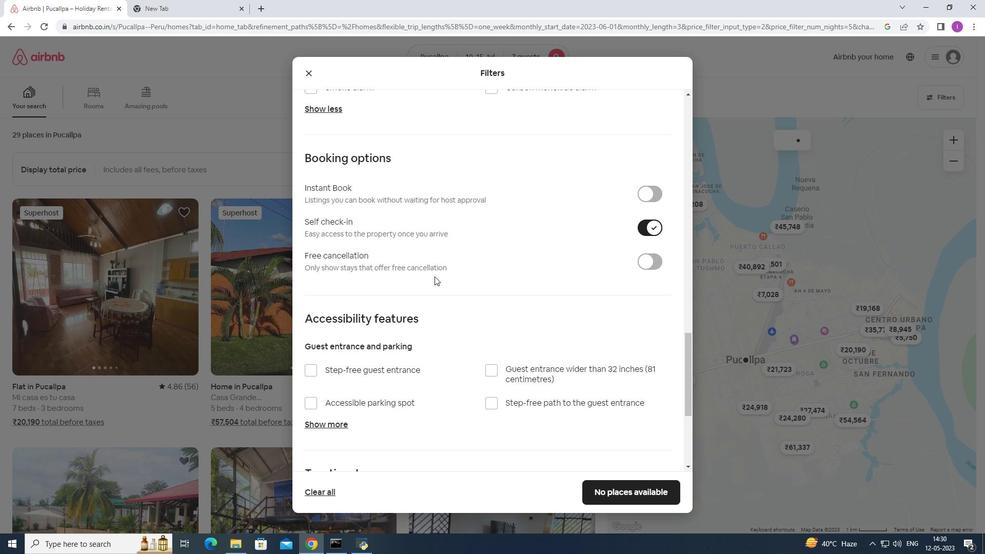 
Action: Mouse scrolled (434, 279) with delta (0, 0)
Screenshot: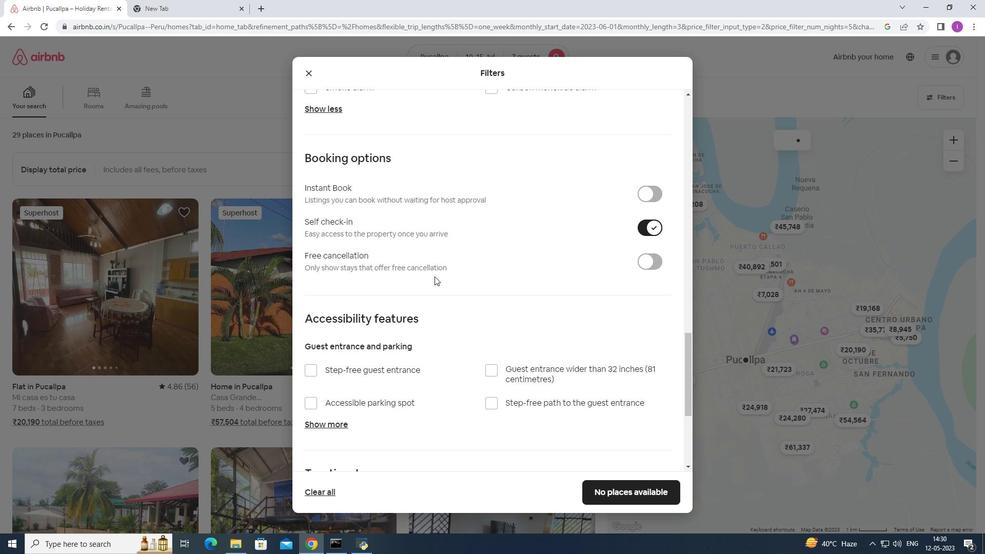 
Action: Mouse moved to (435, 283)
Screenshot: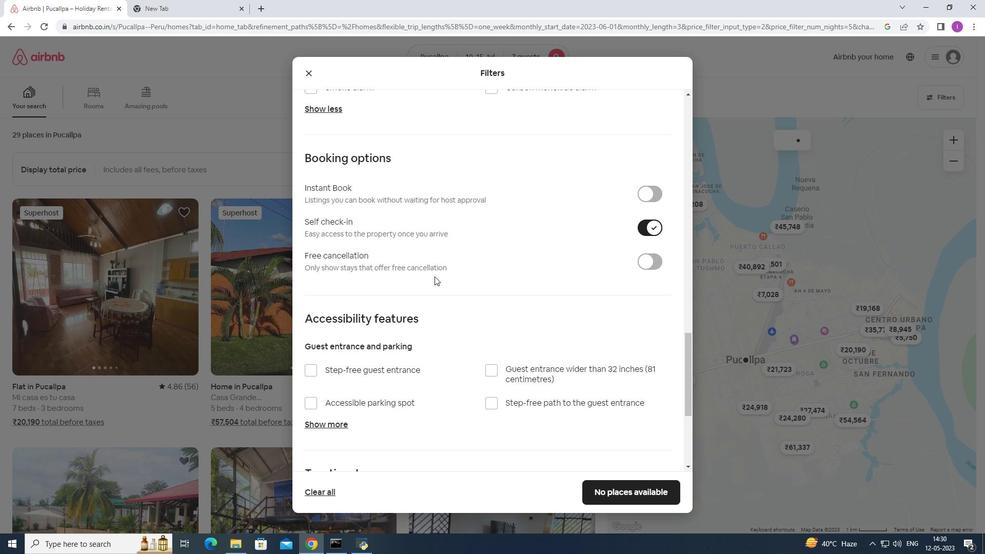 
Action: Mouse scrolled (435, 282) with delta (0, 0)
Screenshot: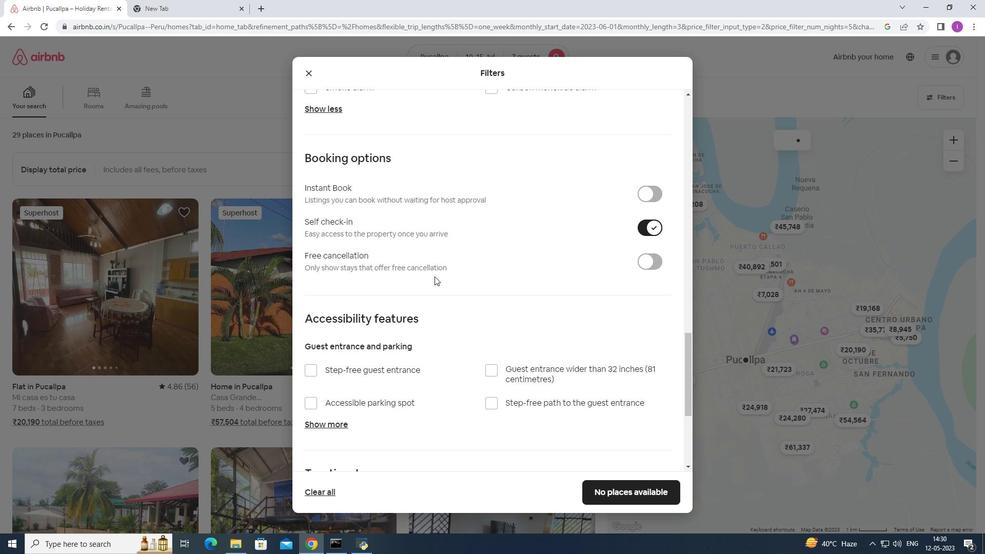 
Action: Mouse scrolled (435, 282) with delta (0, 0)
Screenshot: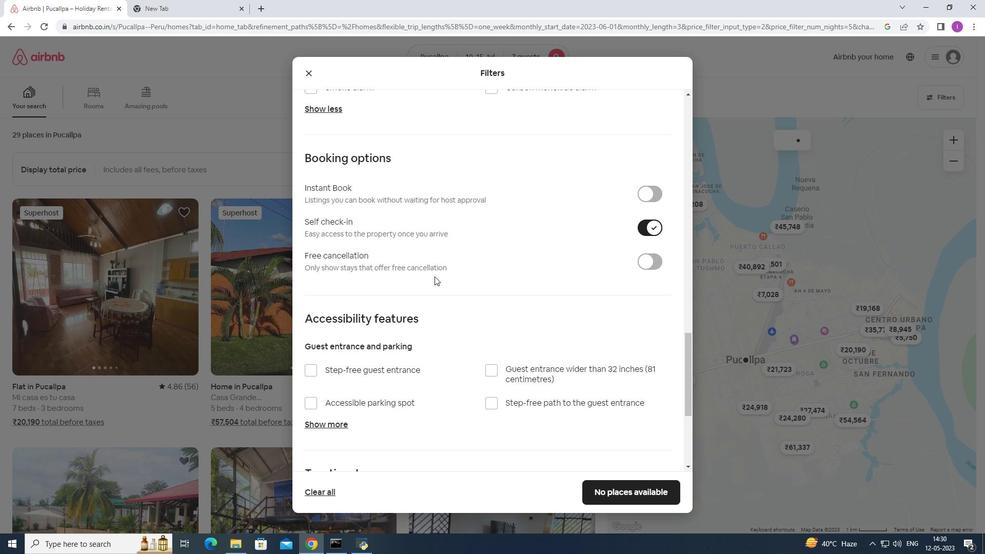
Action: Mouse moved to (435, 284)
Screenshot: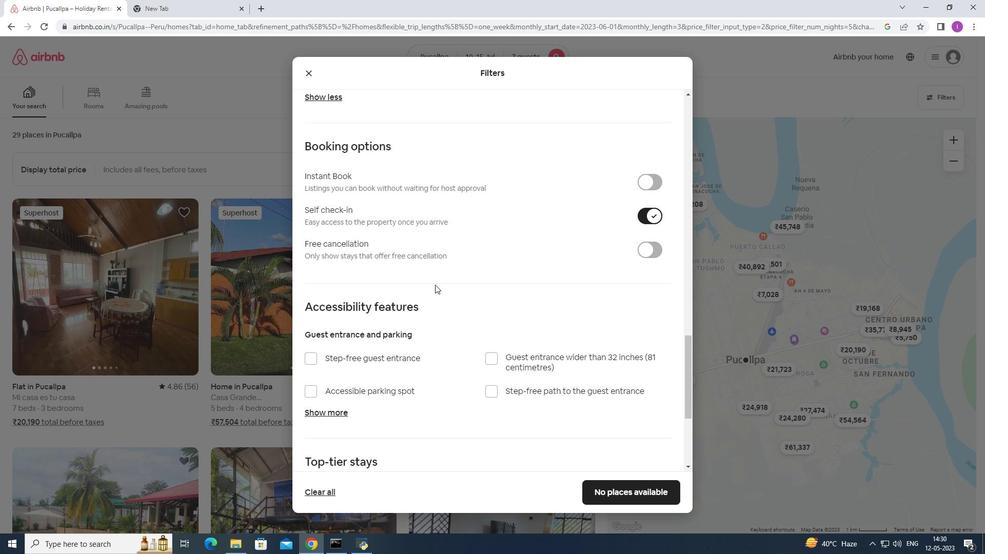 
Action: Mouse scrolled (435, 284) with delta (0, 0)
Screenshot: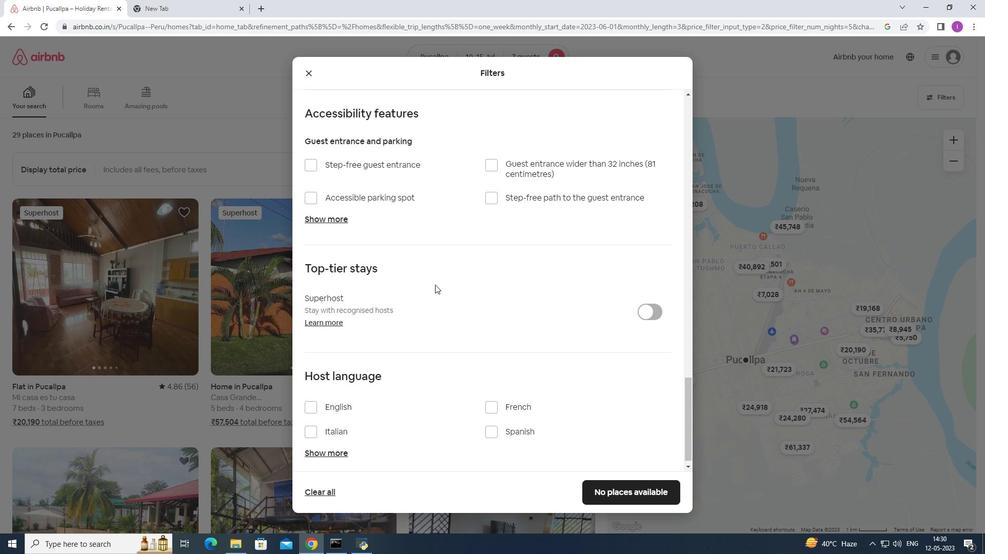 
Action: Mouse scrolled (435, 284) with delta (0, 0)
Screenshot: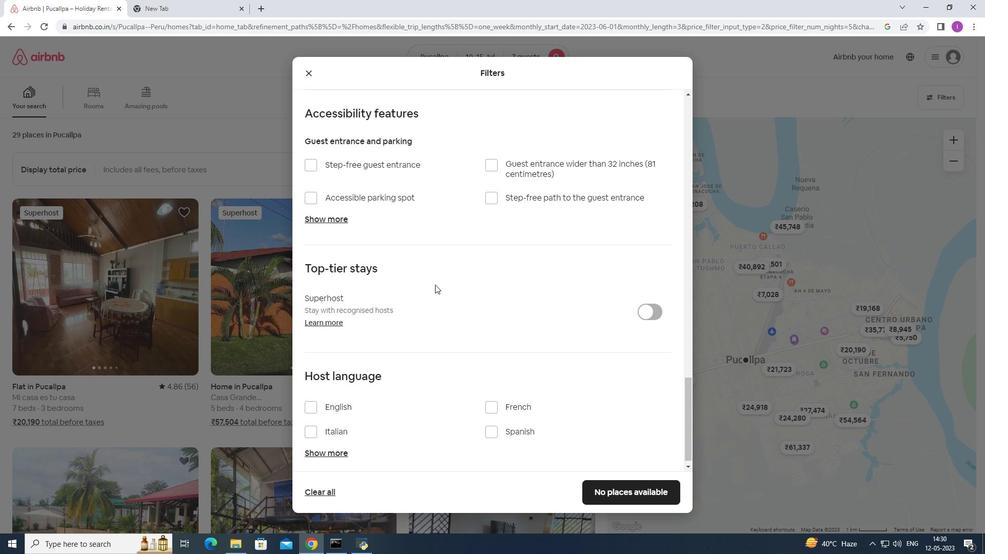 
Action: Mouse scrolled (435, 284) with delta (0, 0)
Screenshot: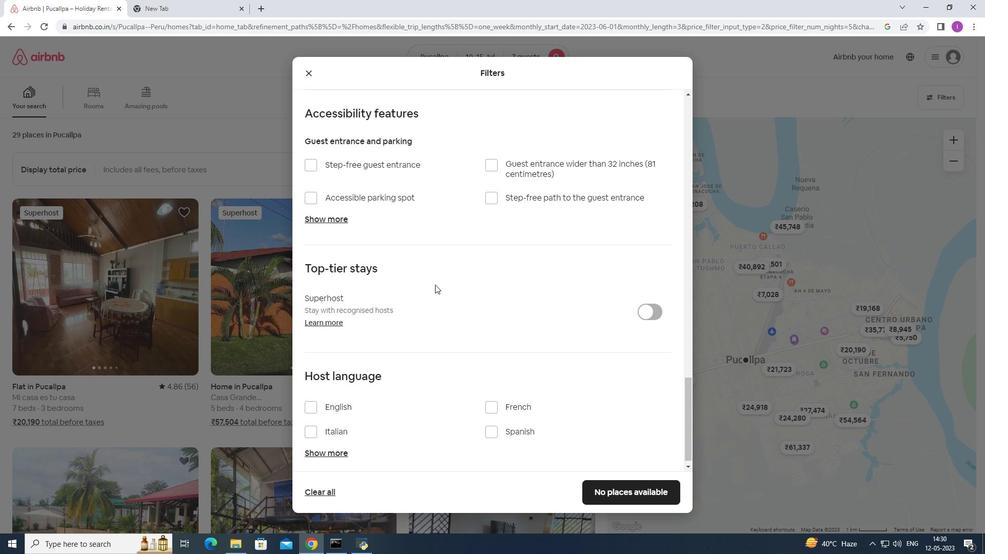 
Action: Mouse scrolled (435, 284) with delta (0, 0)
Screenshot: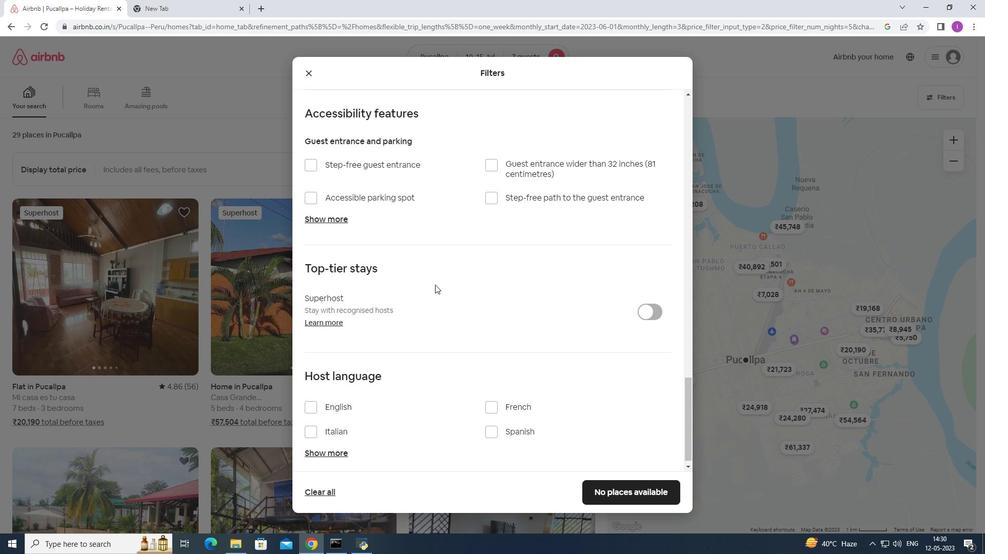 
Action: Mouse moved to (309, 404)
Screenshot: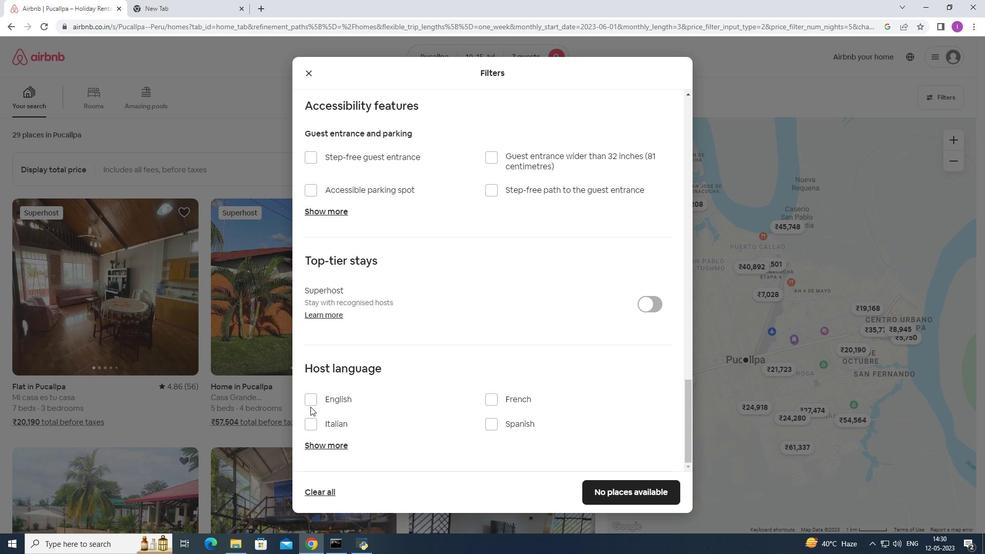 
Action: Mouse pressed left at (309, 404)
Screenshot: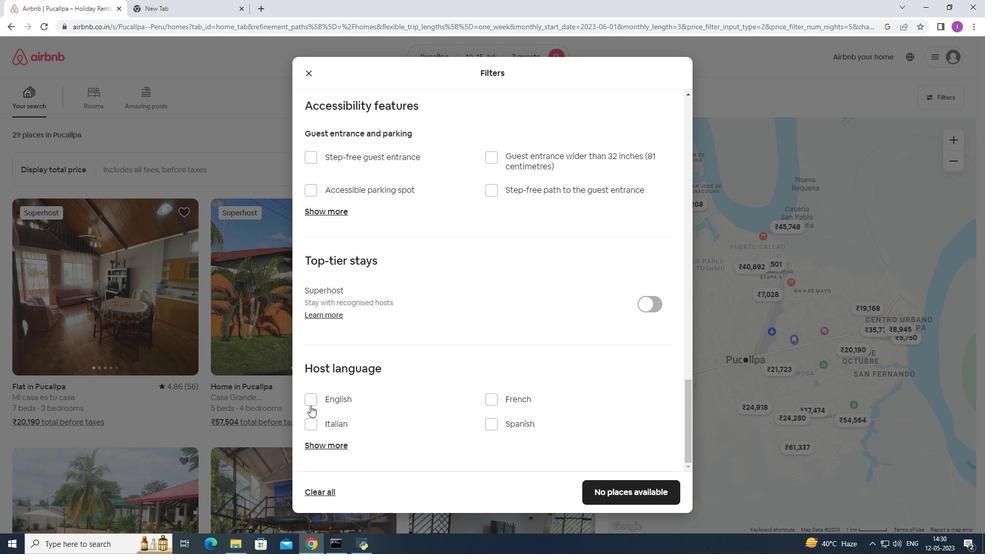 
Action: Mouse moved to (637, 497)
Screenshot: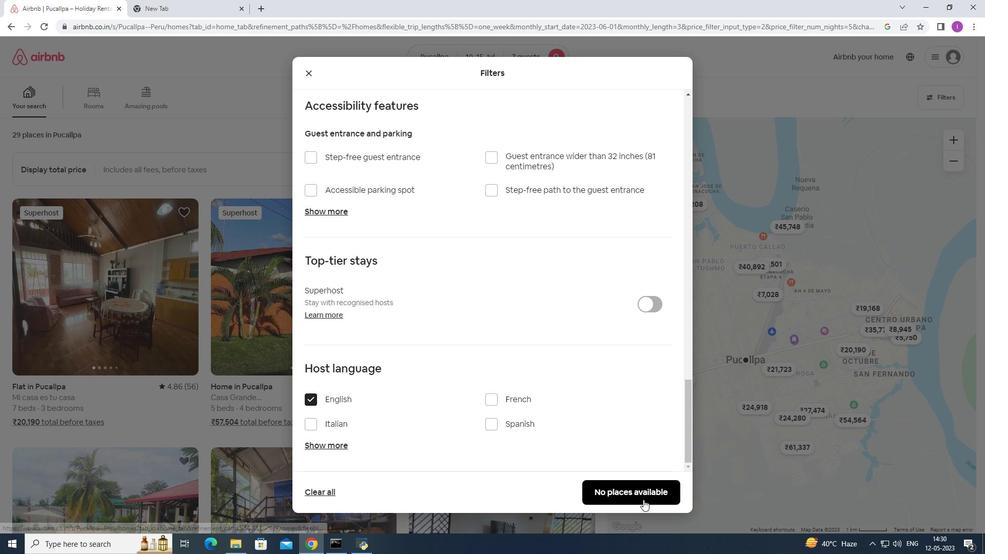 
Action: Mouse pressed left at (637, 497)
Screenshot: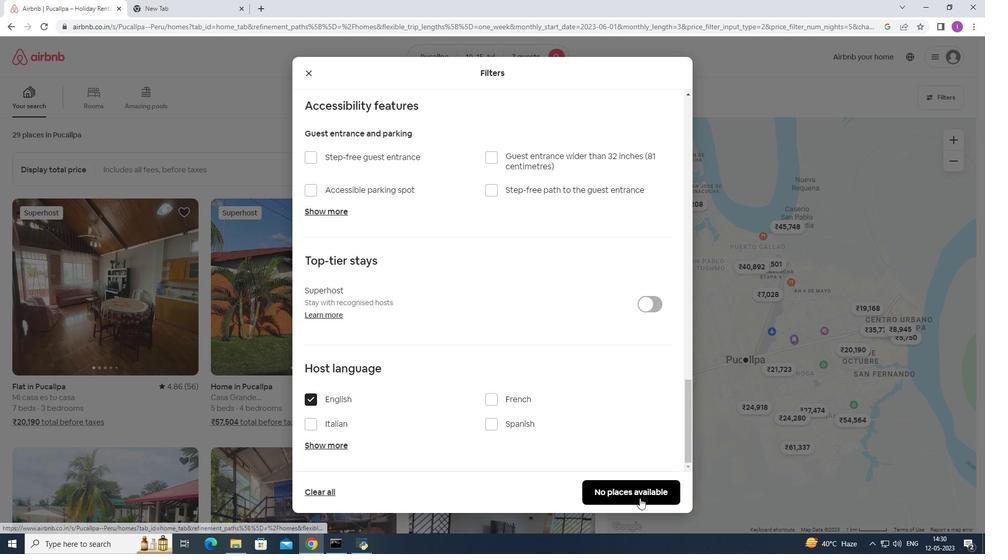 
Action: Mouse moved to (455, 466)
Screenshot: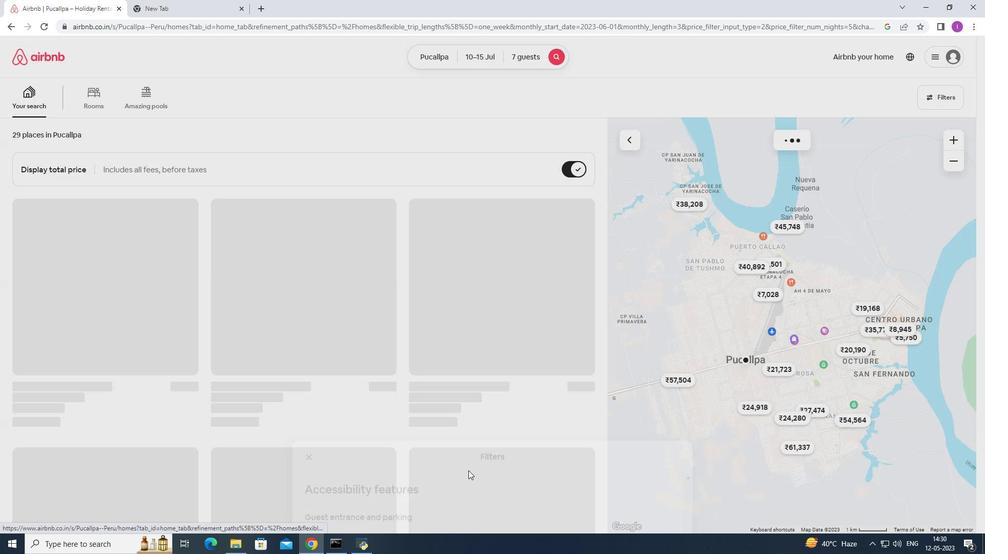 
